 Task: Find a flat in Hannibal, United States, for one guest from June 1 to June 4, with a price range of ₹6000 to ₹16000, 1 bedroom, 1 bed, with Wifi and a washing machine, and where the host speaks English.
Action: Mouse moved to (518, 112)
Screenshot: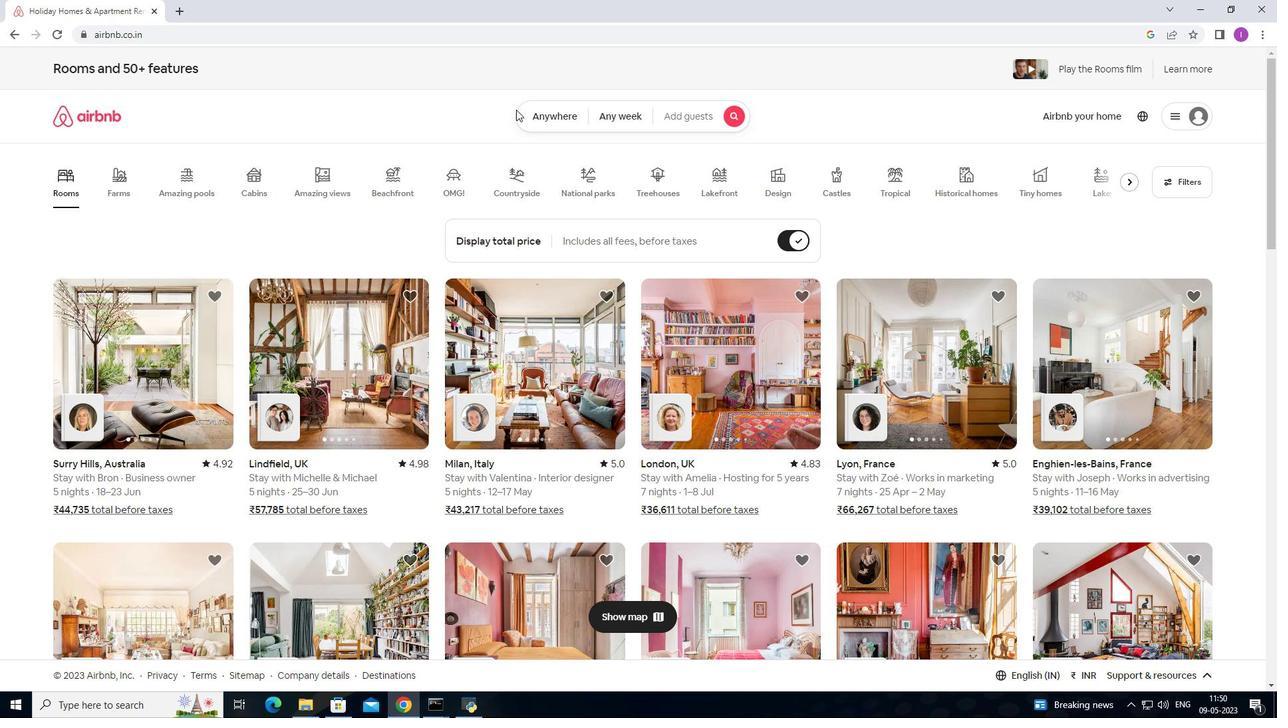 
Action: Mouse pressed left at (518, 112)
Screenshot: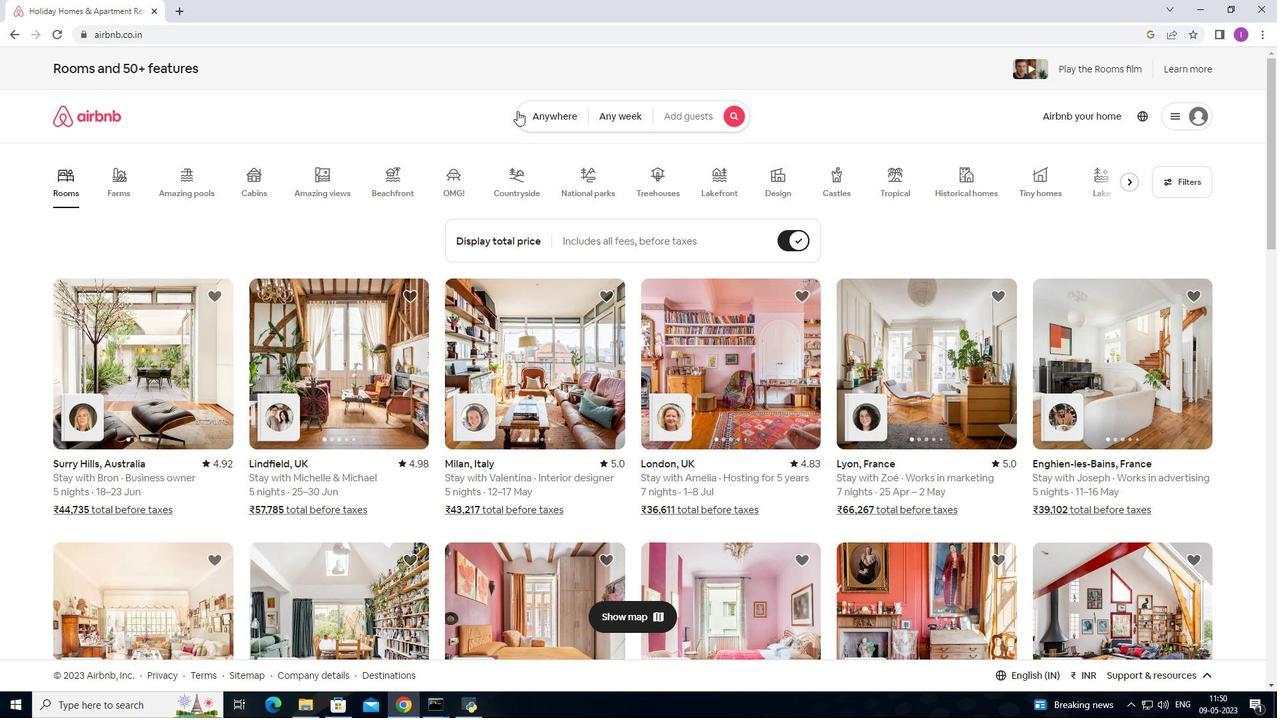 
Action: Mouse moved to (444, 162)
Screenshot: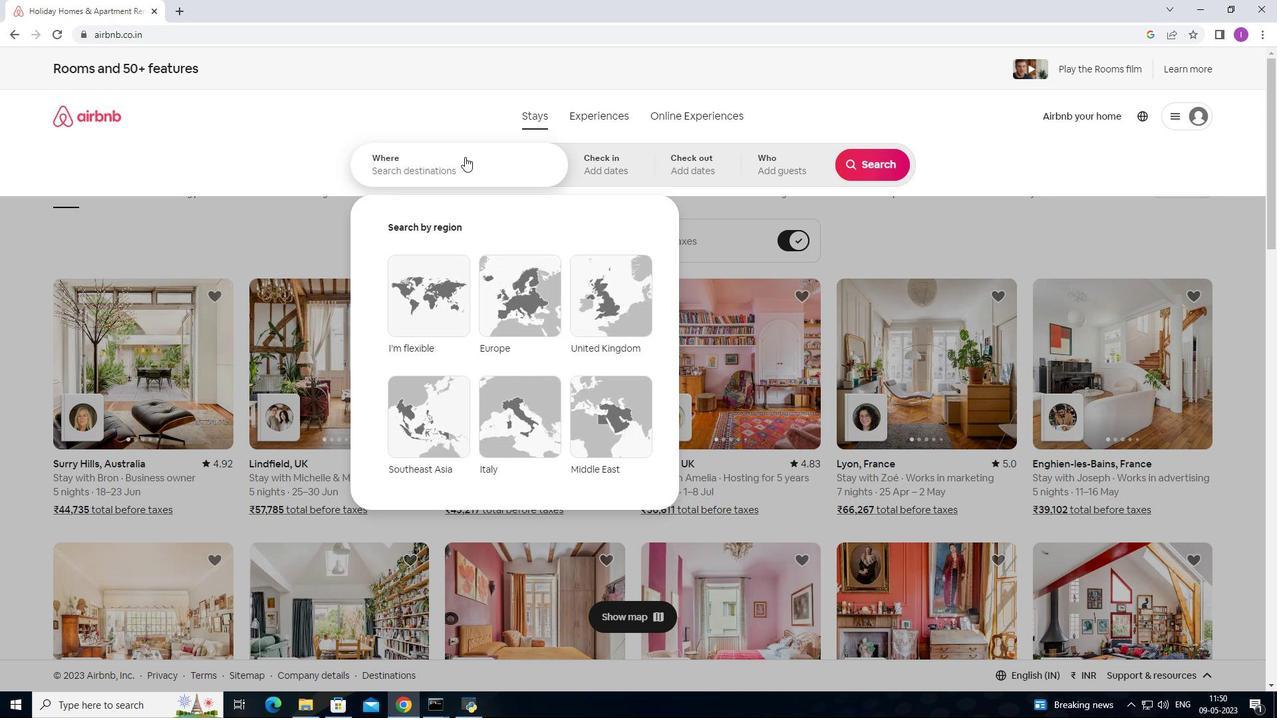 
Action: Mouse pressed left at (444, 162)
Screenshot: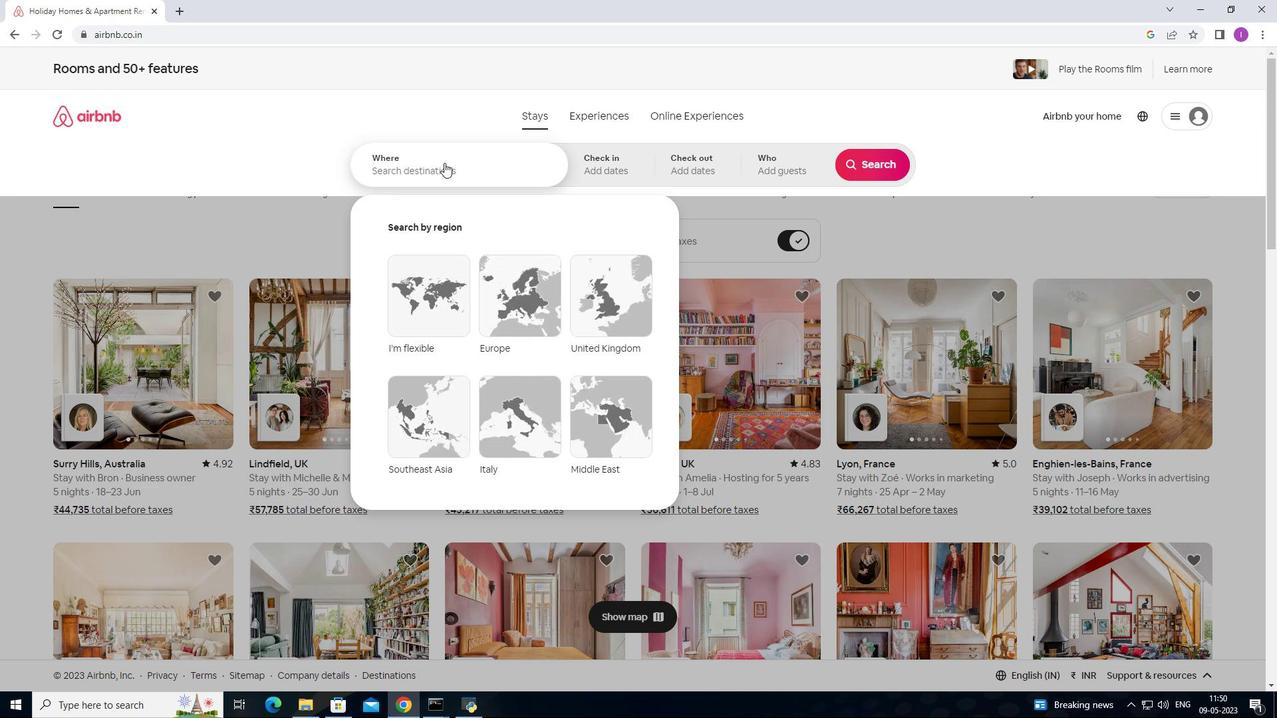 
Action: Mouse moved to (541, 131)
Screenshot: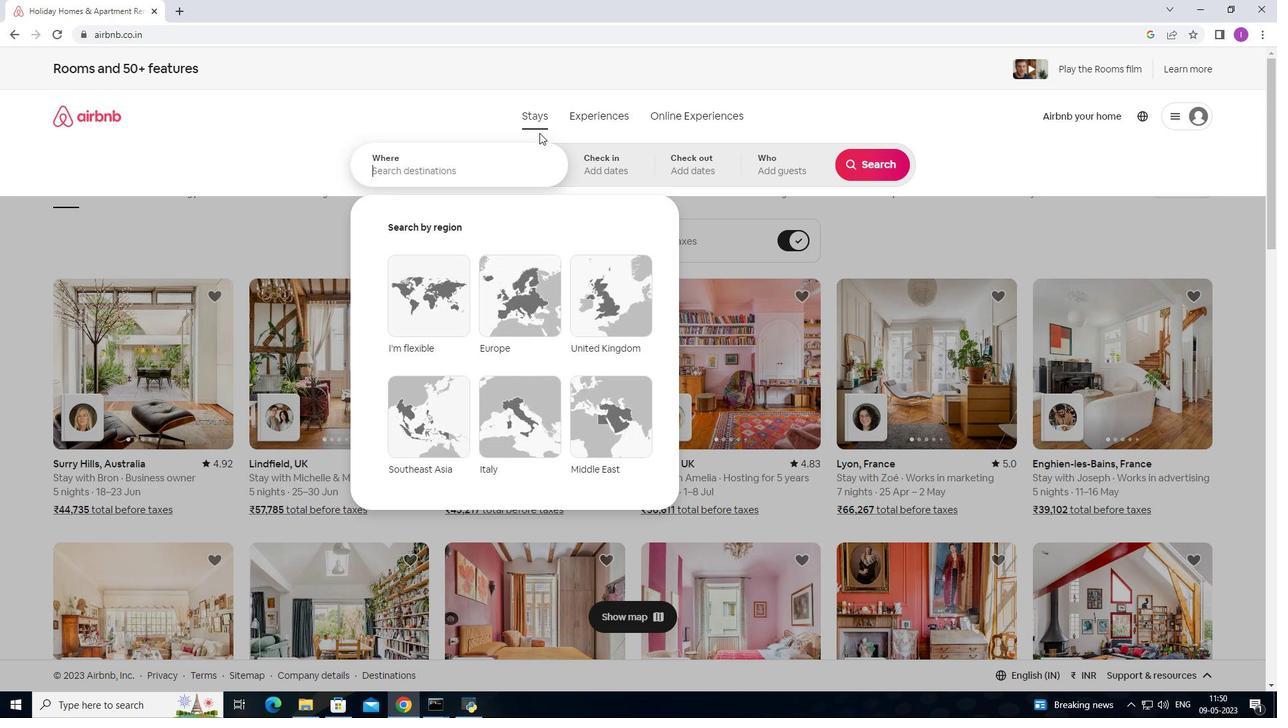 
Action: Key pressed <Key.shift>Hannibal,<Key.shift><Key.shift><Key.shift><Key.shift>Russ<Key.backspace><Key.backspace><Key.backspace><Key.backspace><Key.shift>United<Key.space>states
Screenshot: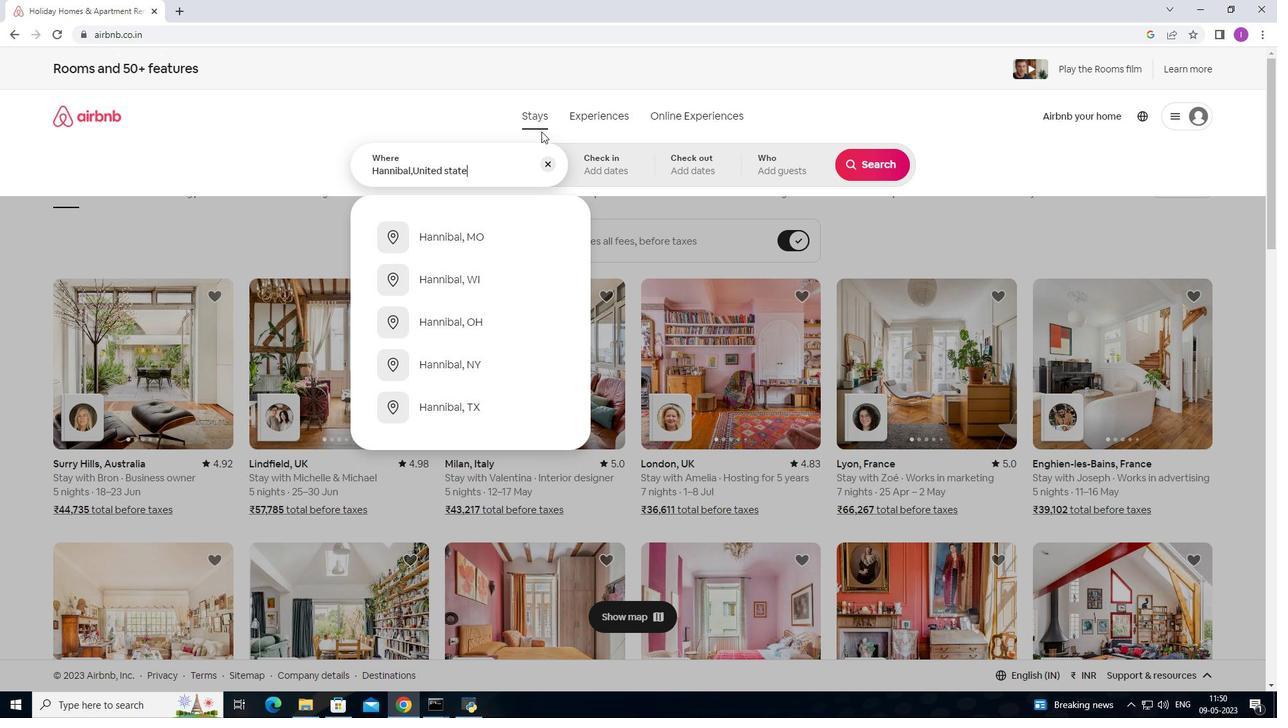 
Action: Mouse moved to (620, 173)
Screenshot: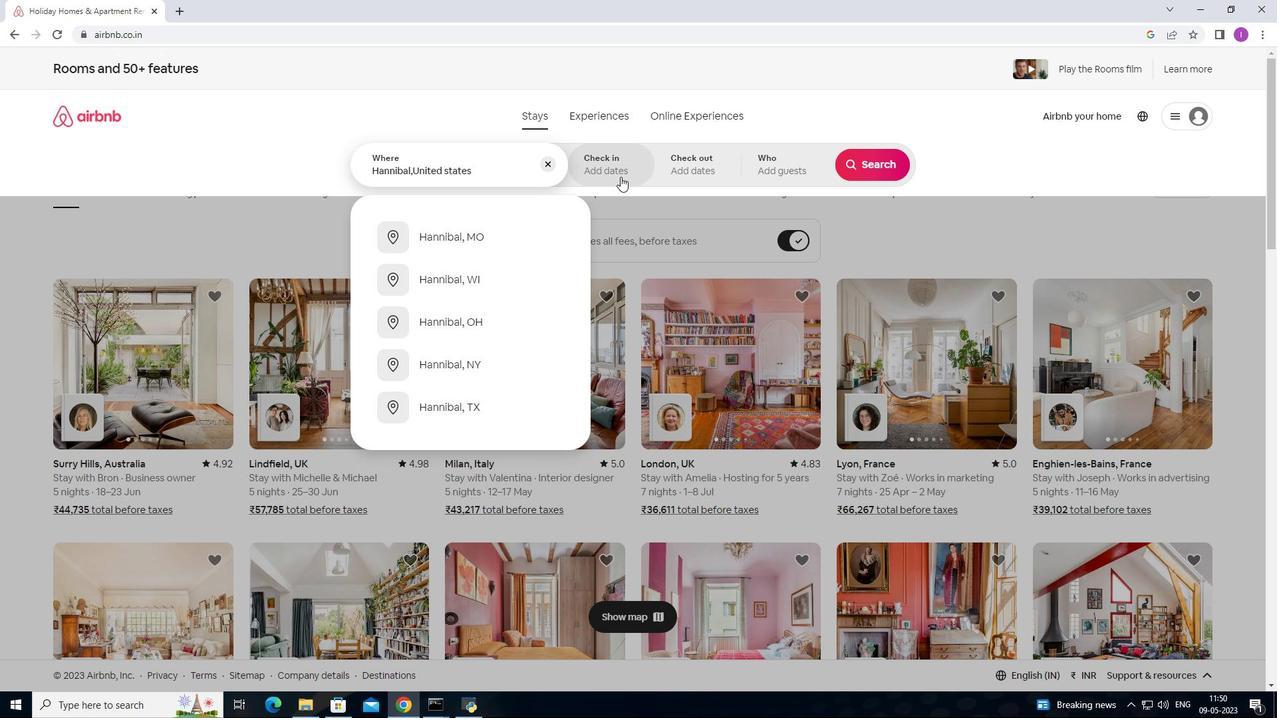 
Action: Mouse pressed left at (620, 173)
Screenshot: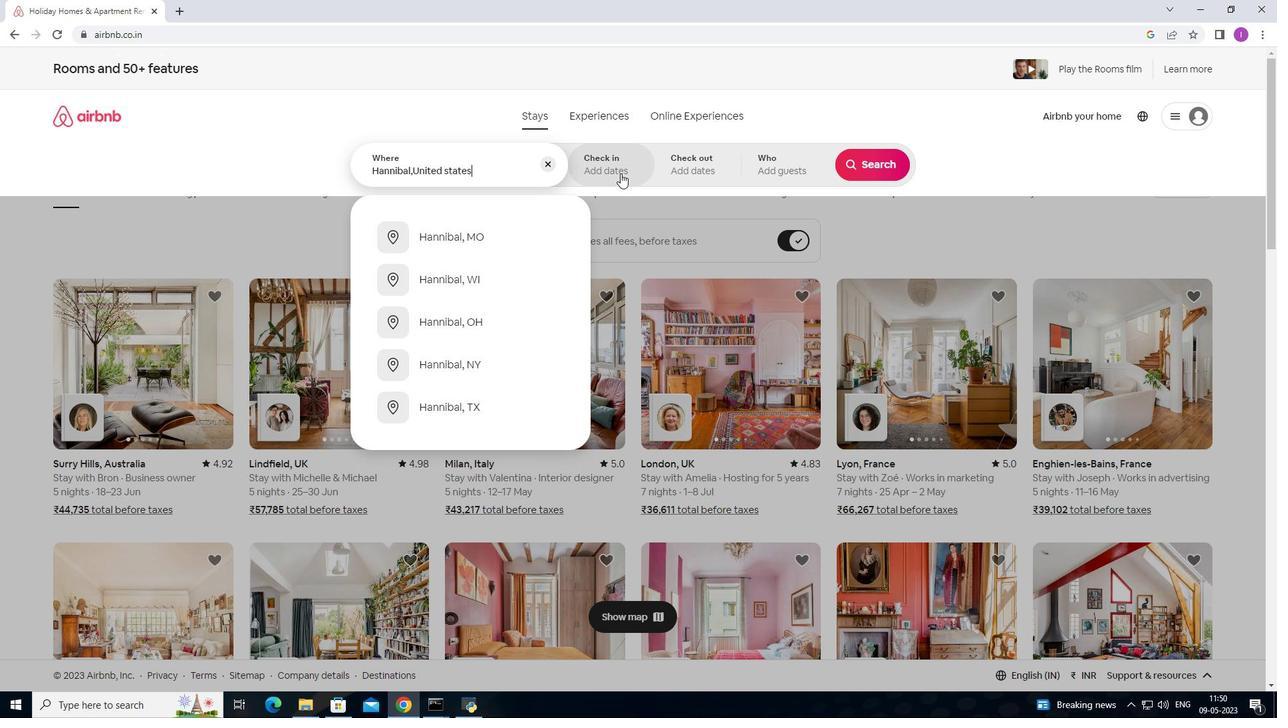 
Action: Mouse moved to (796, 327)
Screenshot: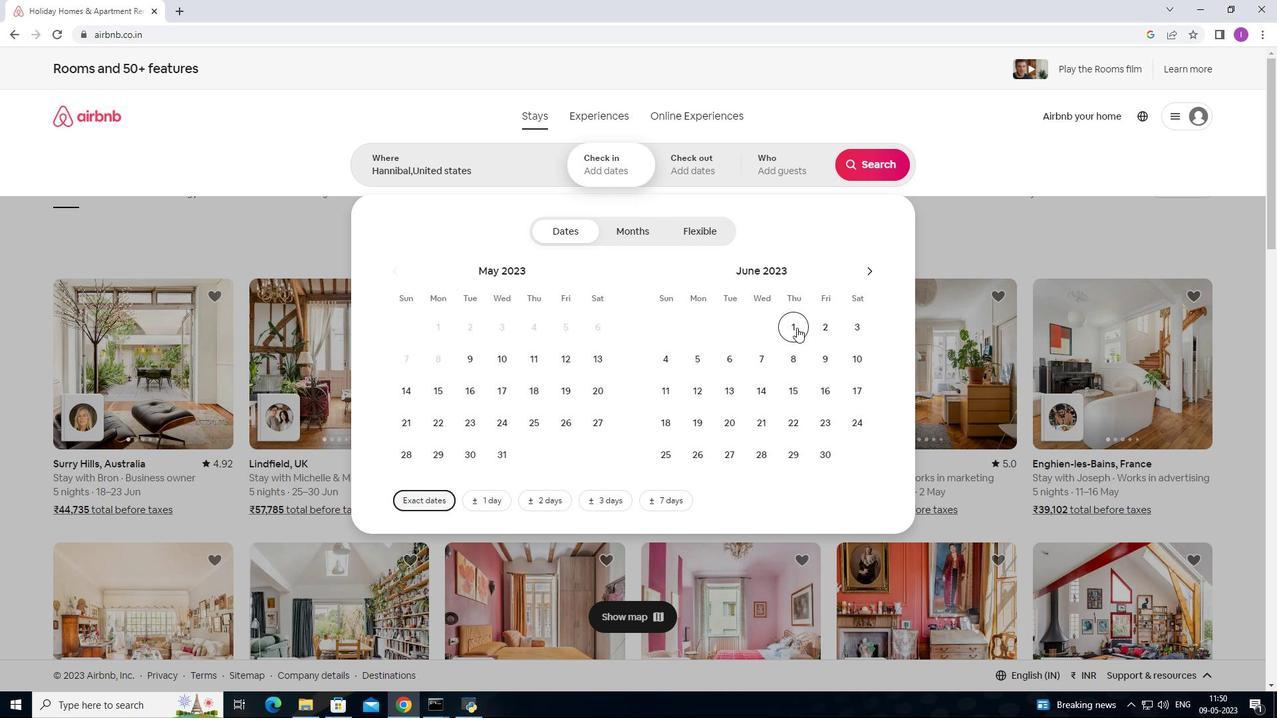 
Action: Mouse pressed left at (796, 327)
Screenshot: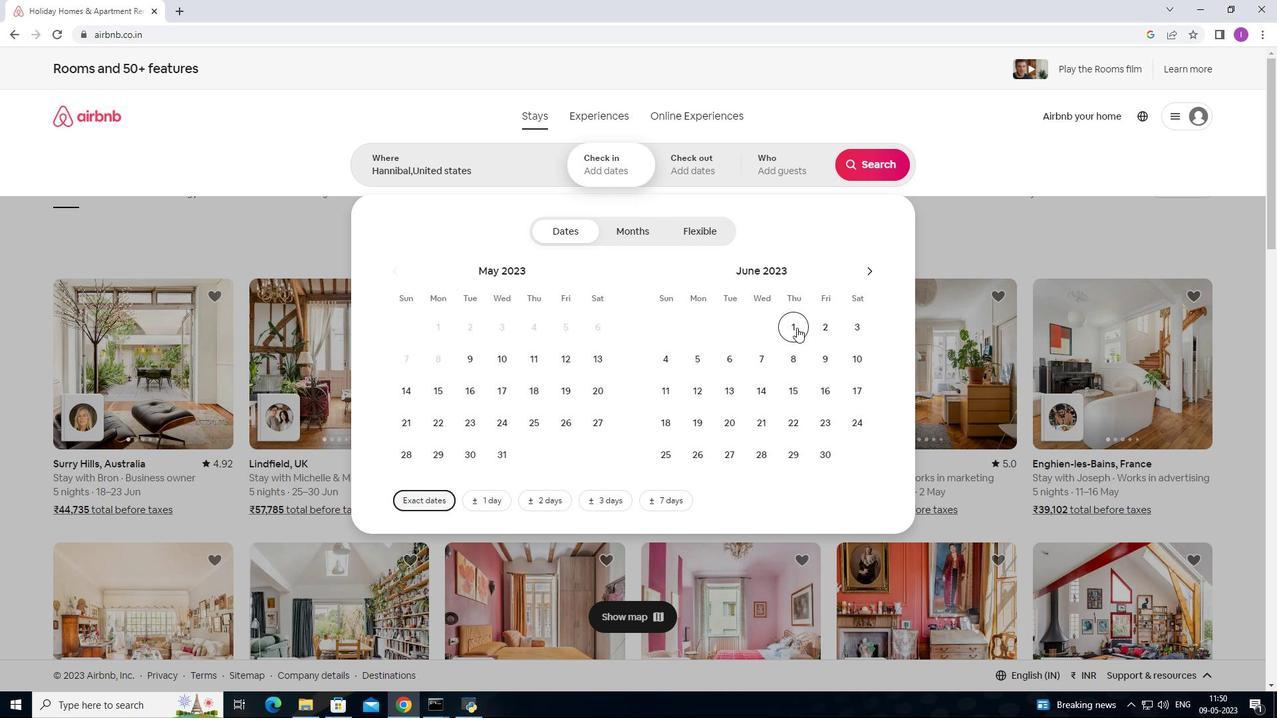 
Action: Mouse moved to (669, 366)
Screenshot: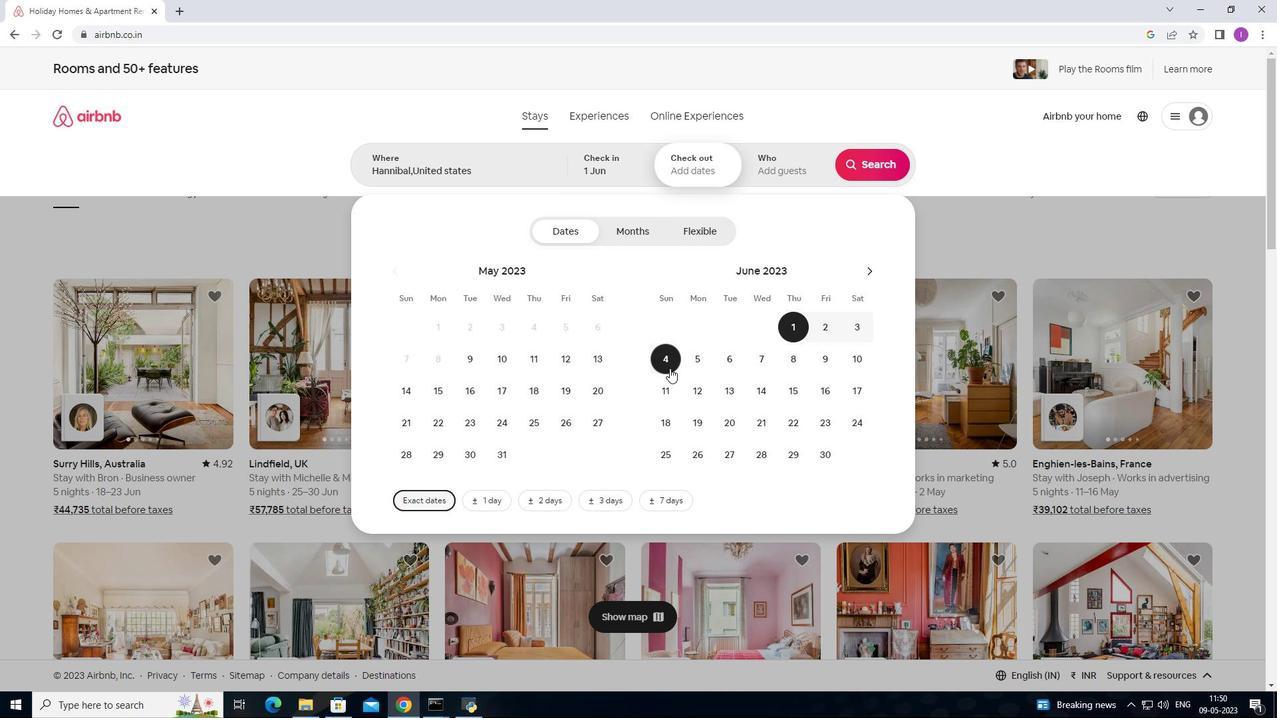 
Action: Mouse pressed left at (669, 366)
Screenshot: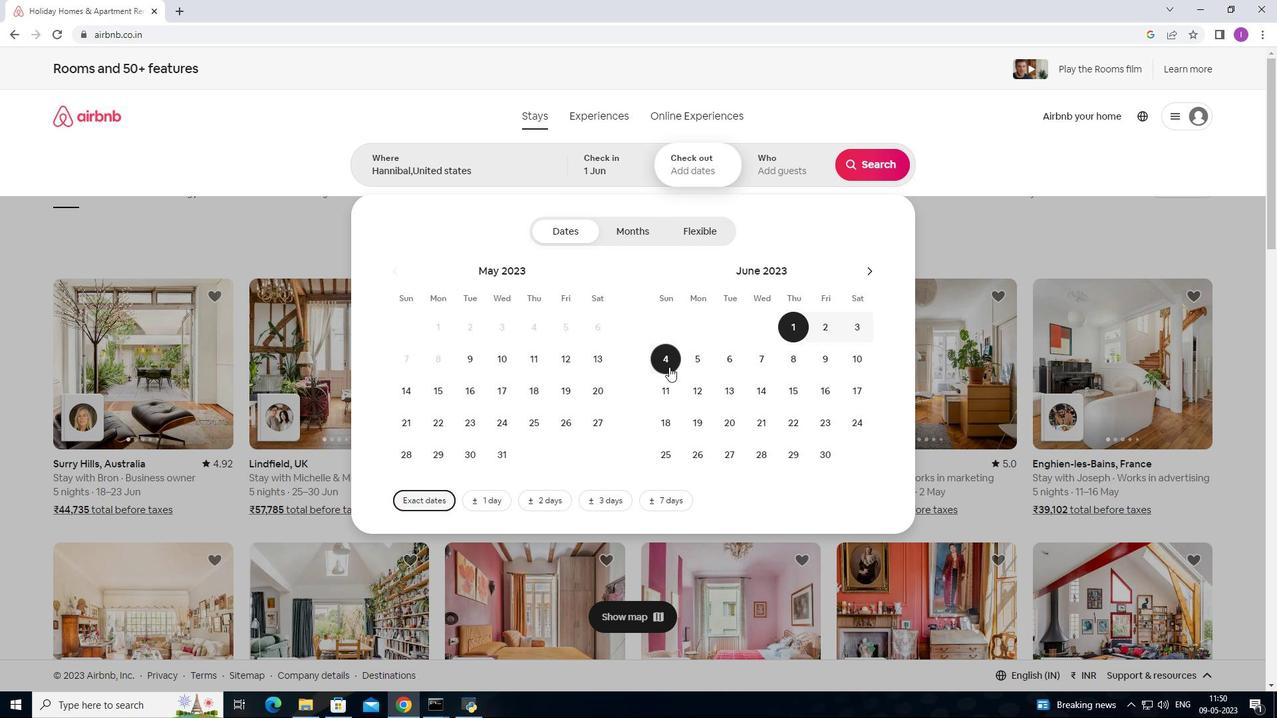 
Action: Mouse moved to (790, 164)
Screenshot: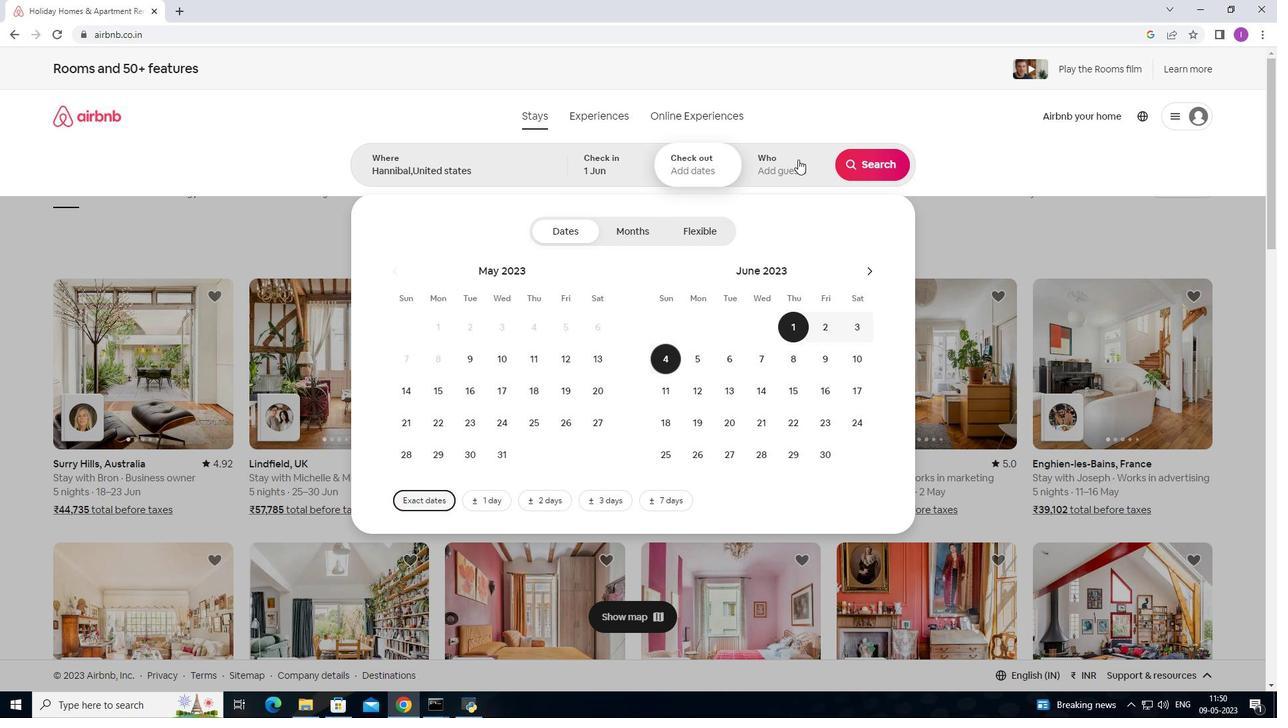 
Action: Mouse pressed left at (790, 164)
Screenshot: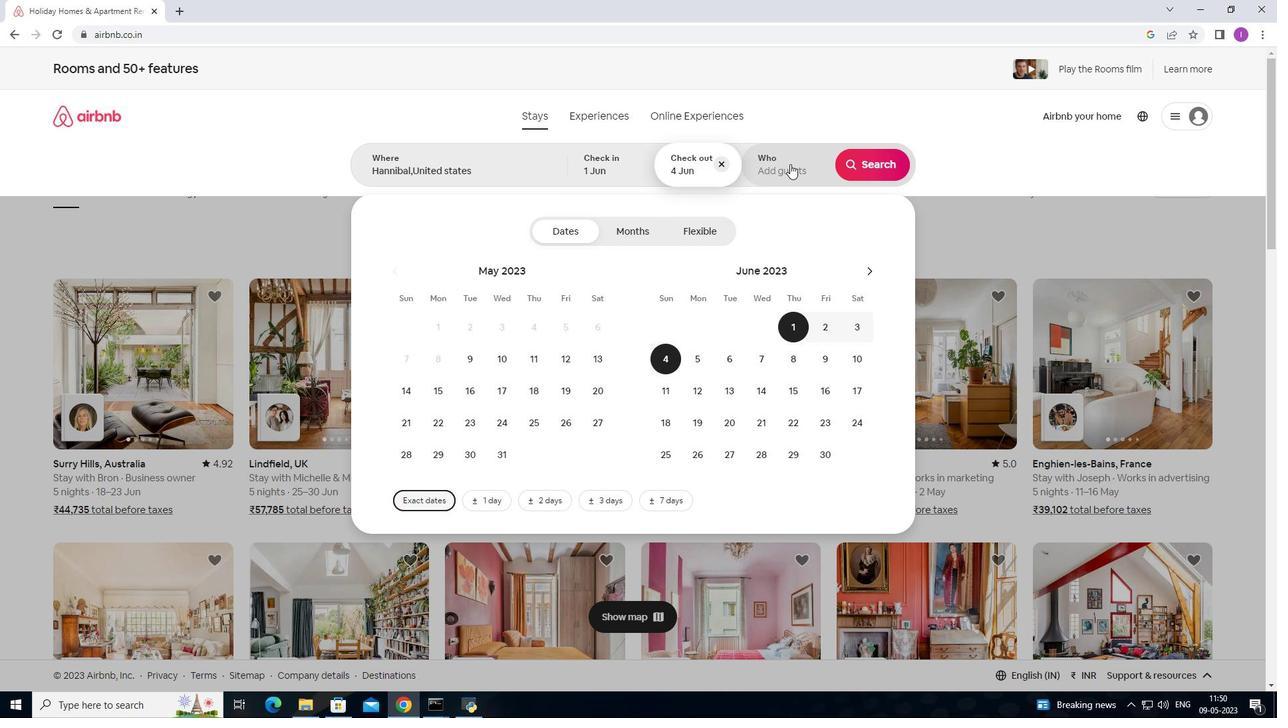 
Action: Mouse moved to (874, 236)
Screenshot: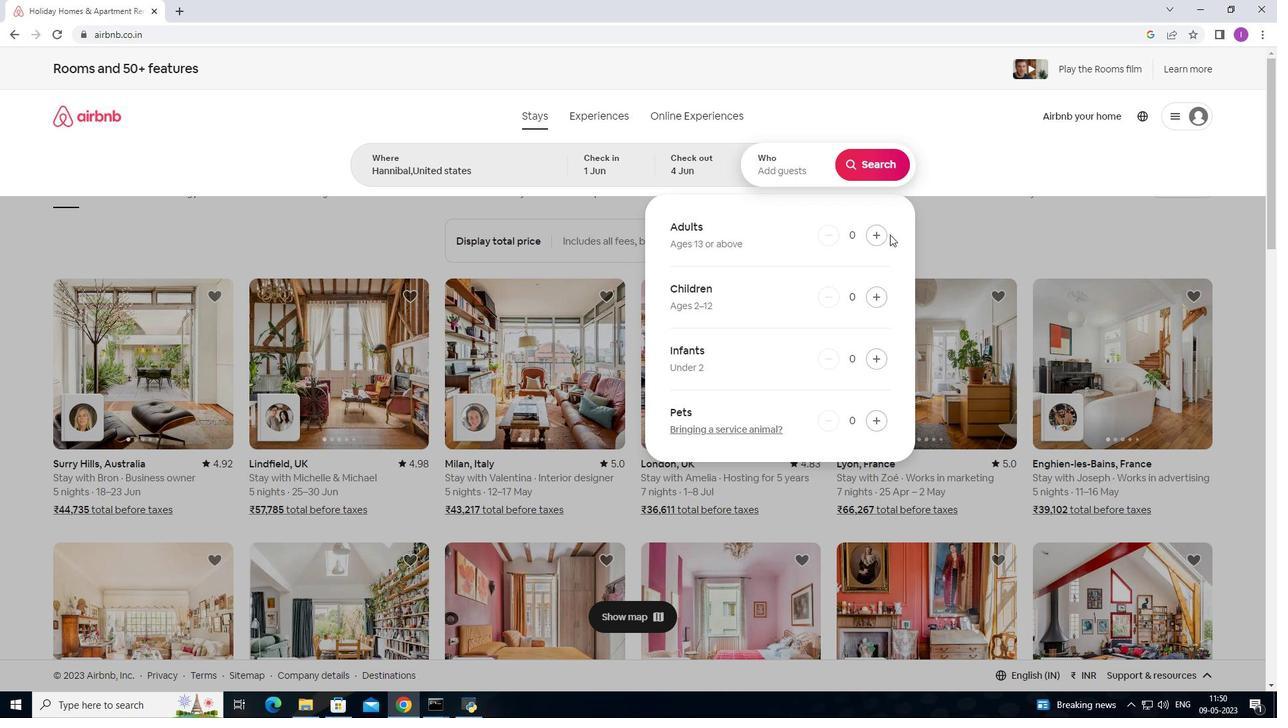 
Action: Mouse pressed left at (874, 236)
Screenshot: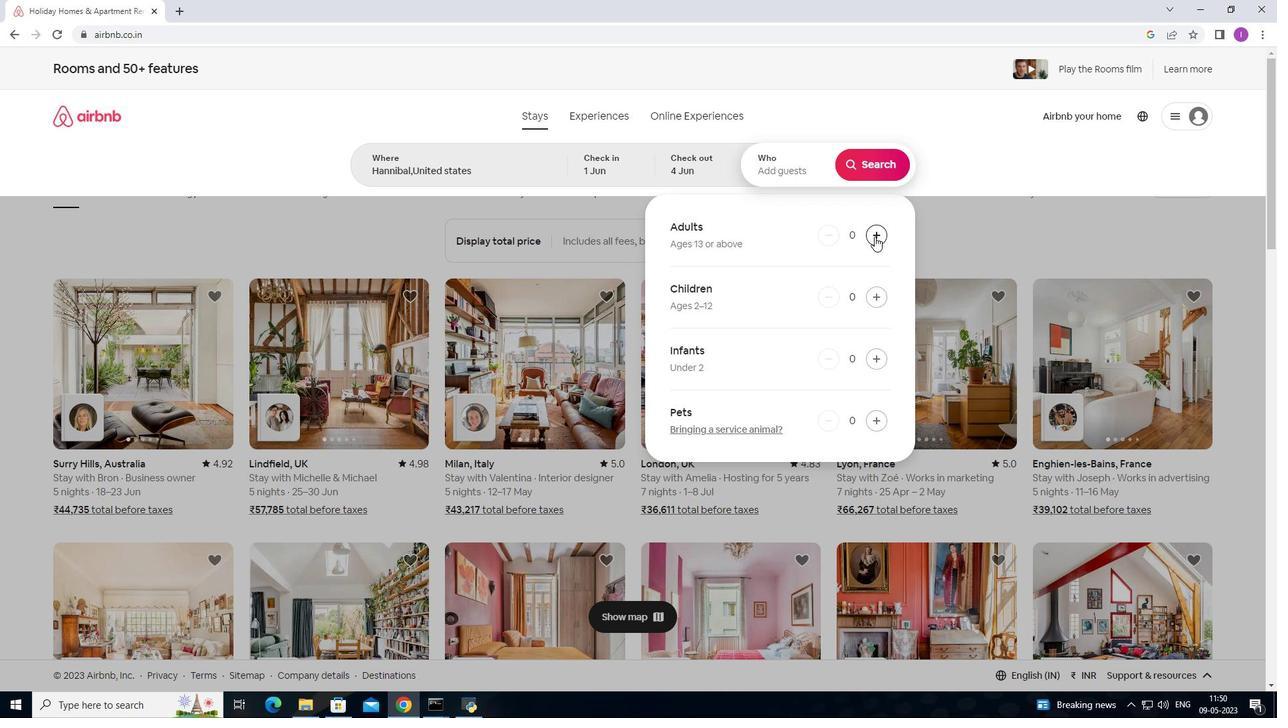 
Action: Mouse moved to (870, 152)
Screenshot: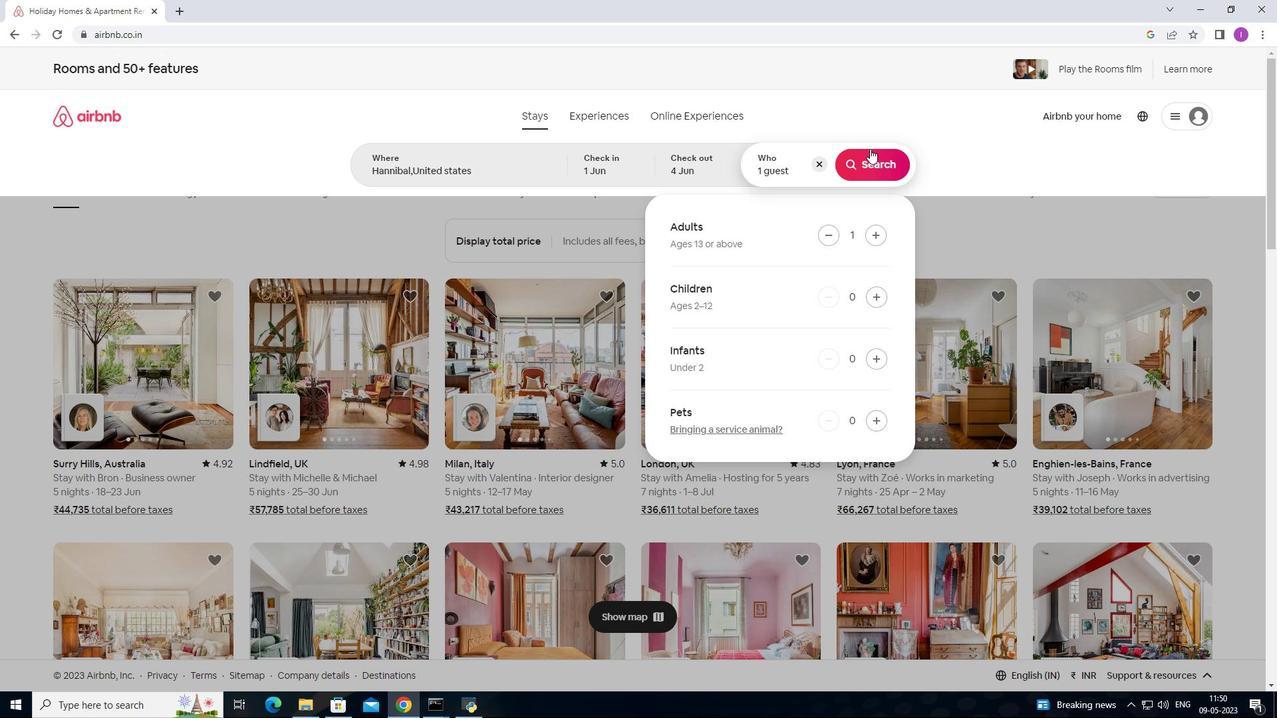 
Action: Mouse pressed left at (870, 152)
Screenshot: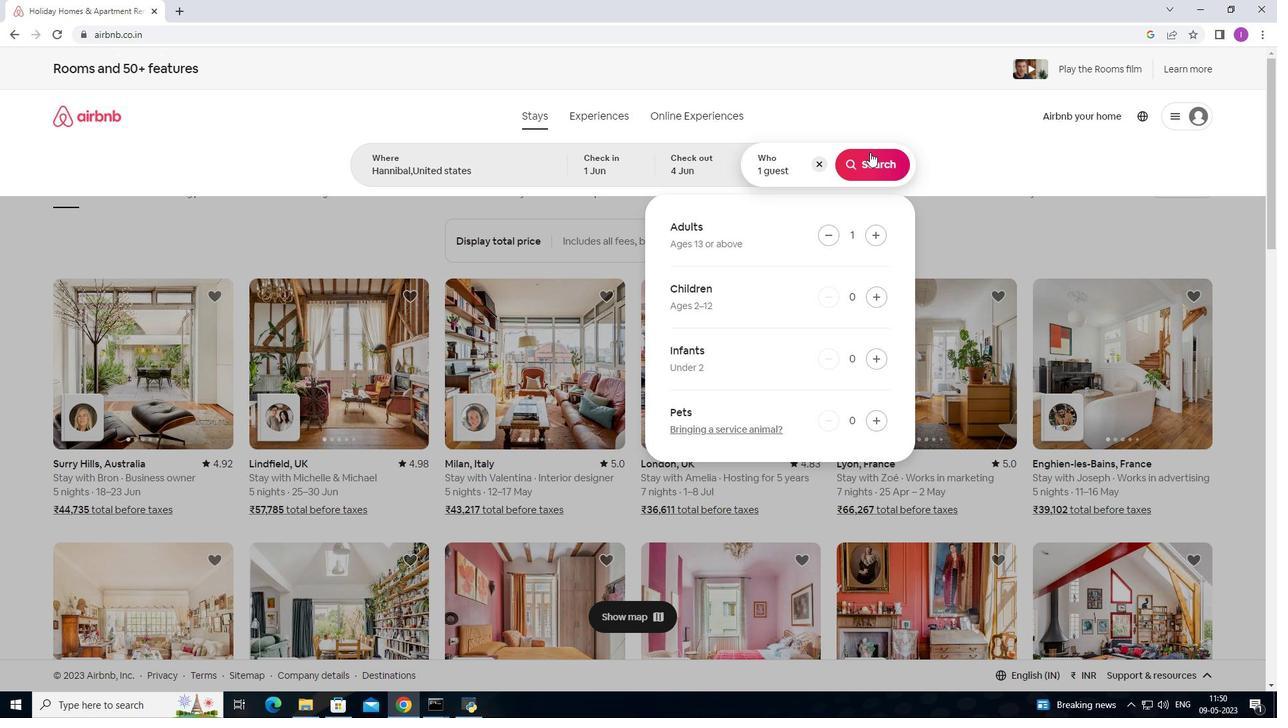 
Action: Mouse moved to (1196, 120)
Screenshot: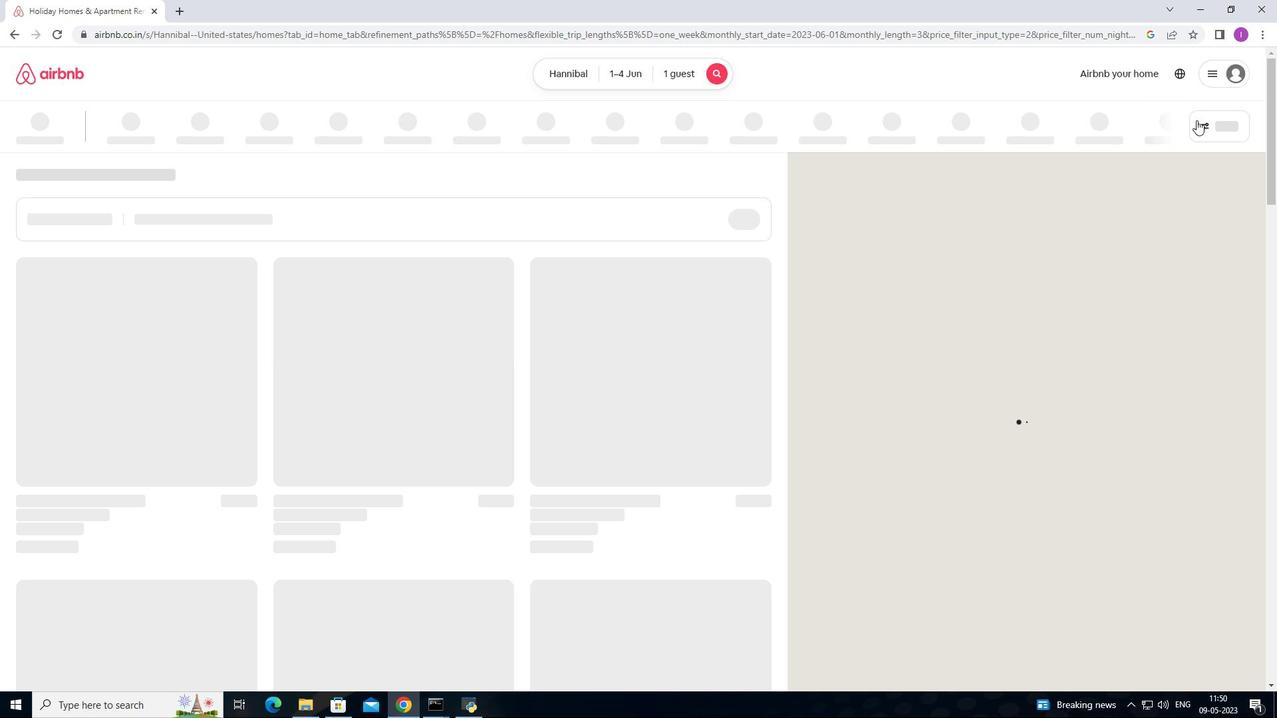 
Action: Mouse pressed left at (1196, 120)
Screenshot: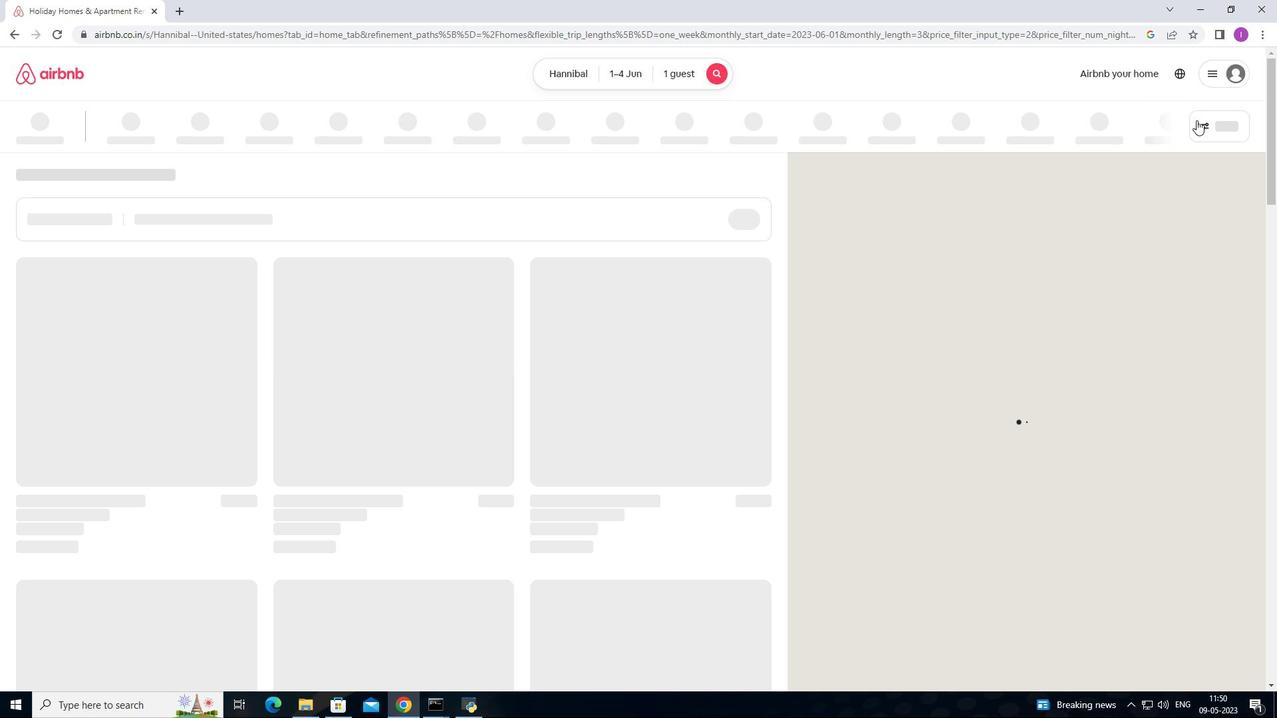 
Action: Mouse moved to (498, 457)
Screenshot: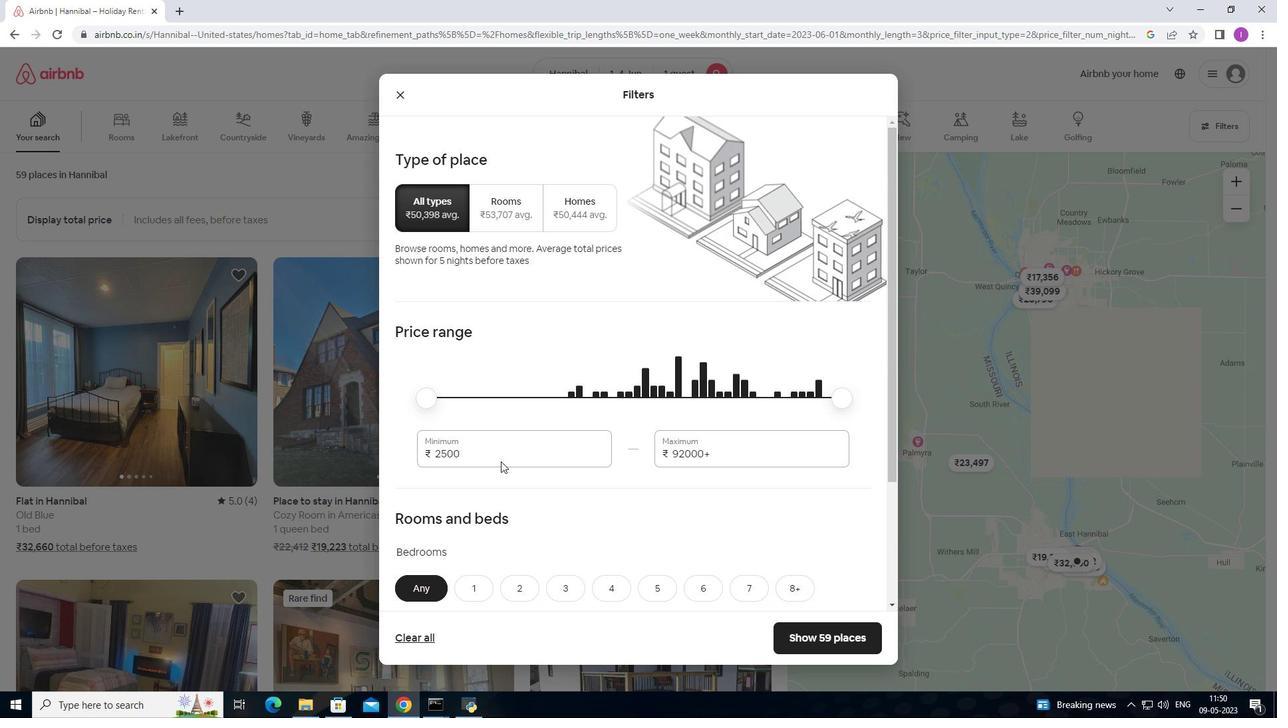 
Action: Mouse pressed left at (498, 457)
Screenshot: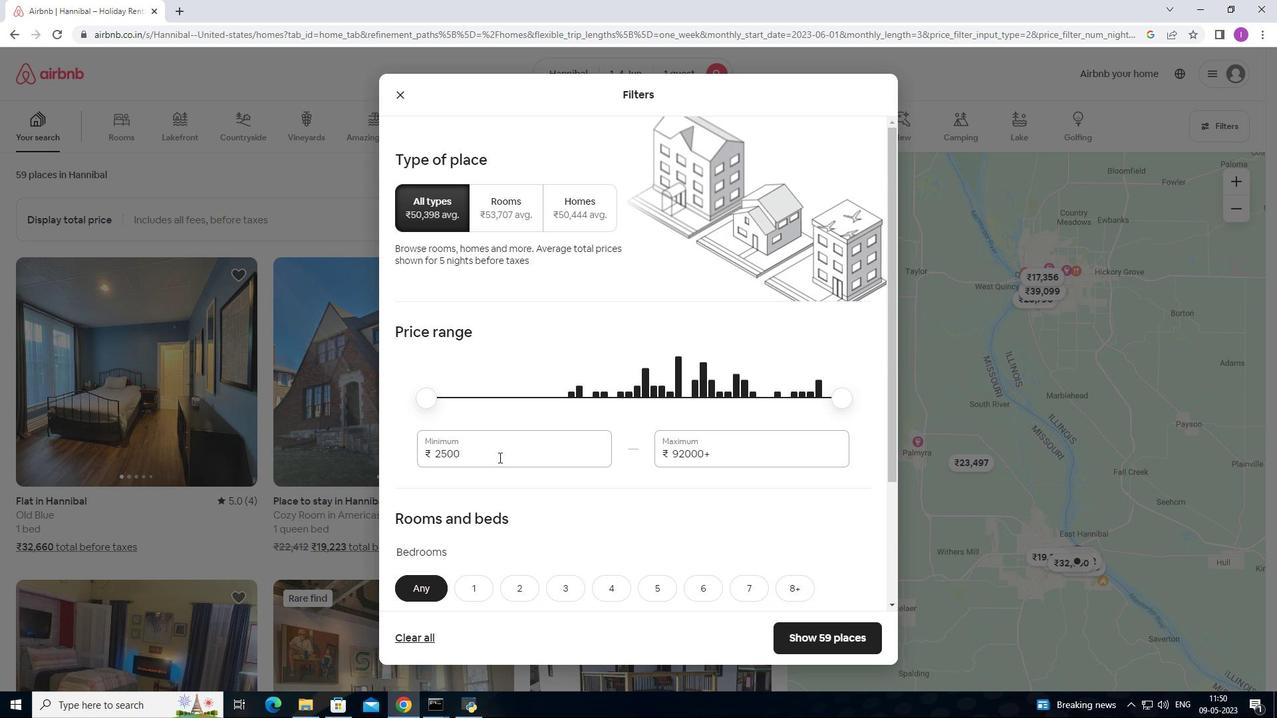 
Action: Mouse moved to (422, 446)
Screenshot: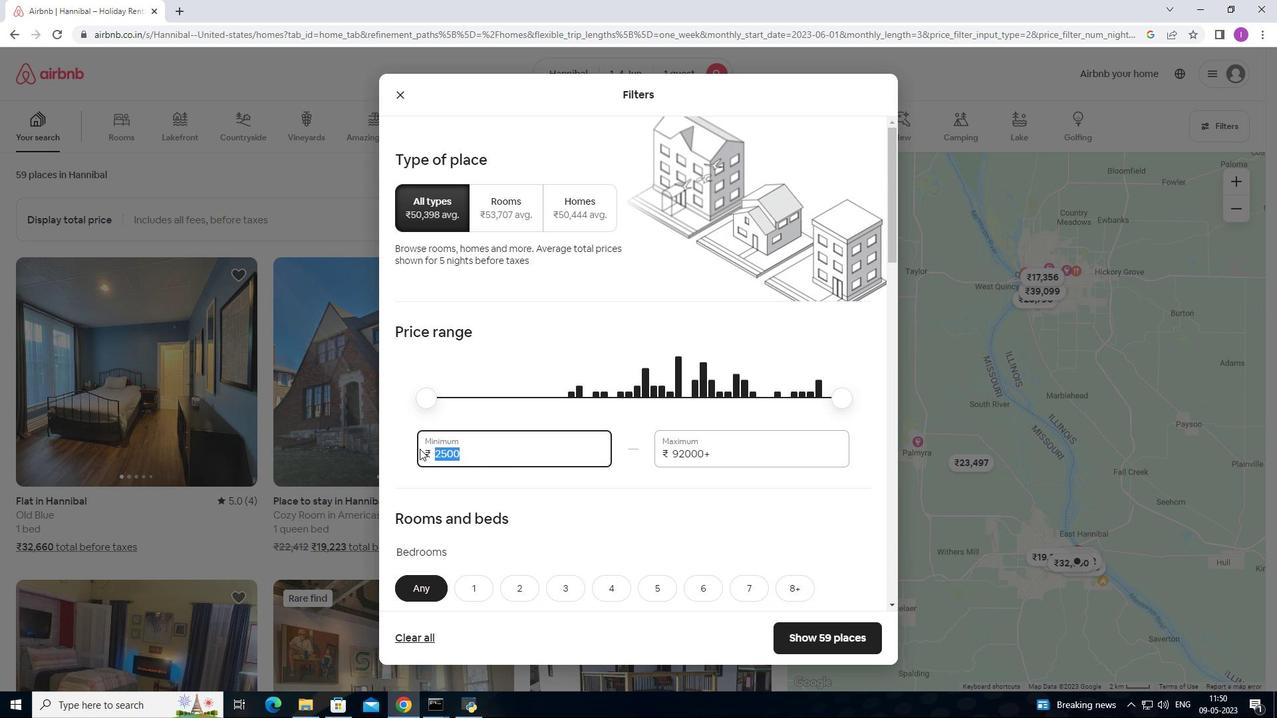 
Action: Key pressed 6
Screenshot: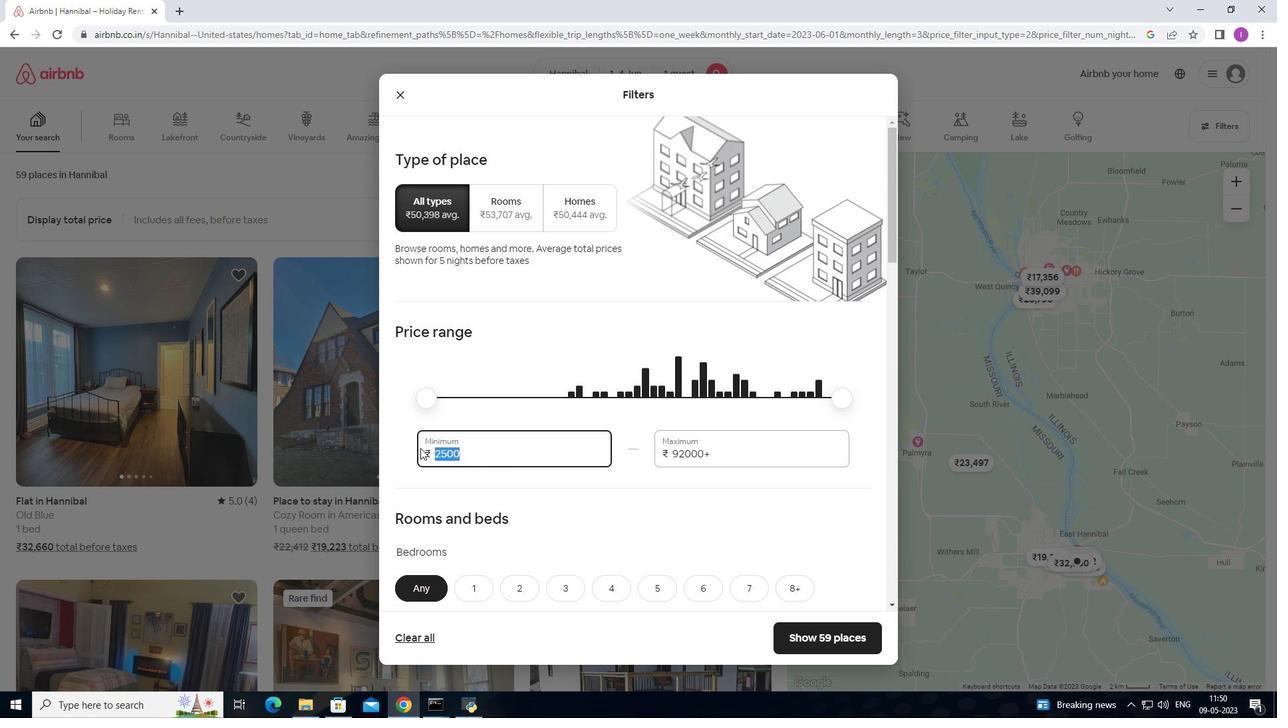 
Action: Mouse moved to (423, 446)
Screenshot: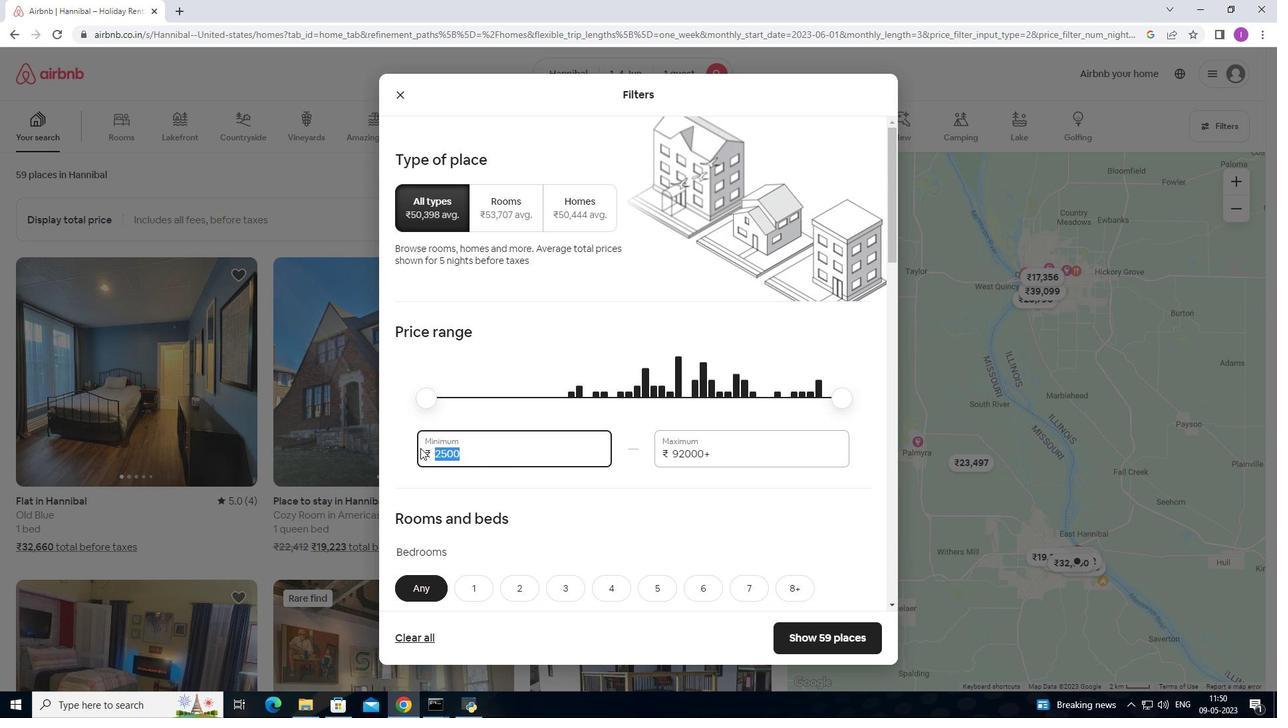 
Action: Key pressed 0
Screenshot: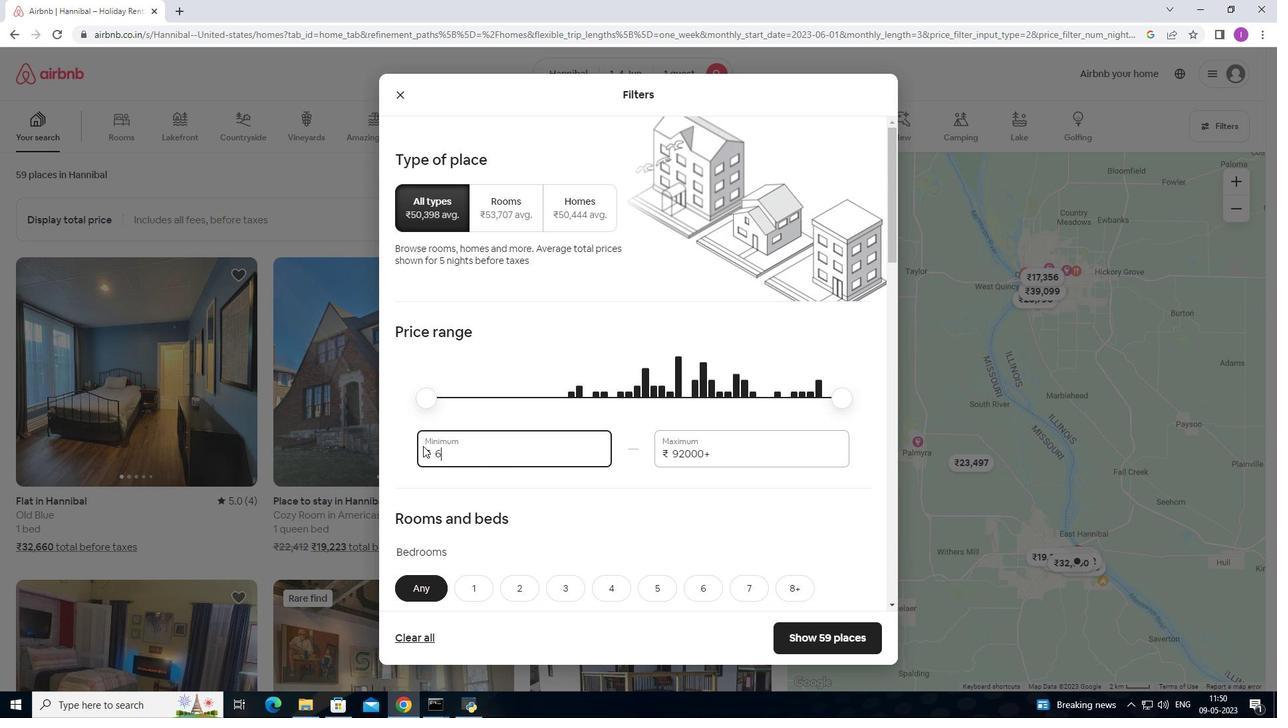 
Action: Mouse moved to (423, 445)
Screenshot: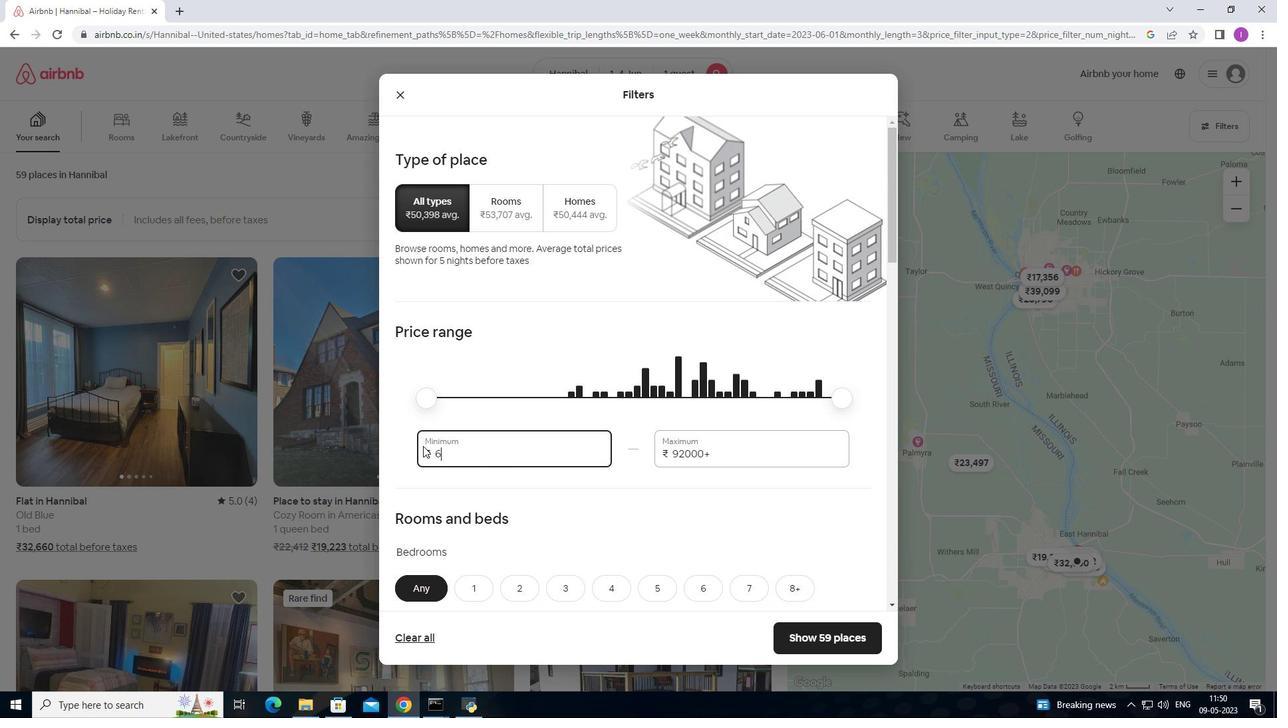 
Action: Key pressed 0
Screenshot: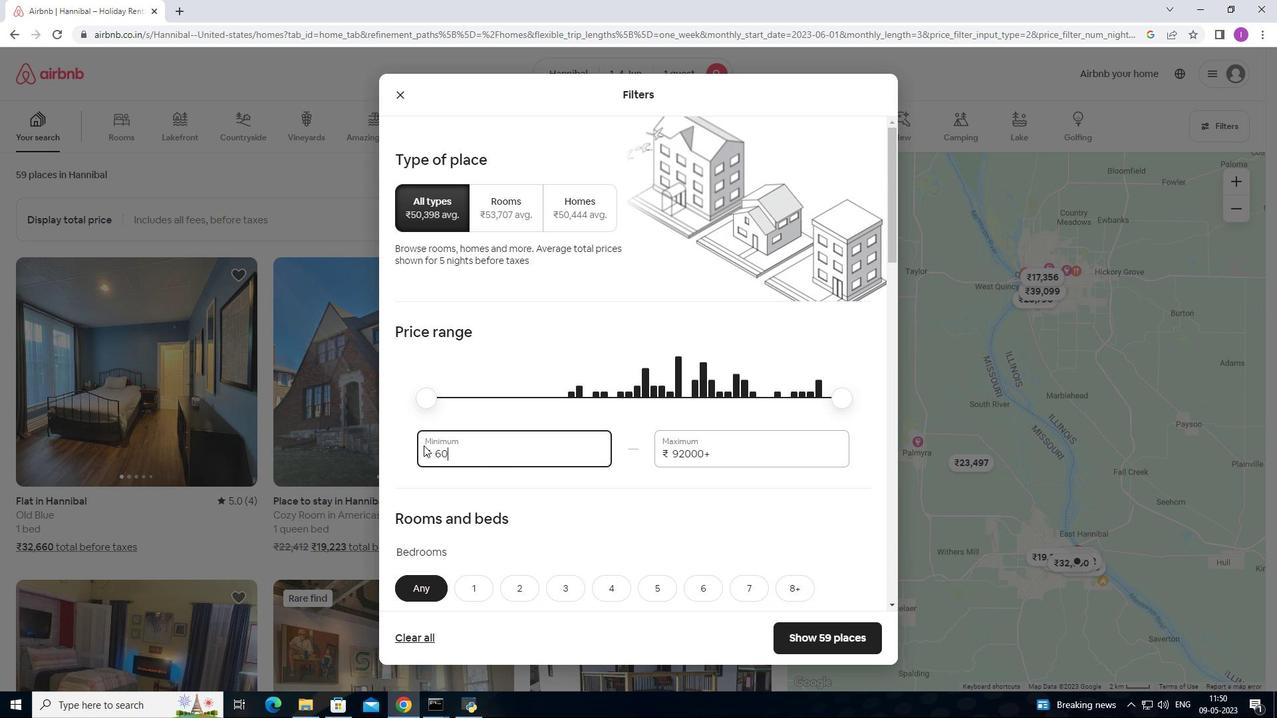 
Action: Mouse moved to (425, 444)
Screenshot: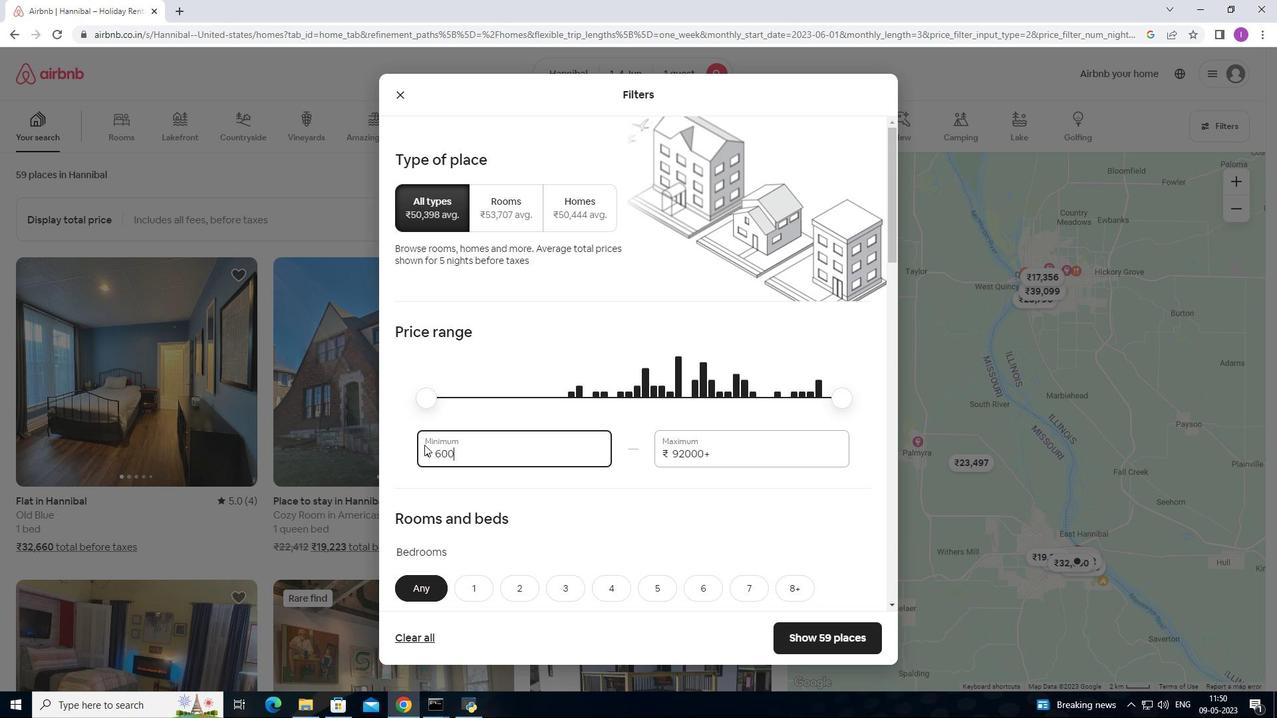 
Action: Key pressed 0
Screenshot: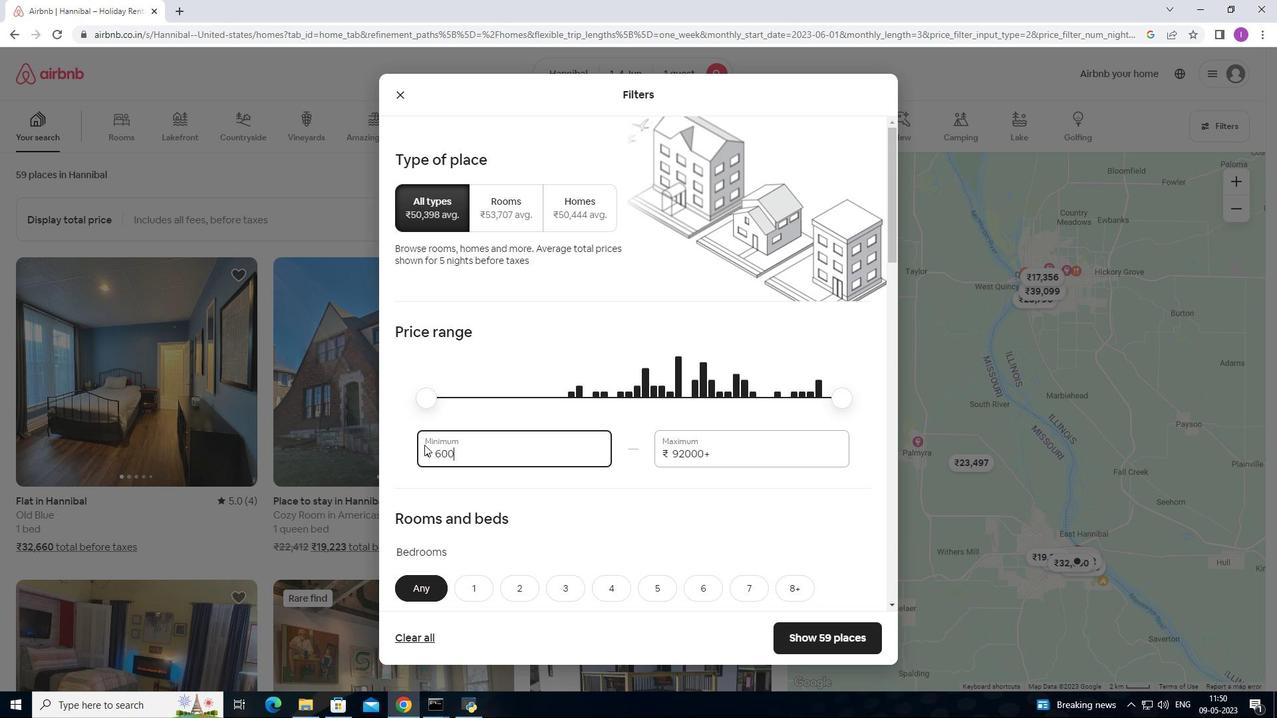 
Action: Mouse moved to (729, 456)
Screenshot: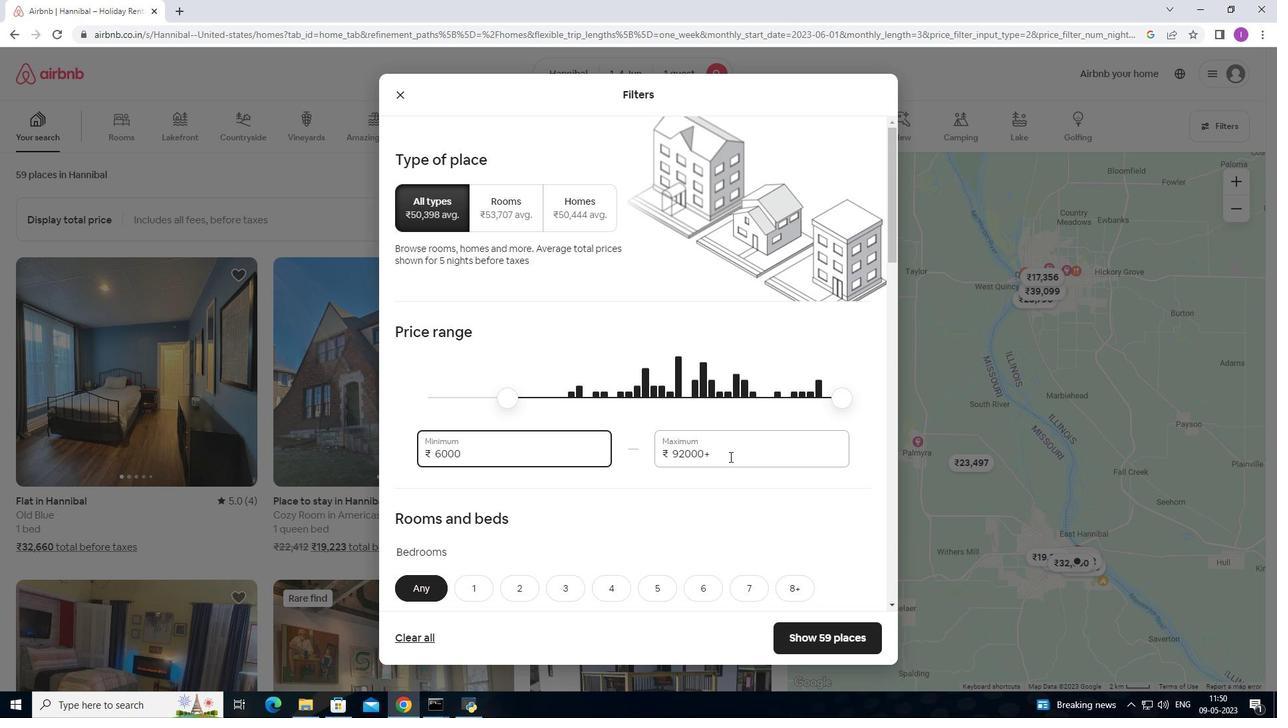 
Action: Mouse pressed left at (729, 456)
Screenshot: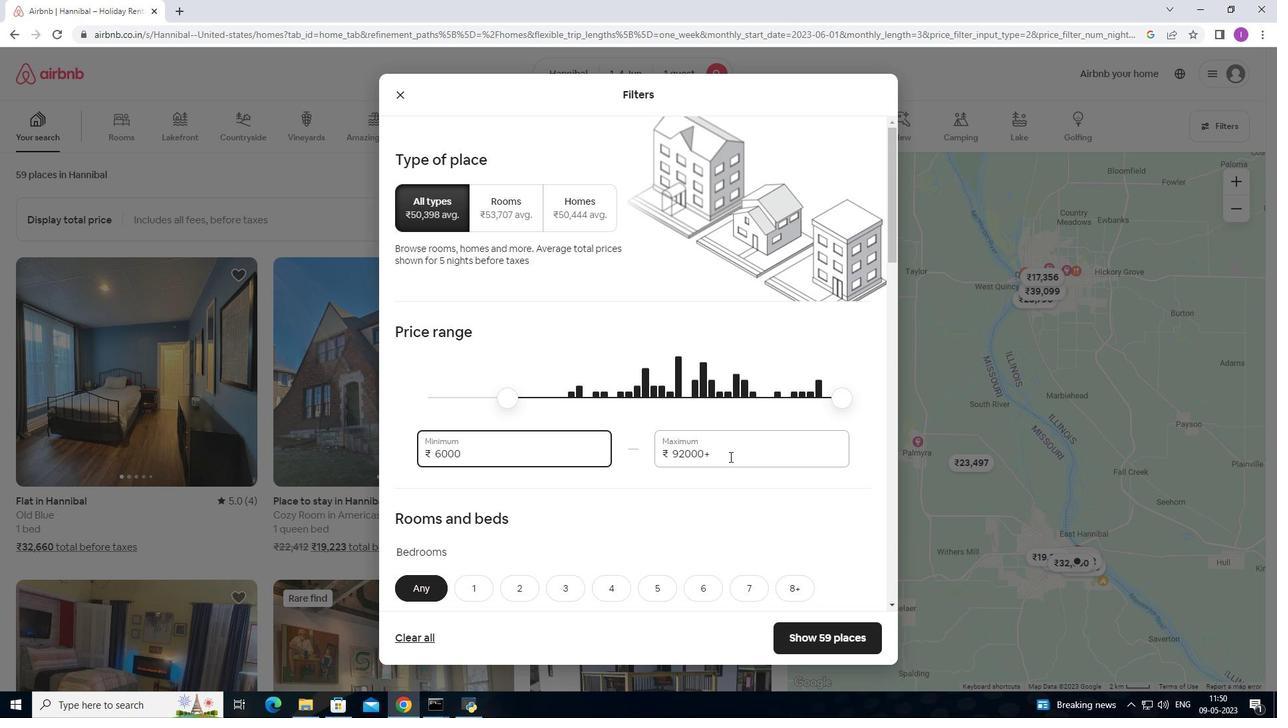 
Action: Mouse moved to (657, 455)
Screenshot: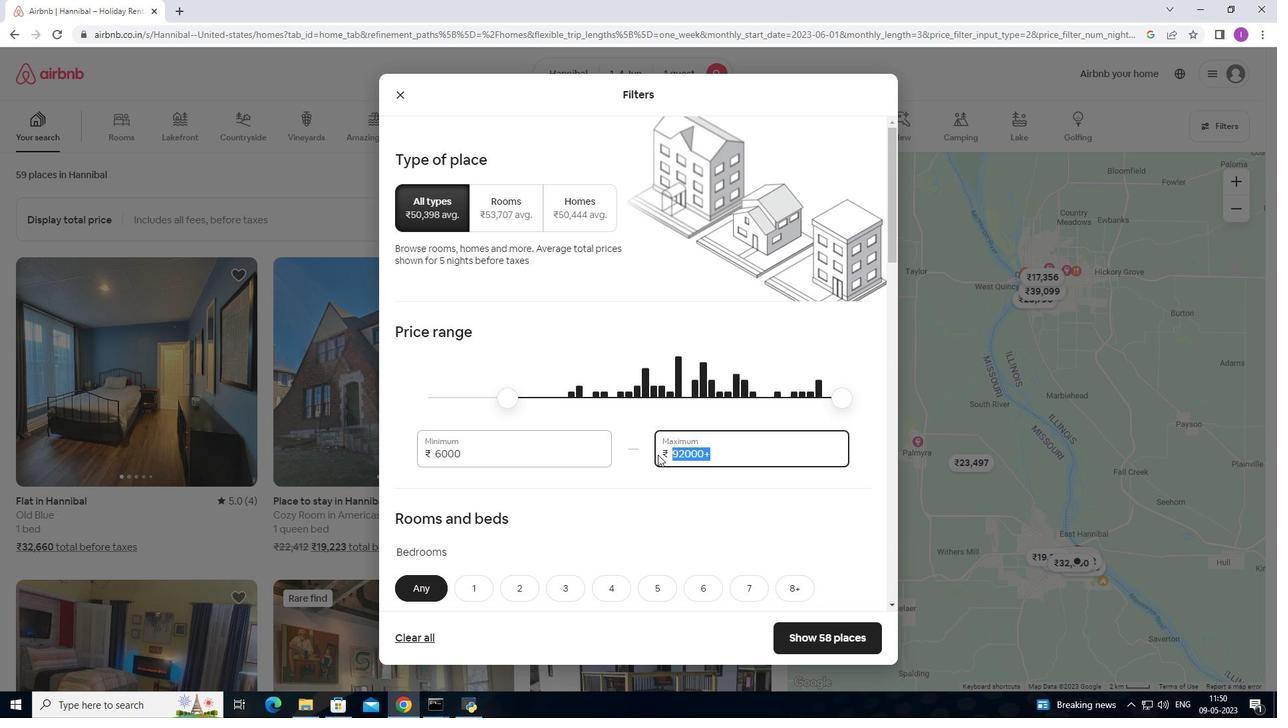 
Action: Key pressed 6000
Screenshot: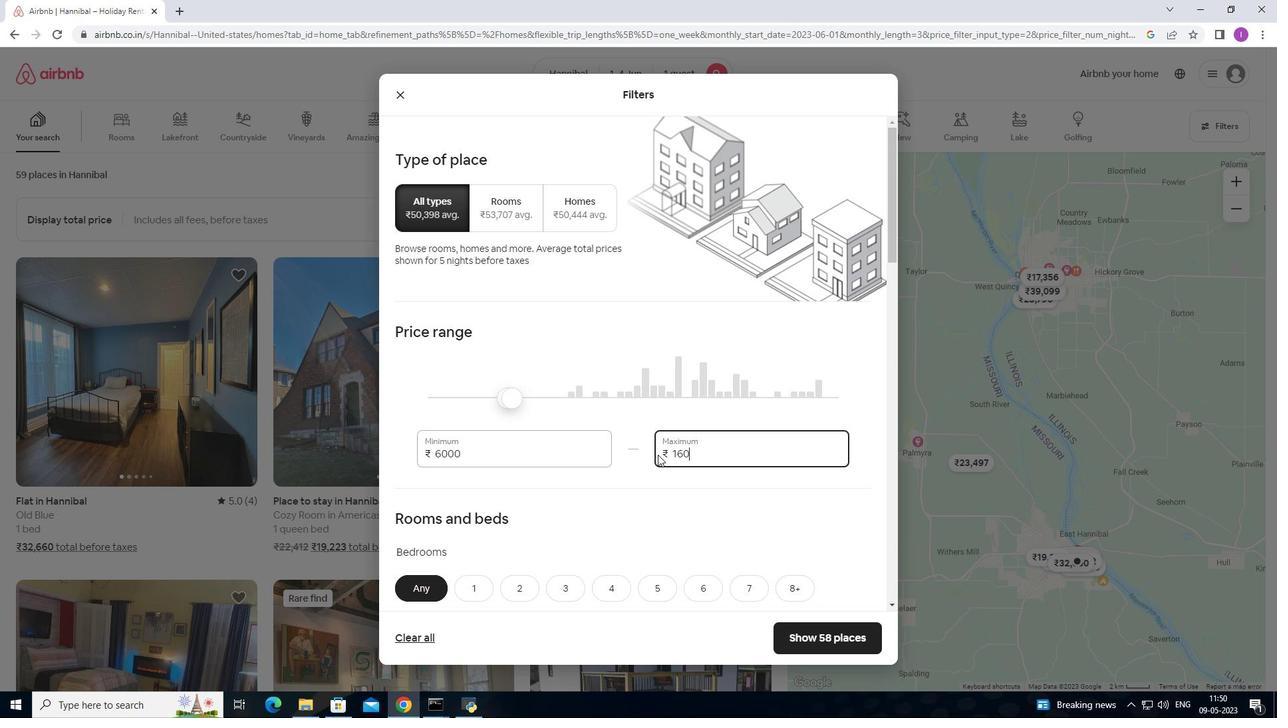 
Action: Mouse moved to (689, 436)
Screenshot: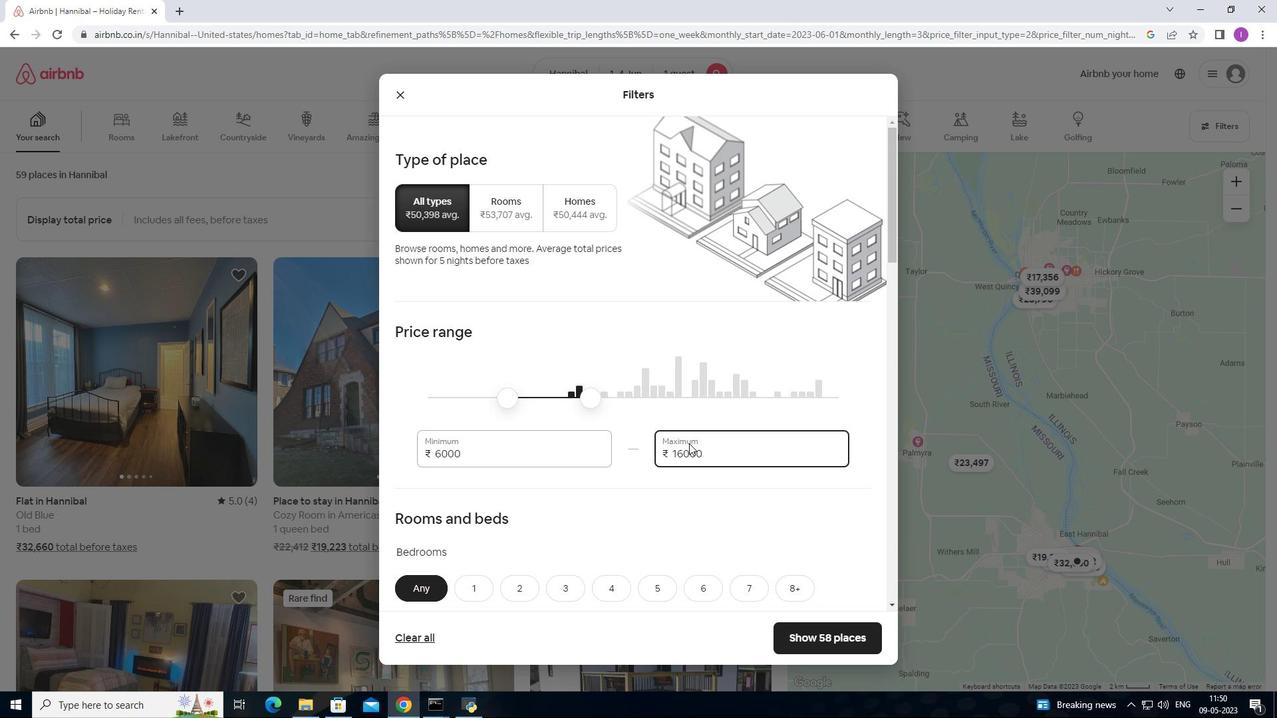 
Action: Mouse scrolled (689, 435) with delta (0, 0)
Screenshot: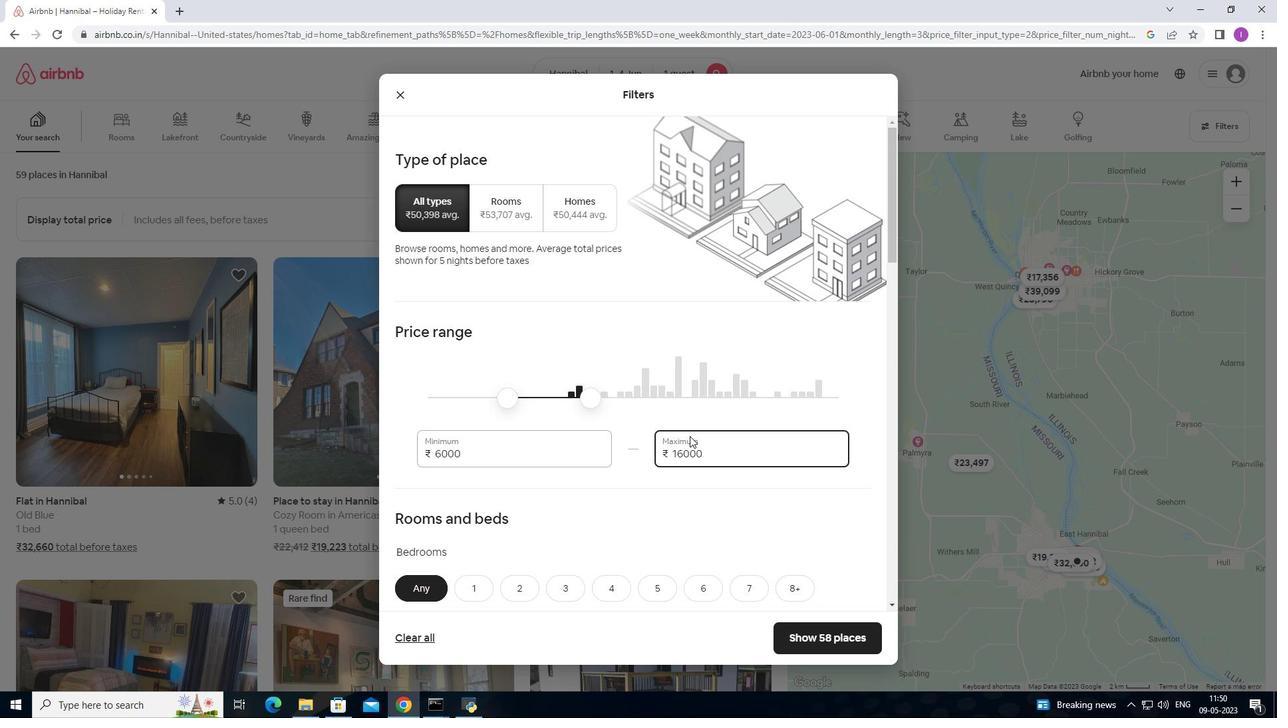 
Action: Mouse moved to (686, 437)
Screenshot: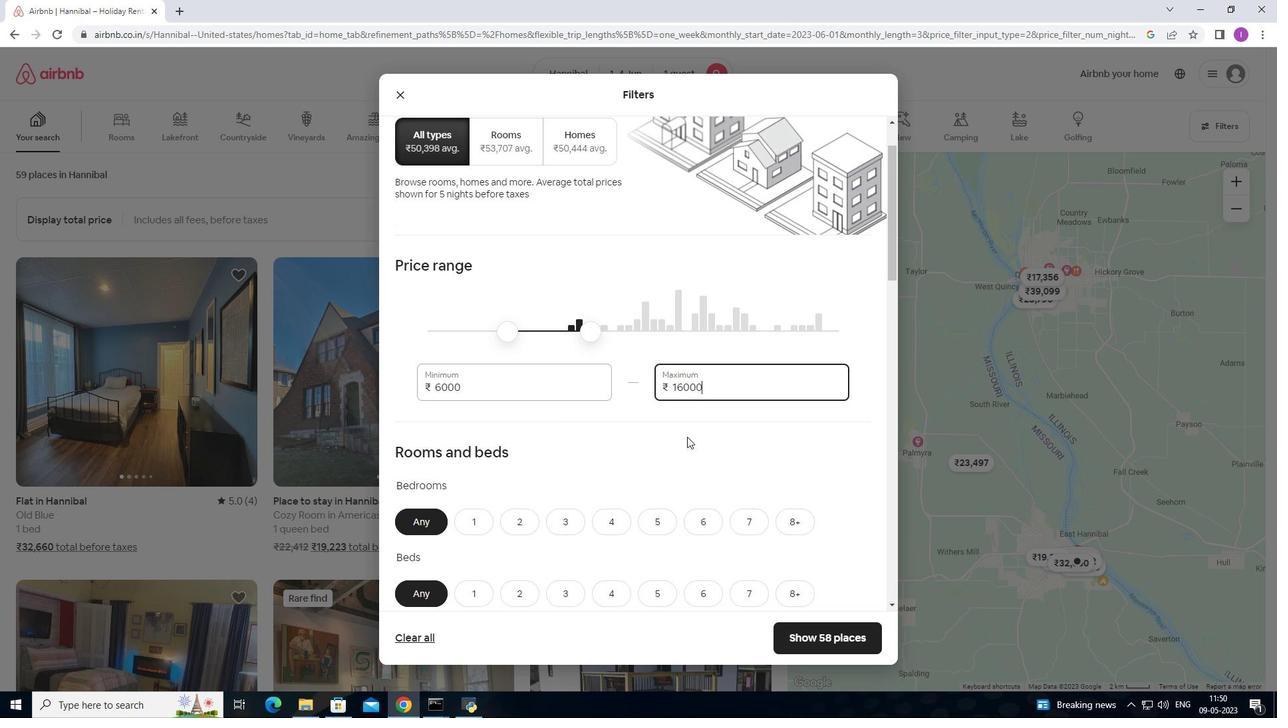 
Action: Mouse scrolled (686, 437) with delta (0, 0)
Screenshot: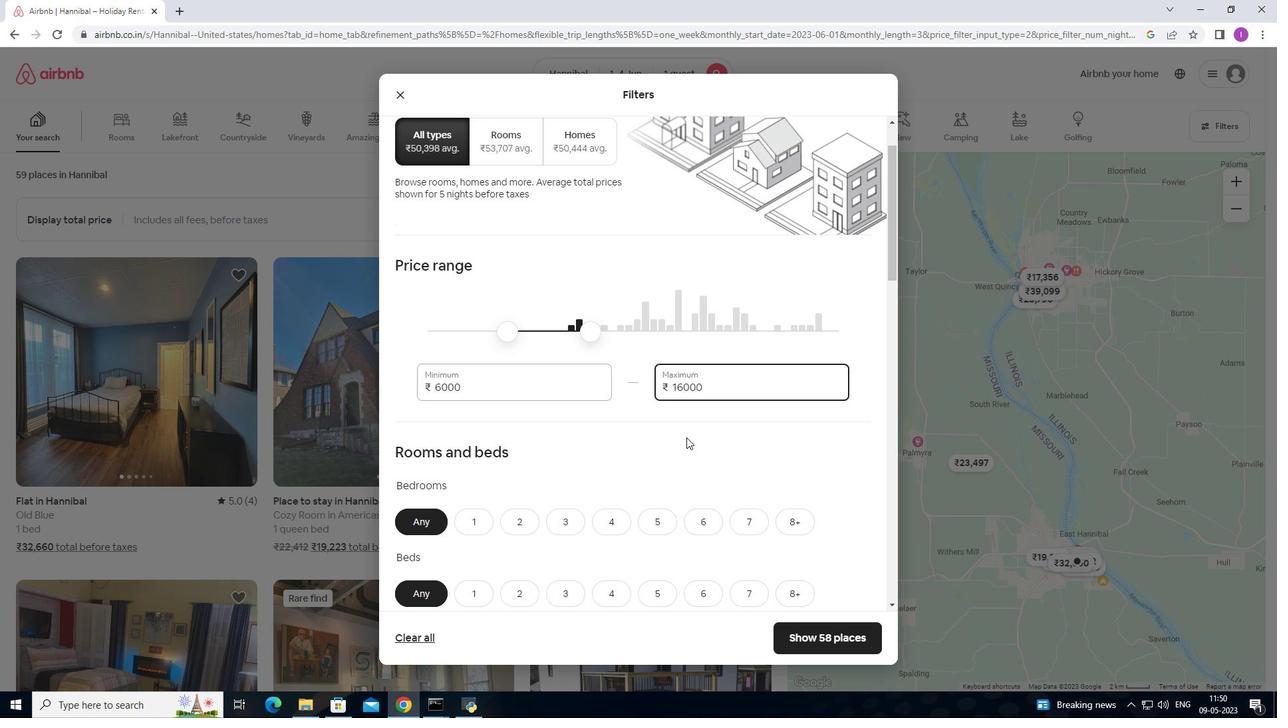 
Action: Mouse scrolled (686, 437) with delta (0, 0)
Screenshot: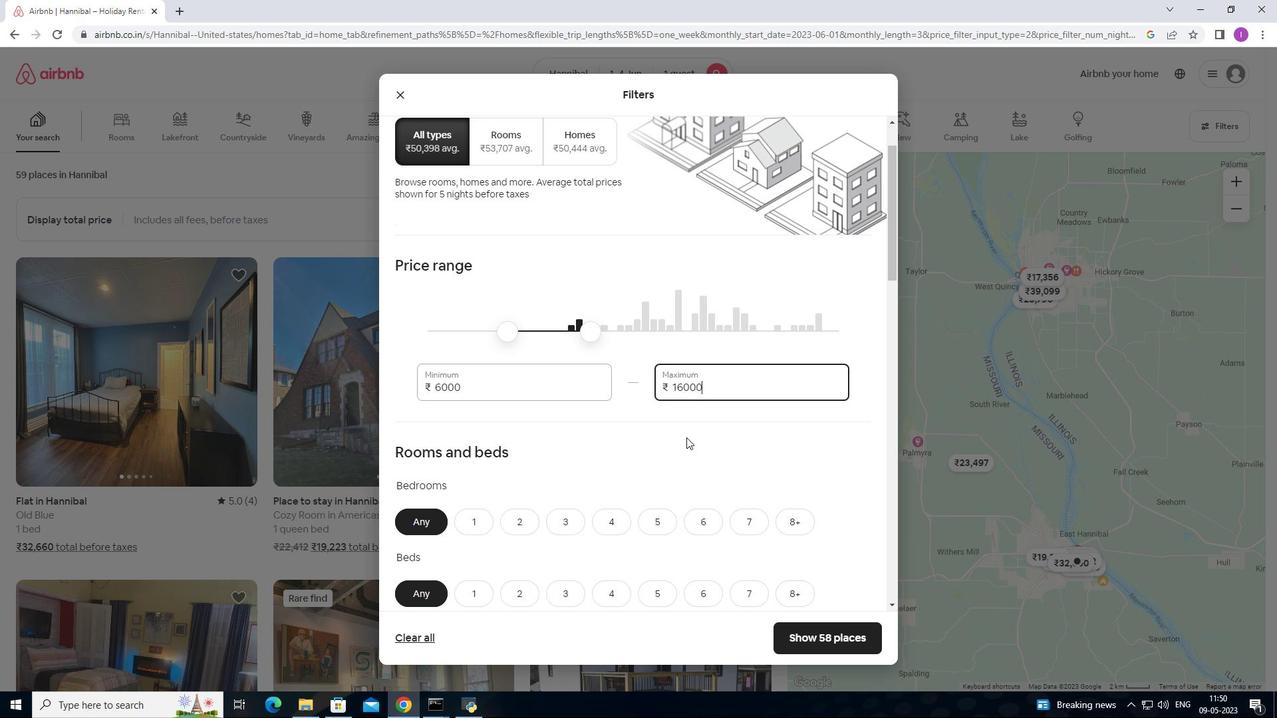 
Action: Mouse moved to (475, 392)
Screenshot: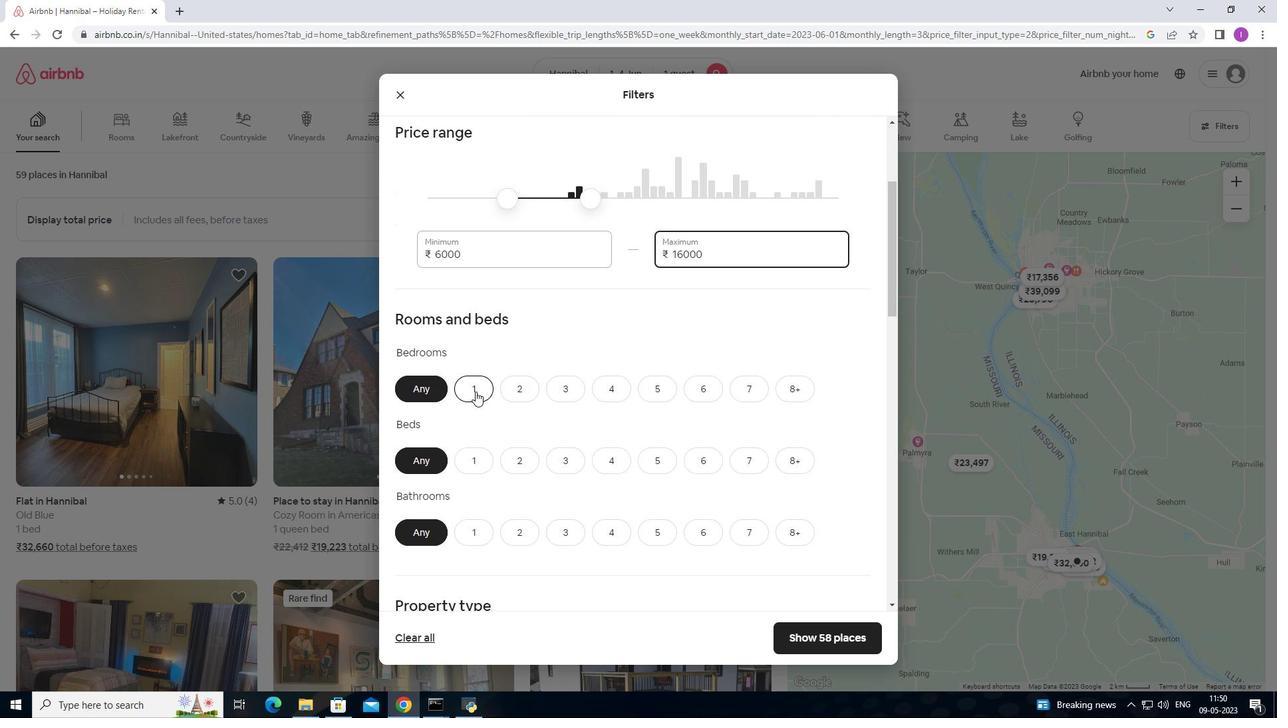 
Action: Mouse pressed left at (475, 392)
Screenshot: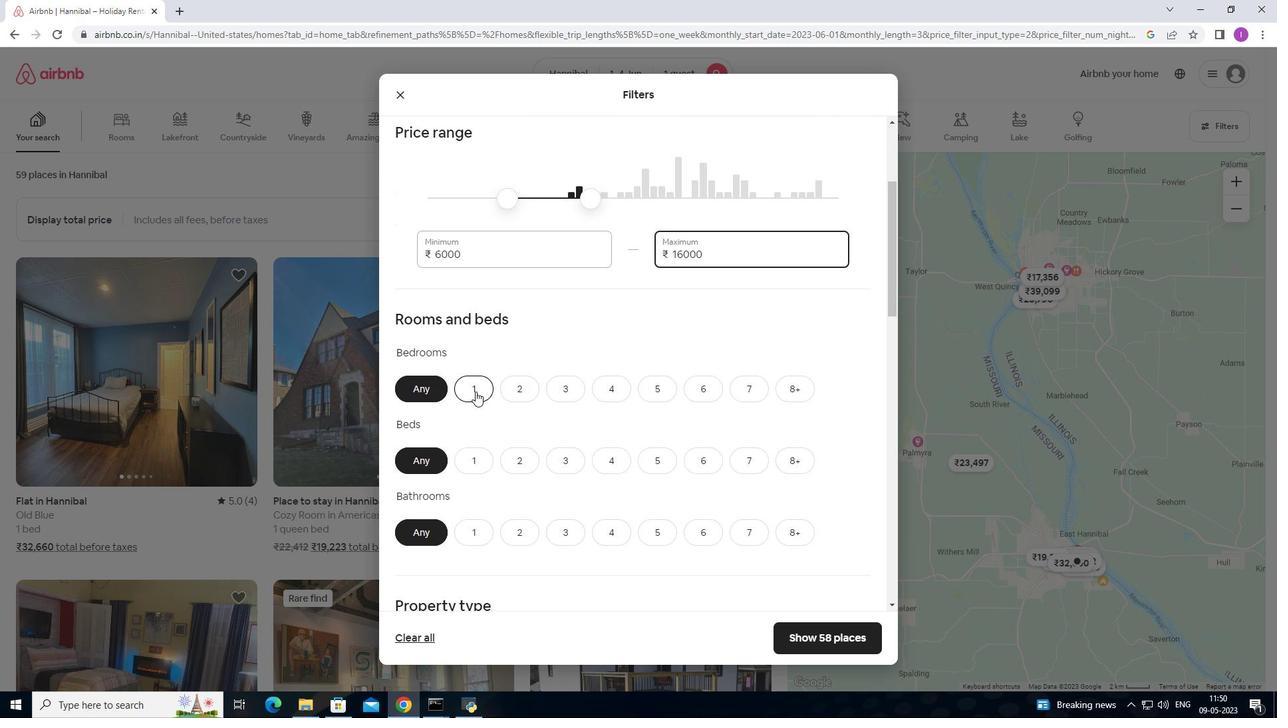 
Action: Mouse moved to (480, 464)
Screenshot: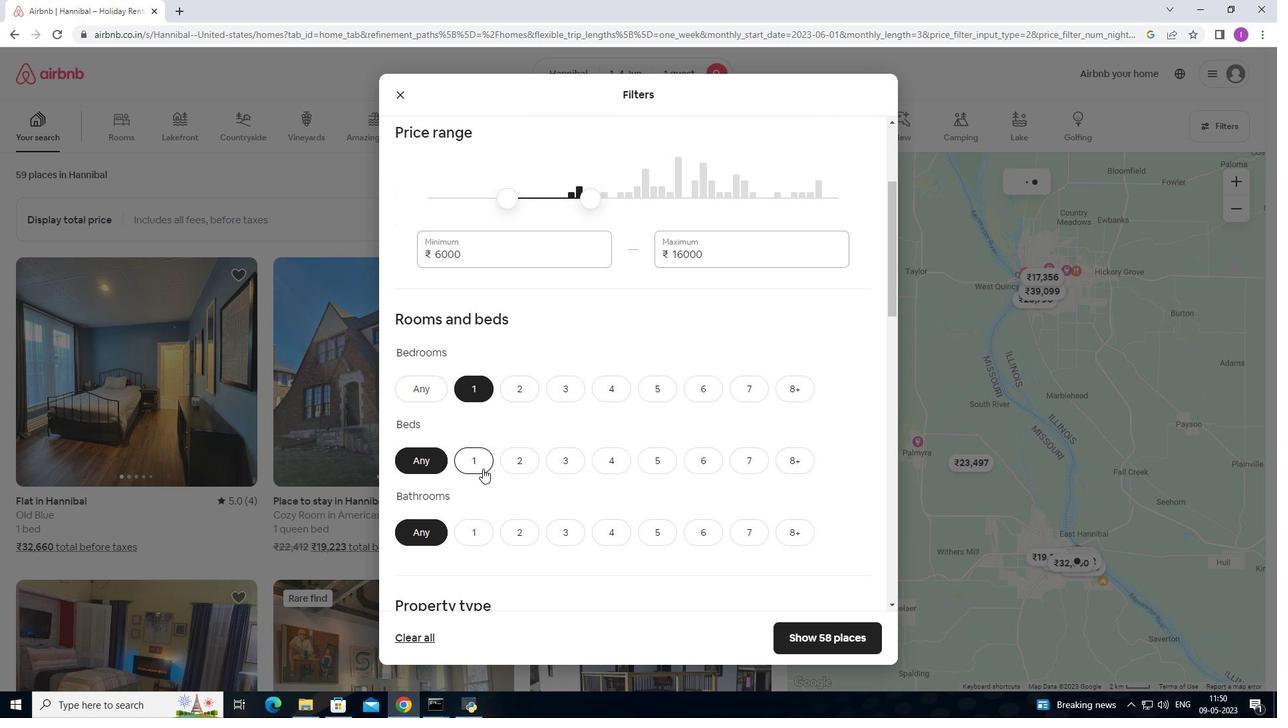 
Action: Mouse pressed left at (480, 464)
Screenshot: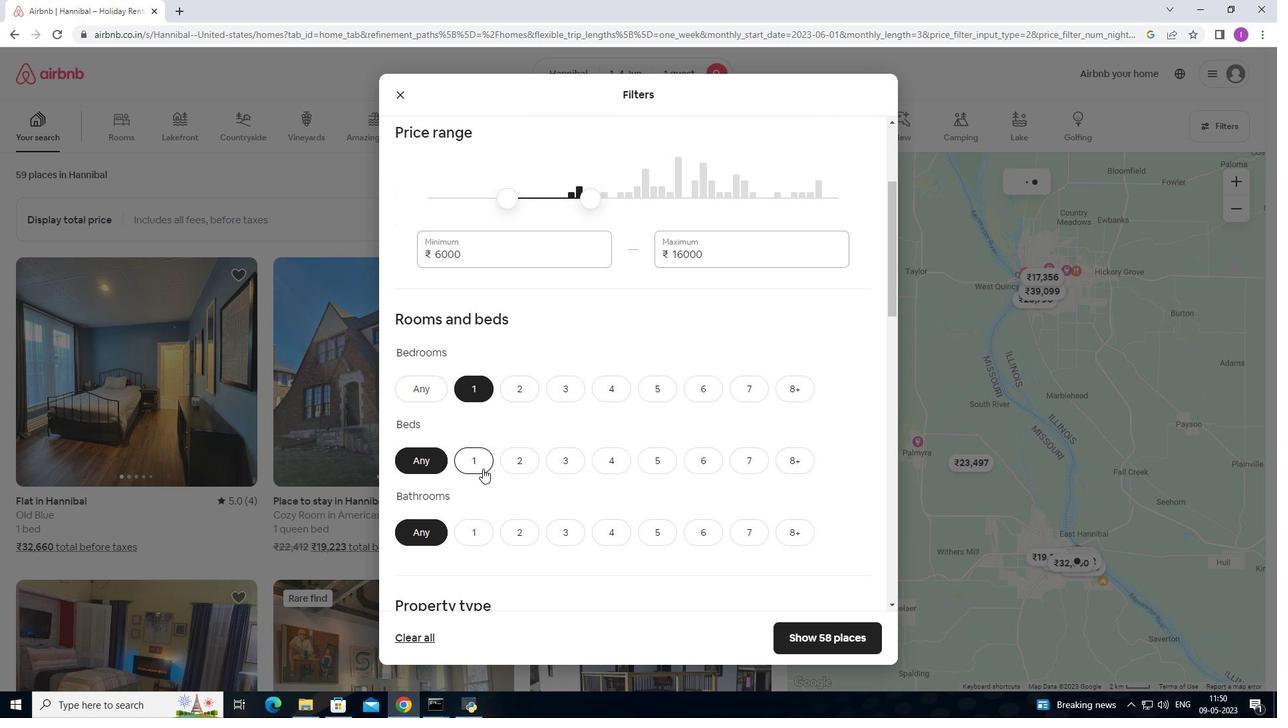 
Action: Mouse moved to (488, 535)
Screenshot: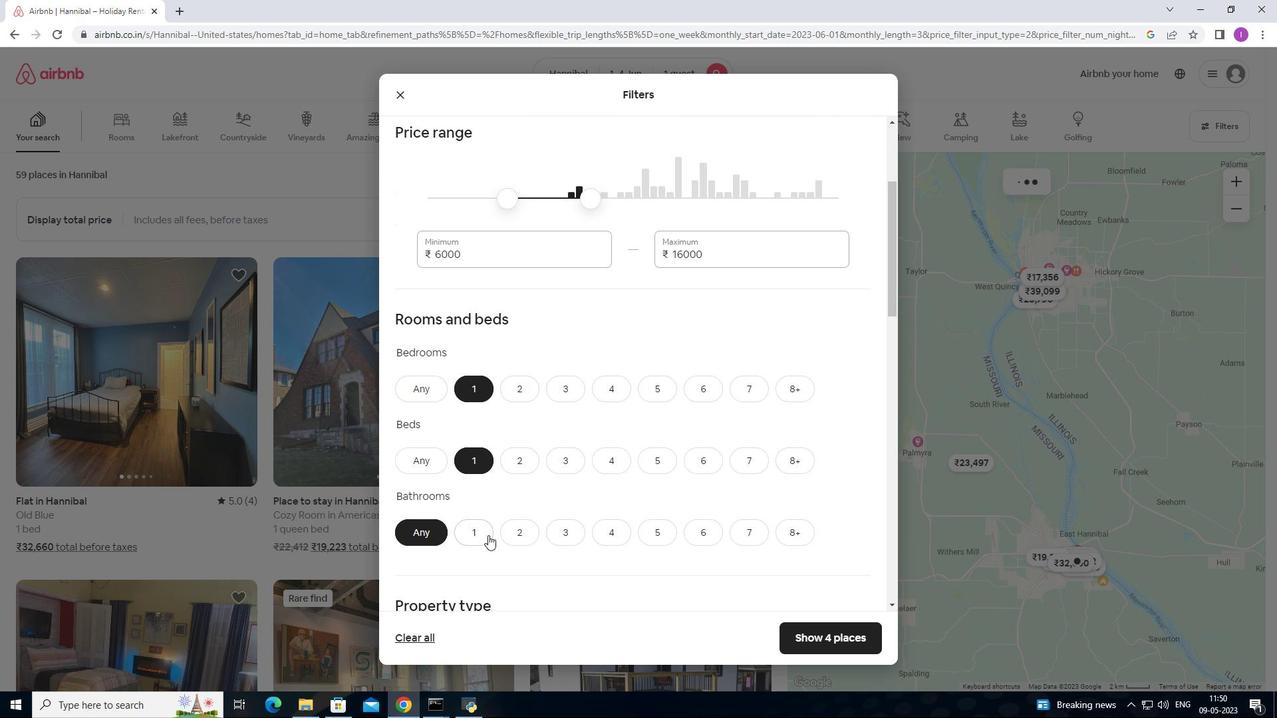 
Action: Mouse pressed left at (488, 535)
Screenshot: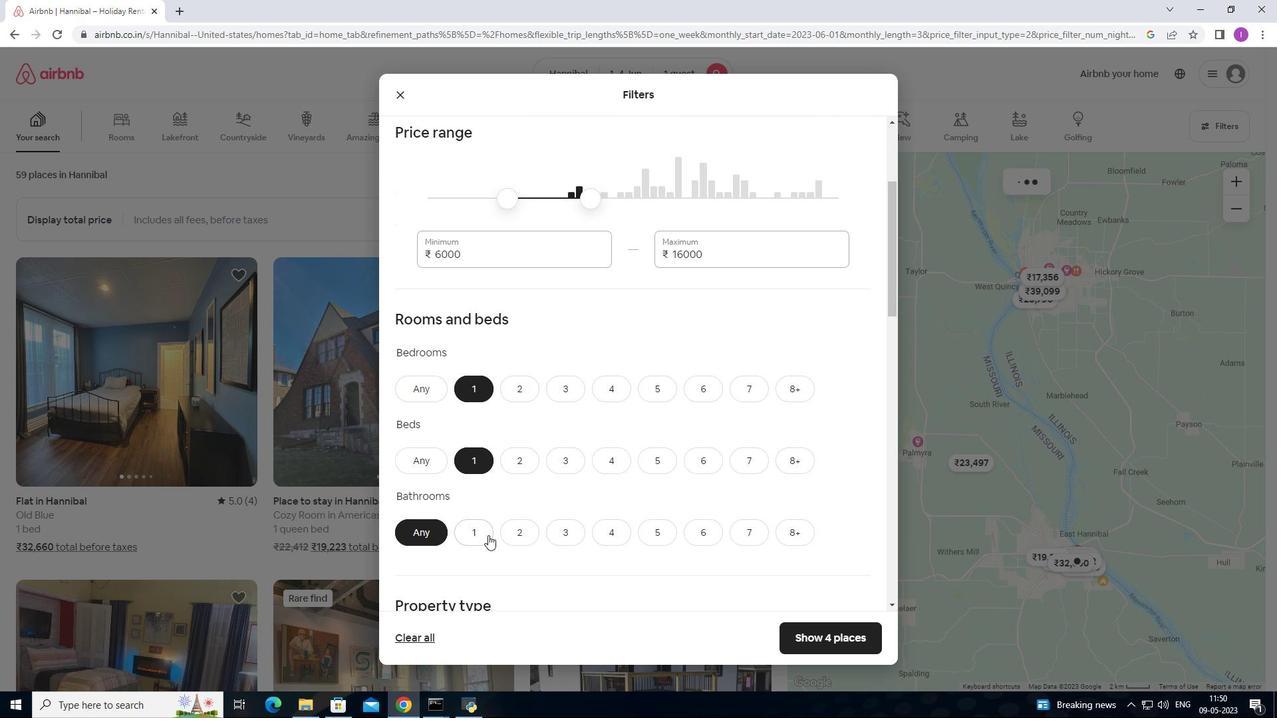 
Action: Mouse moved to (522, 482)
Screenshot: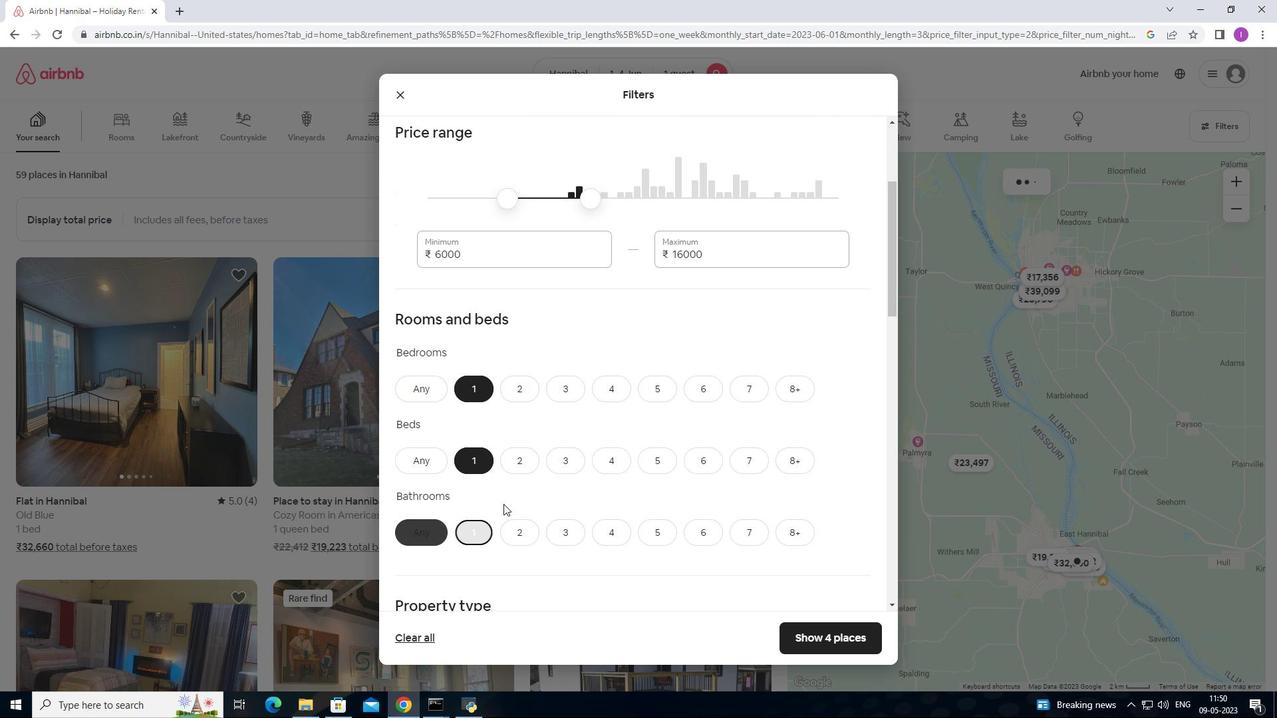 
Action: Mouse scrolled (522, 482) with delta (0, 0)
Screenshot: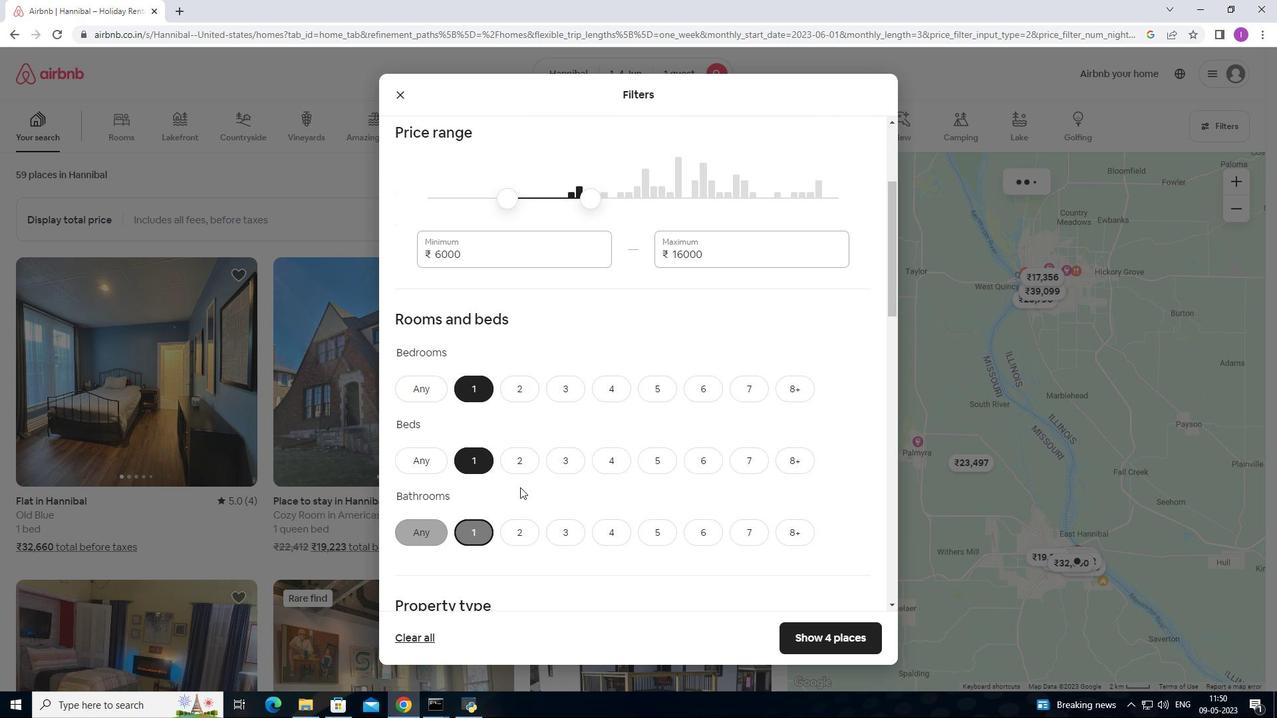 
Action: Mouse scrolled (522, 482) with delta (0, 0)
Screenshot: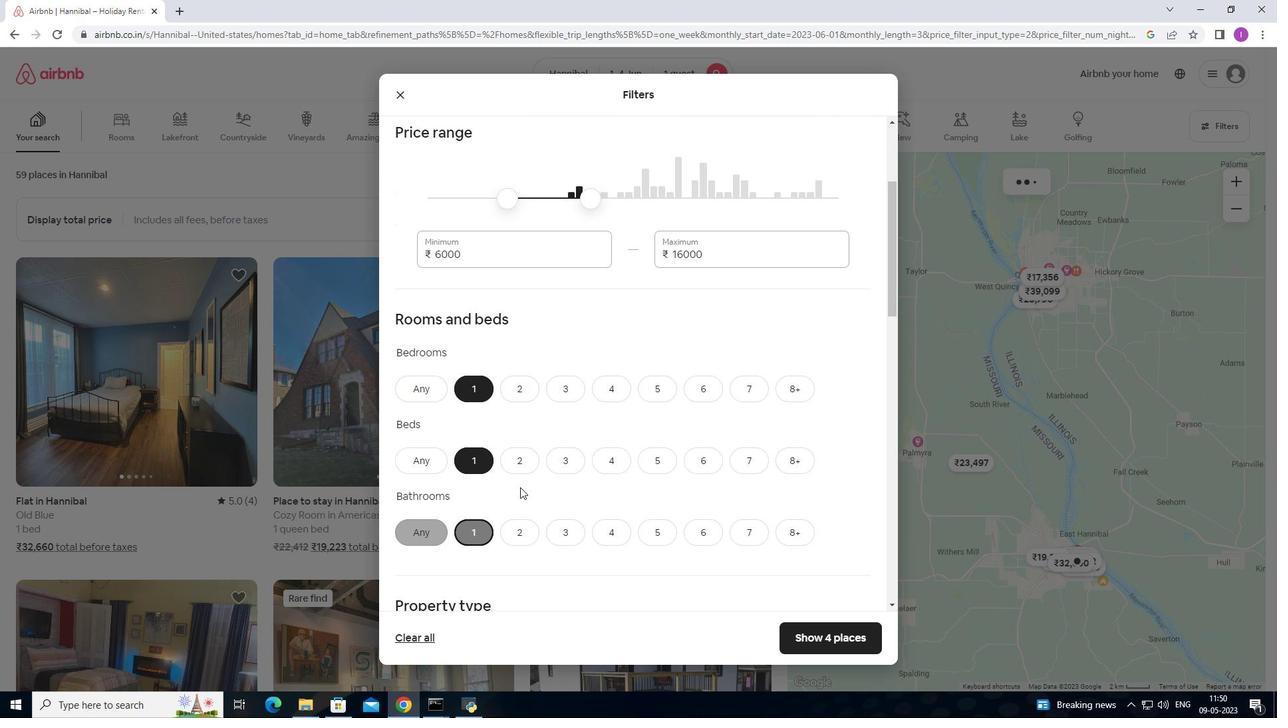 
Action: Mouse moved to (522, 482)
Screenshot: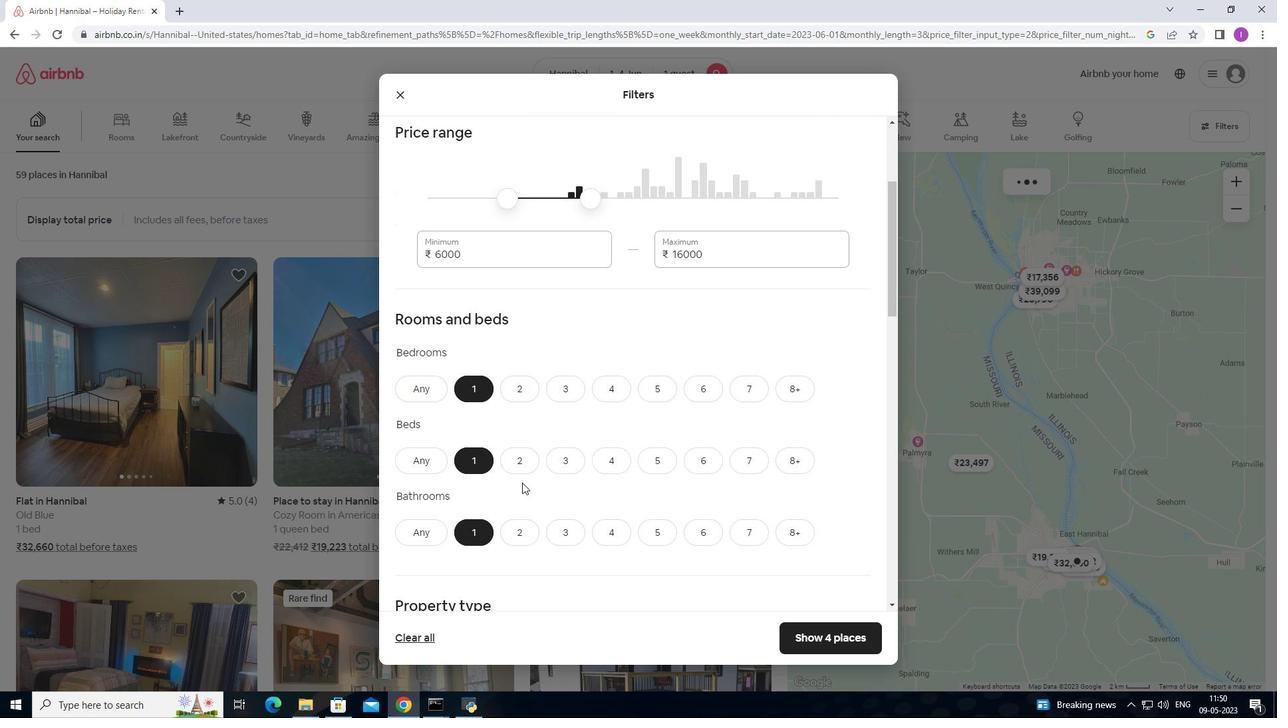 
Action: Mouse scrolled (522, 481) with delta (0, 0)
Screenshot: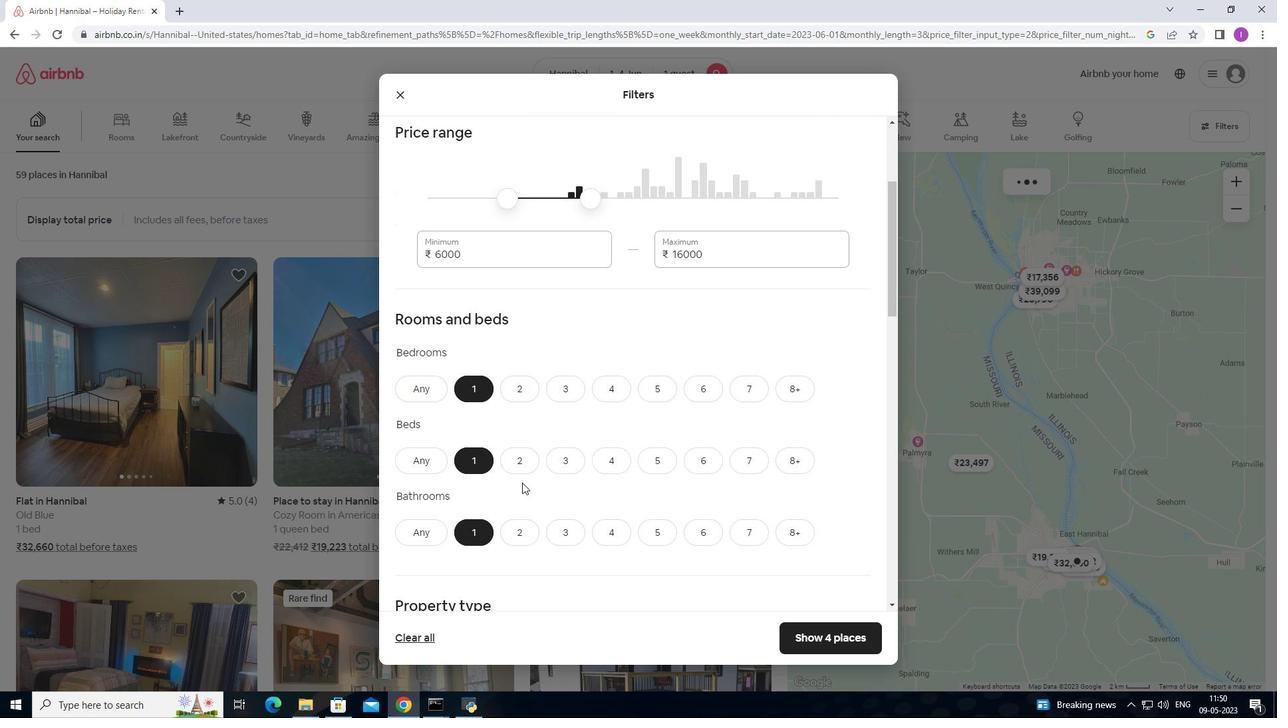 
Action: Mouse moved to (542, 468)
Screenshot: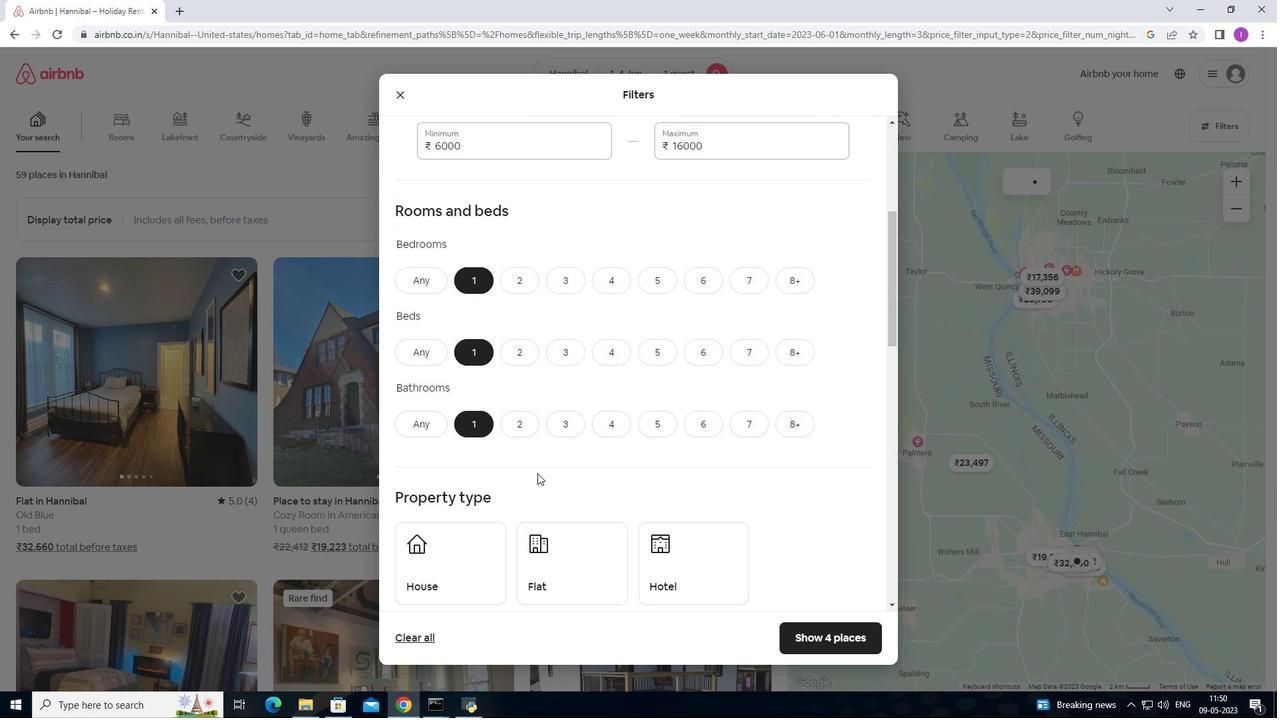 
Action: Mouse scrolled (542, 468) with delta (0, 0)
Screenshot: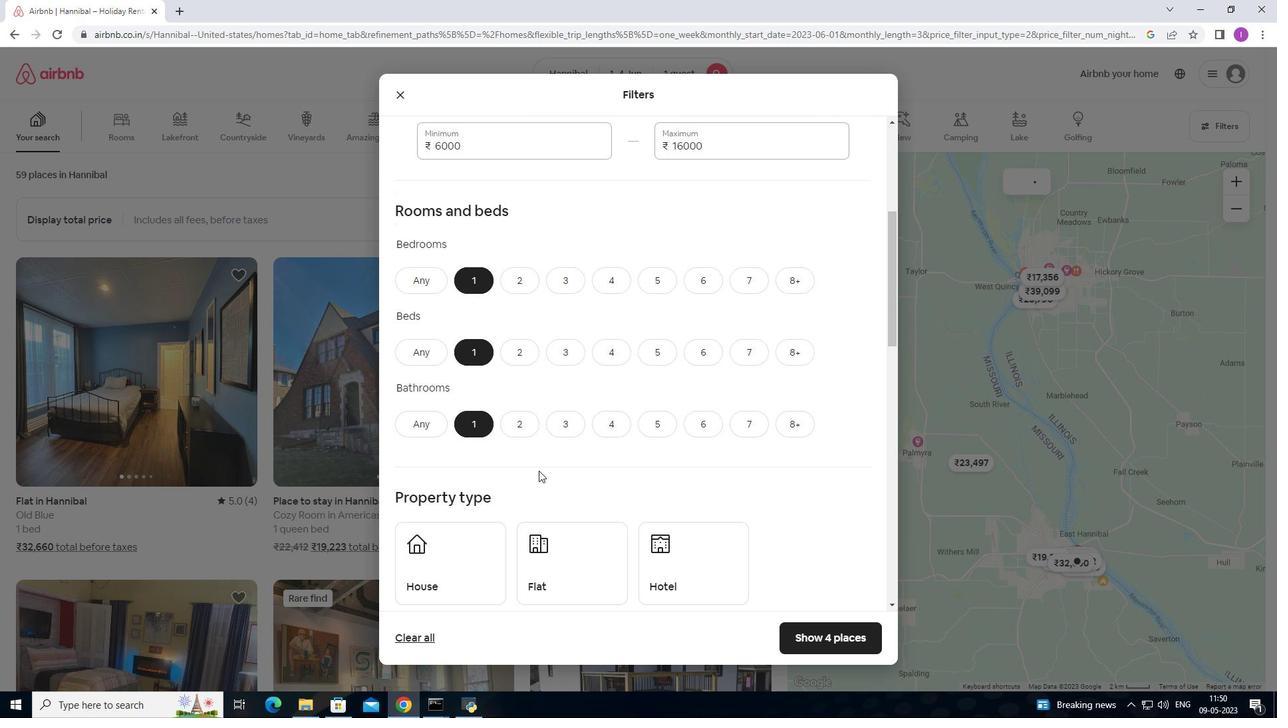 
Action: Mouse scrolled (542, 468) with delta (0, 0)
Screenshot: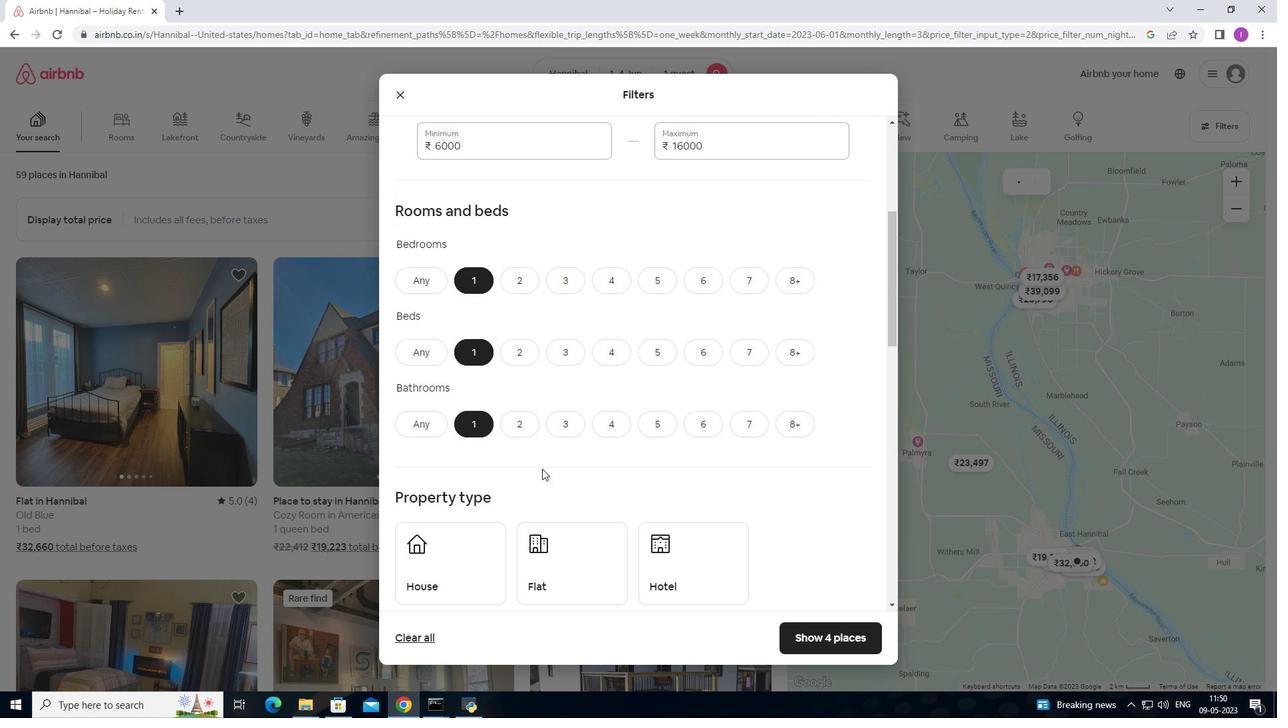
Action: Mouse moved to (455, 375)
Screenshot: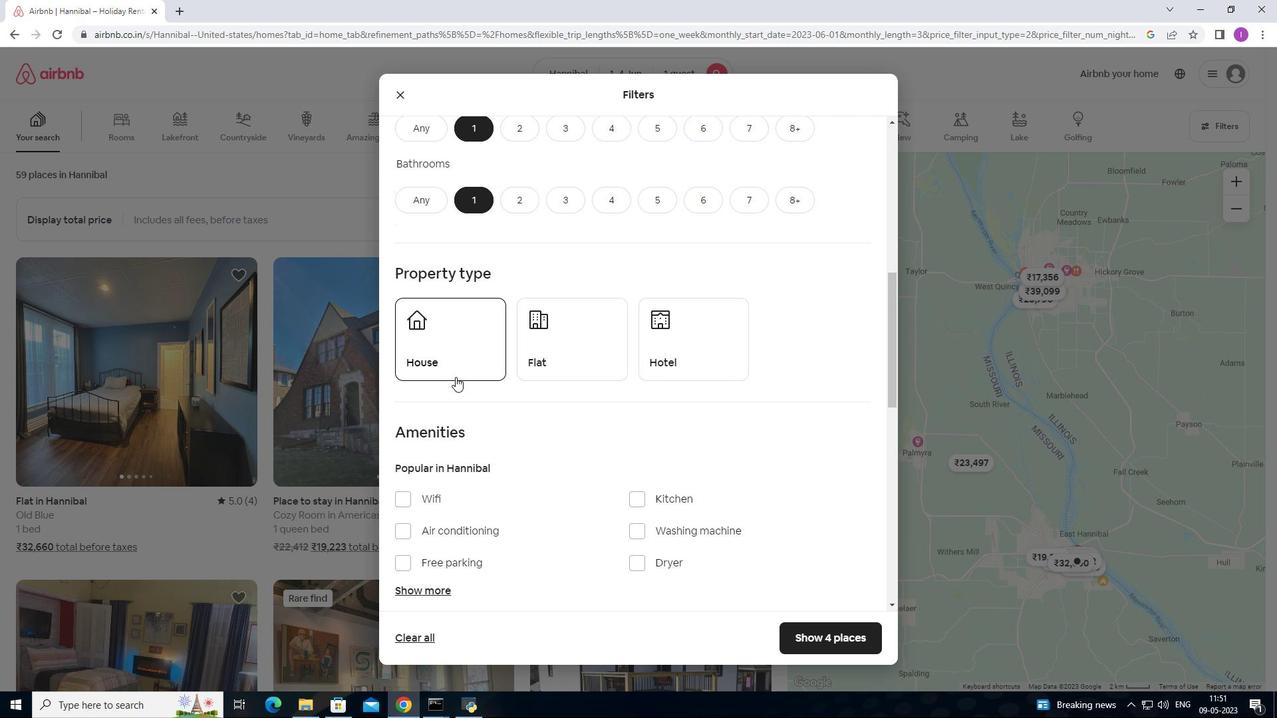 
Action: Mouse pressed left at (455, 375)
Screenshot: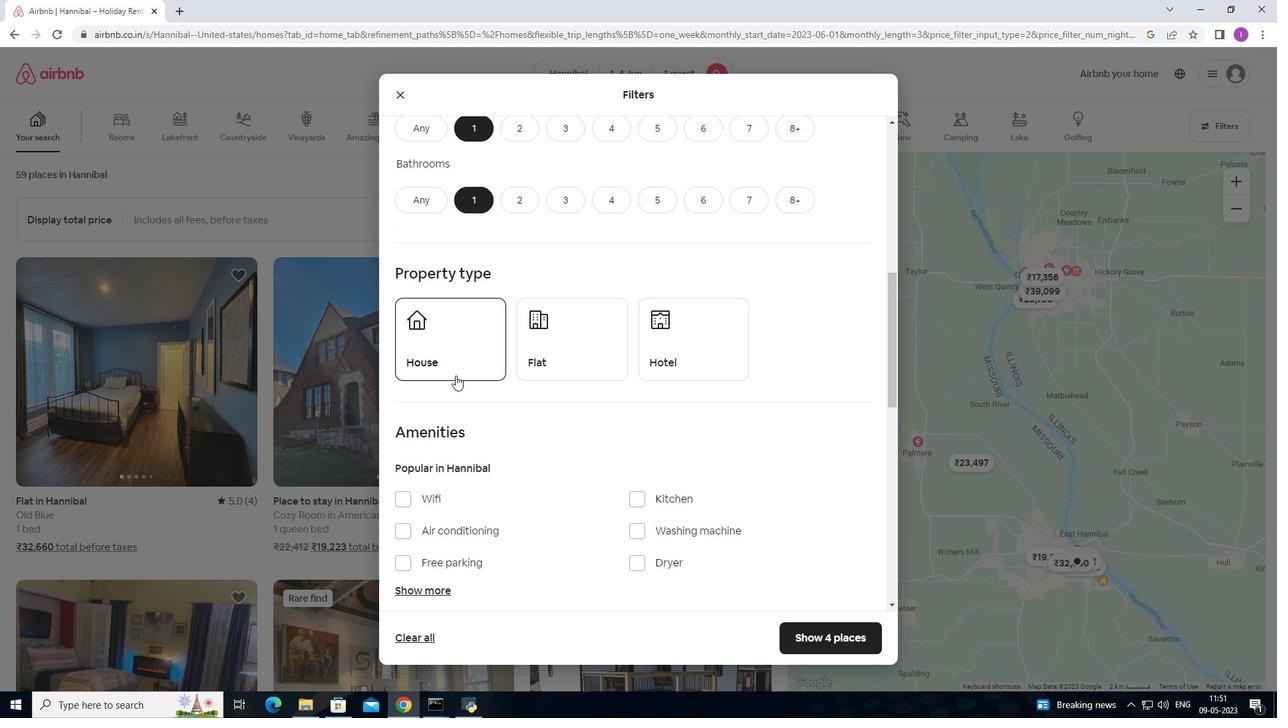 
Action: Mouse moved to (561, 369)
Screenshot: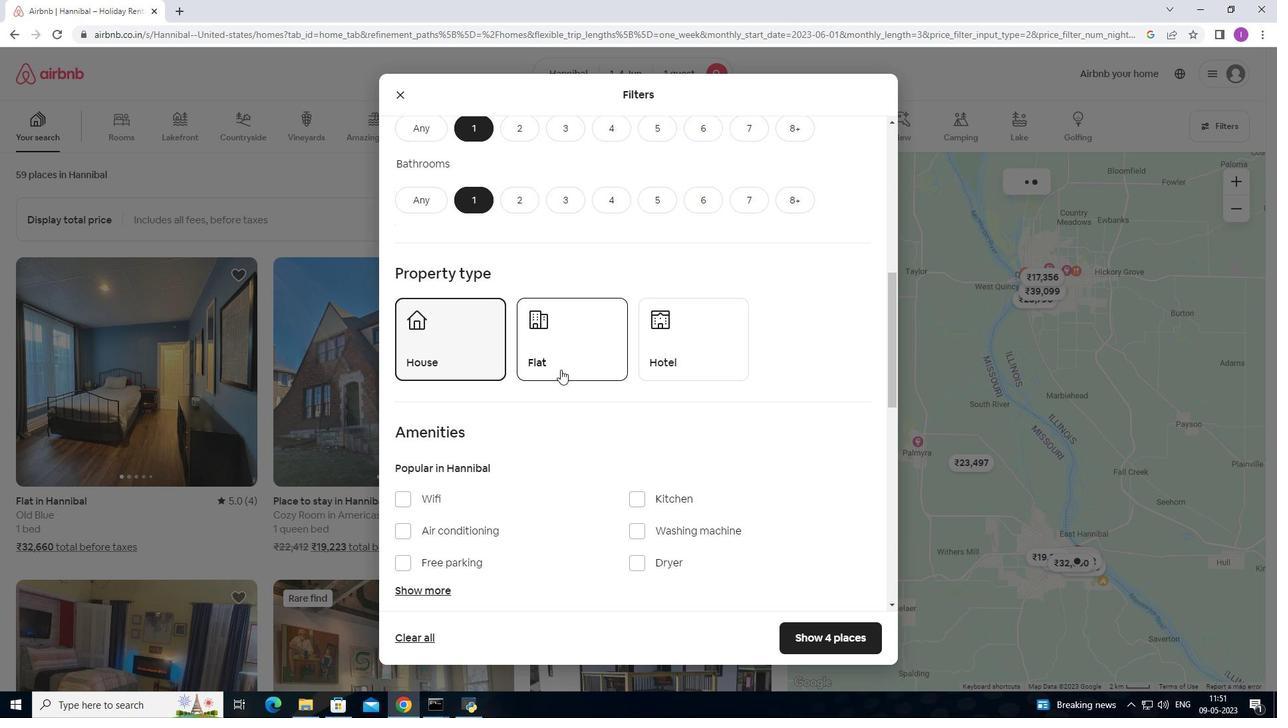 
Action: Mouse pressed left at (561, 369)
Screenshot: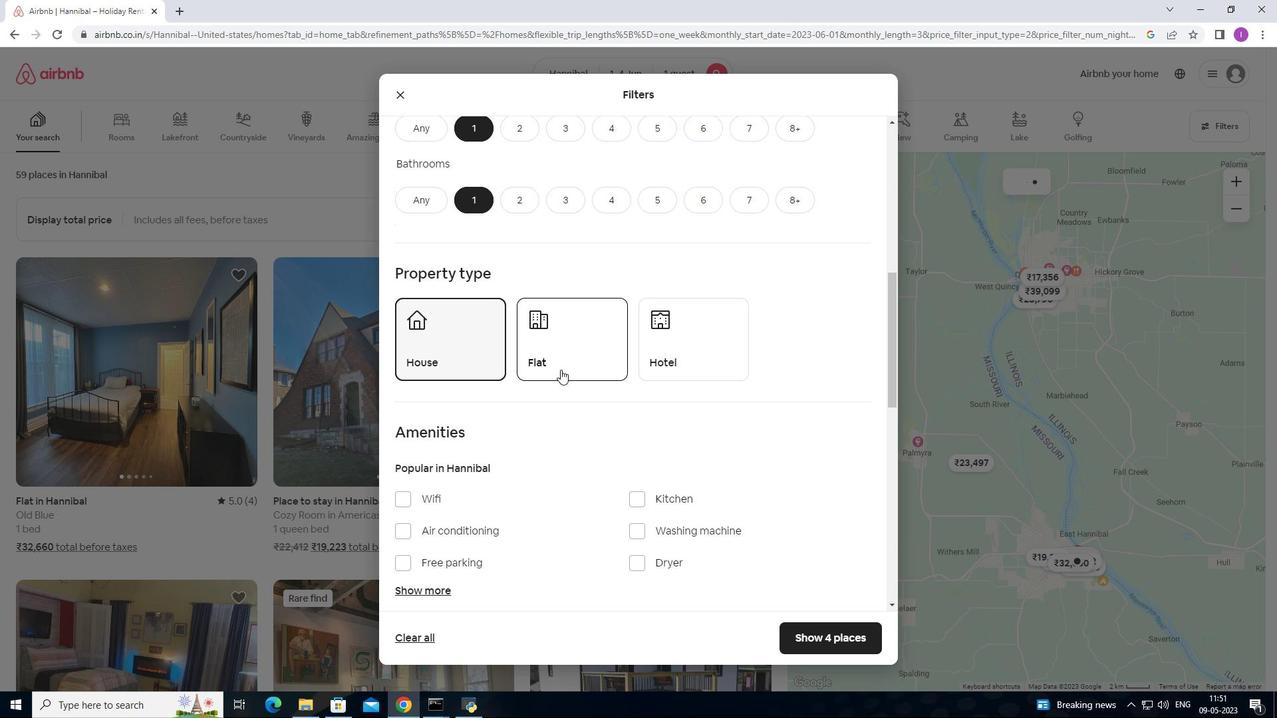 
Action: Mouse moved to (581, 362)
Screenshot: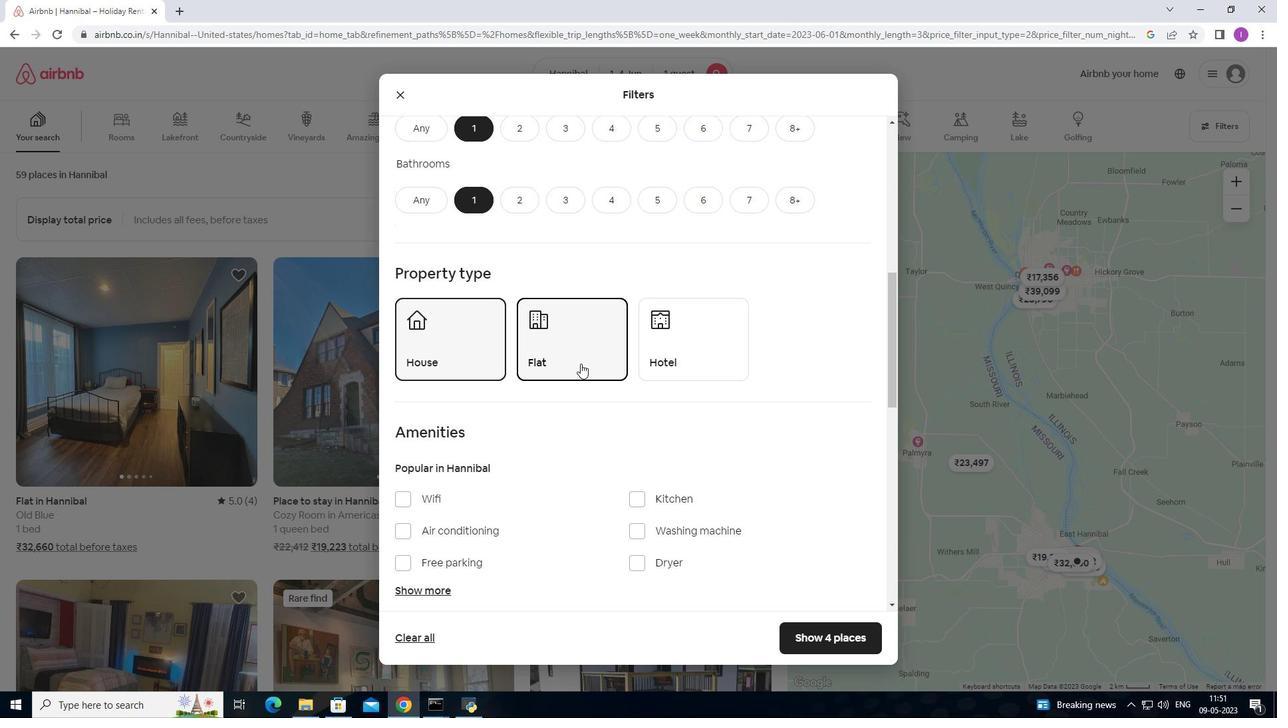 
Action: Mouse scrolled (581, 361) with delta (0, 0)
Screenshot: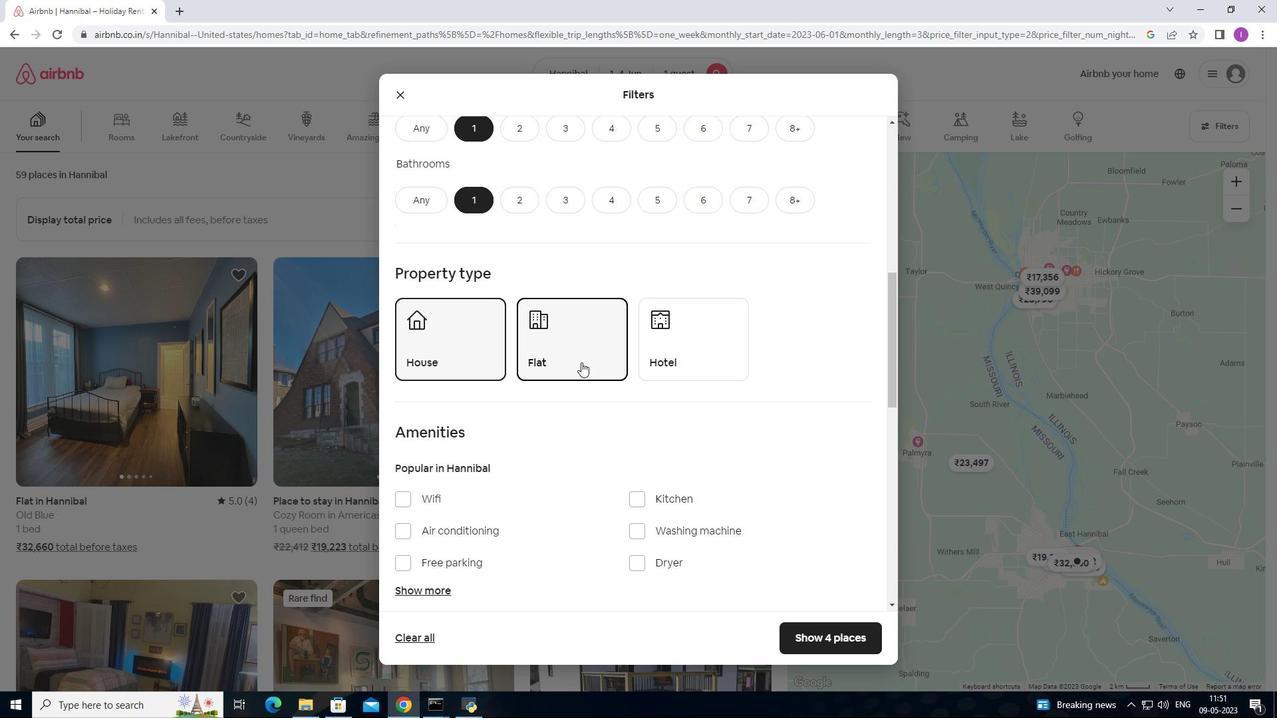 
Action: Mouse scrolled (581, 361) with delta (0, 0)
Screenshot: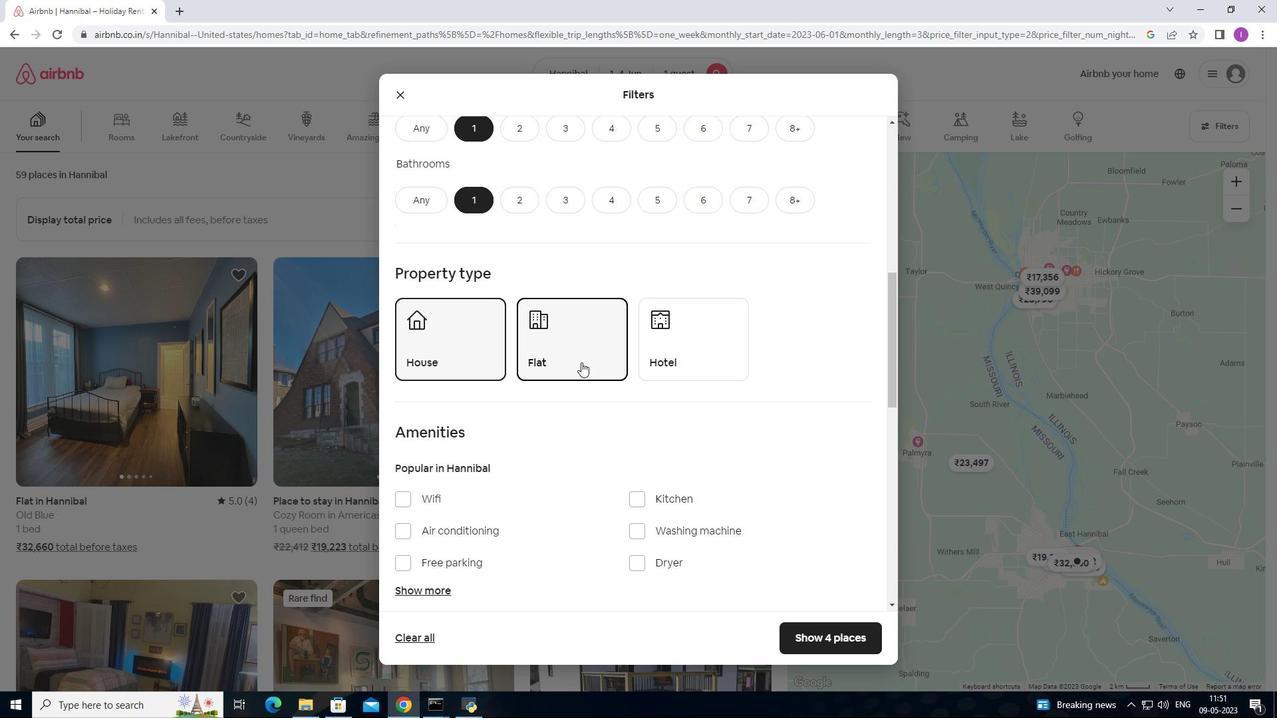
Action: Mouse scrolled (581, 361) with delta (0, 0)
Screenshot: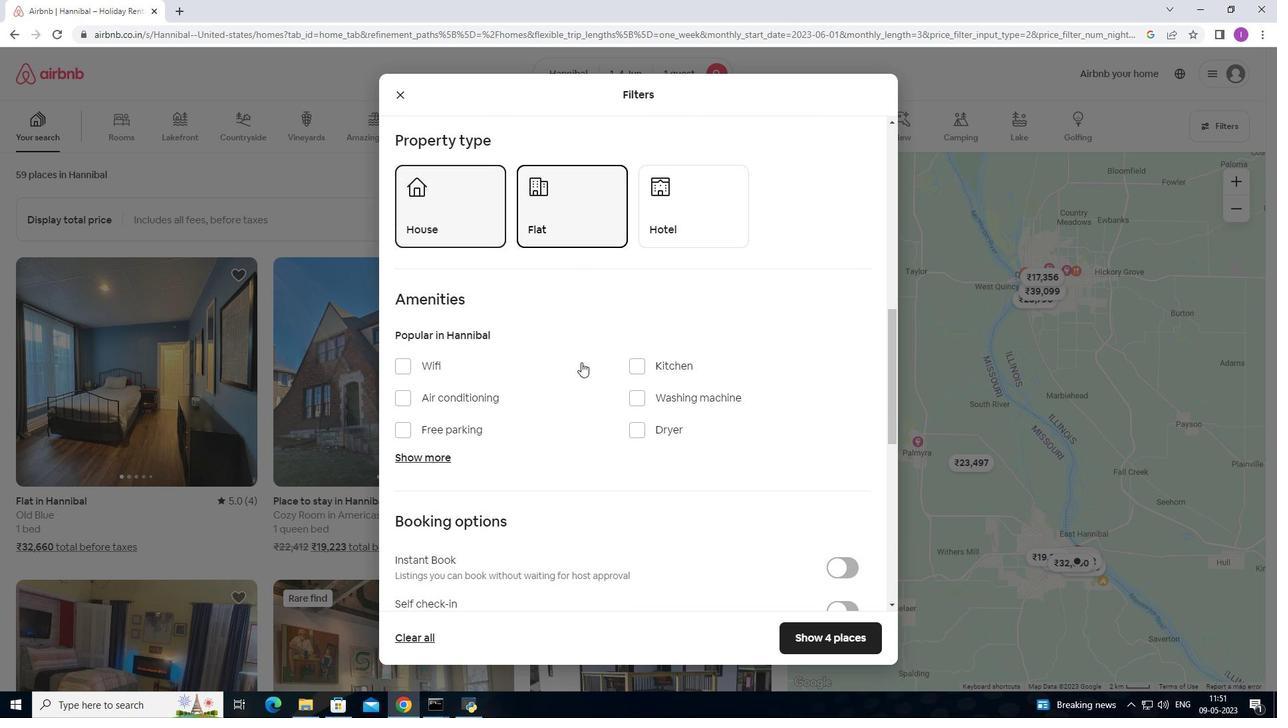 
Action: Mouse scrolled (581, 361) with delta (0, 0)
Screenshot: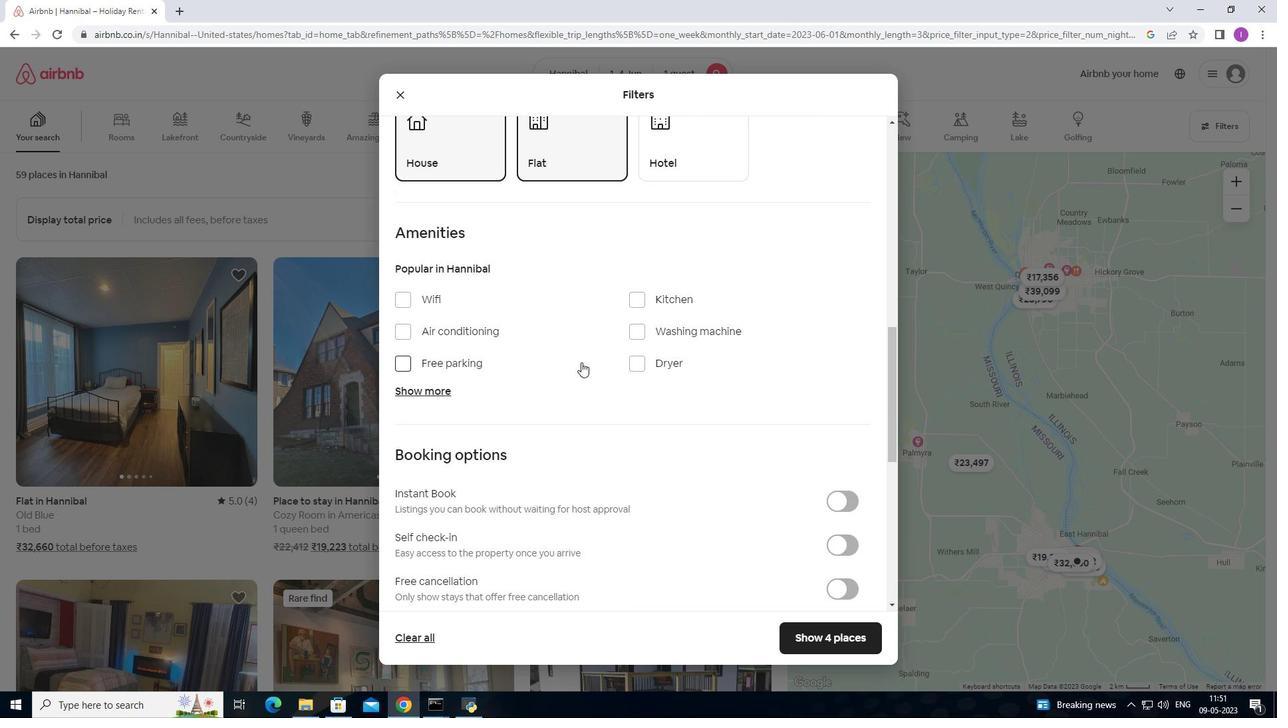 
Action: Mouse moved to (401, 236)
Screenshot: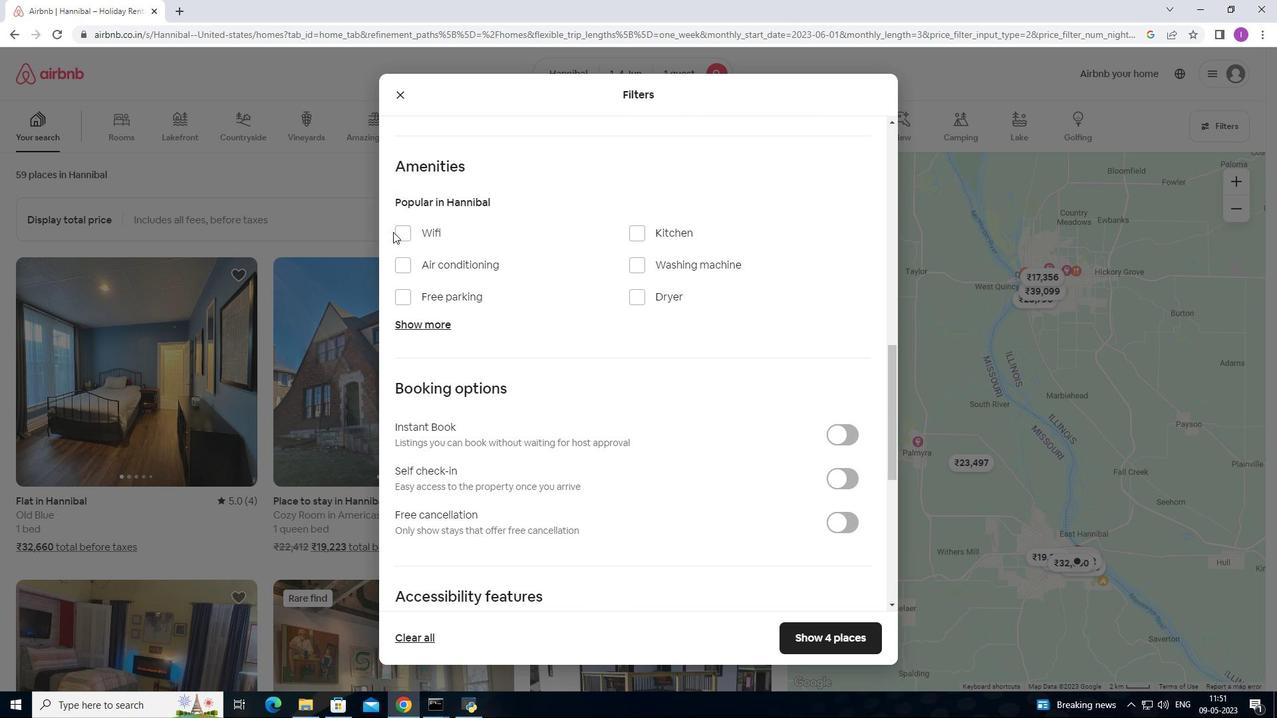 
Action: Mouse pressed left at (401, 236)
Screenshot: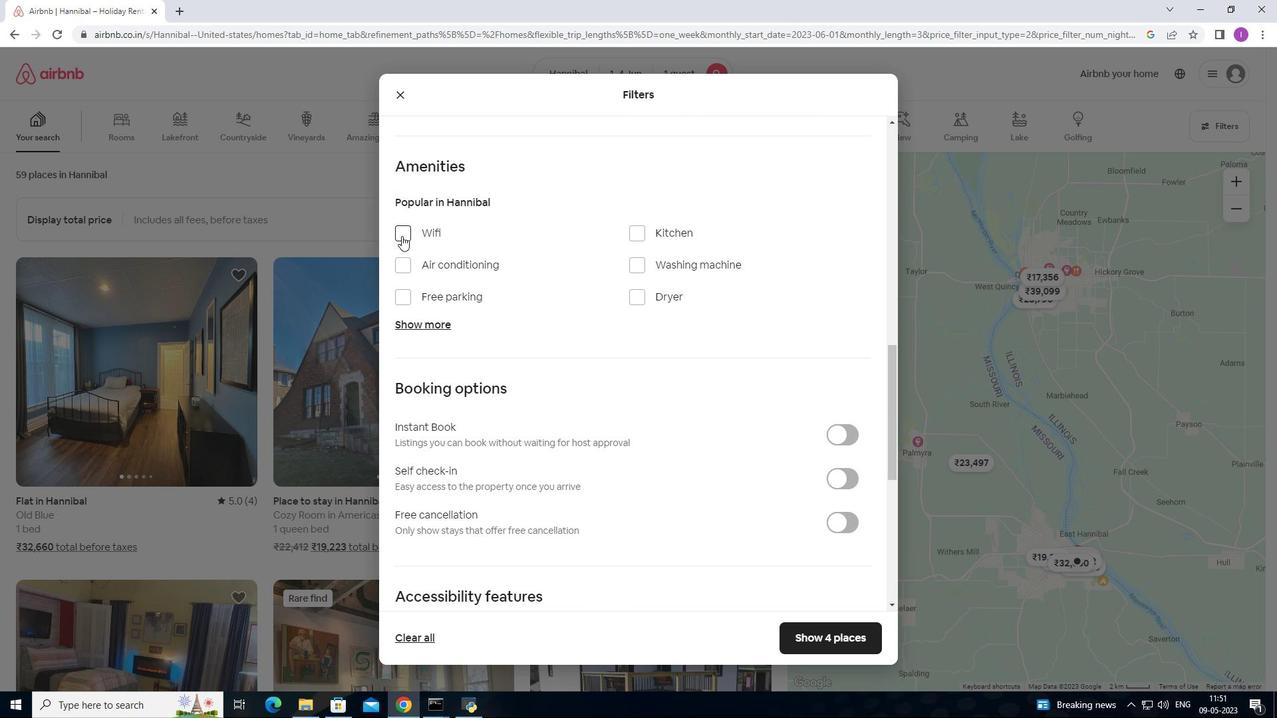 
Action: Mouse moved to (636, 272)
Screenshot: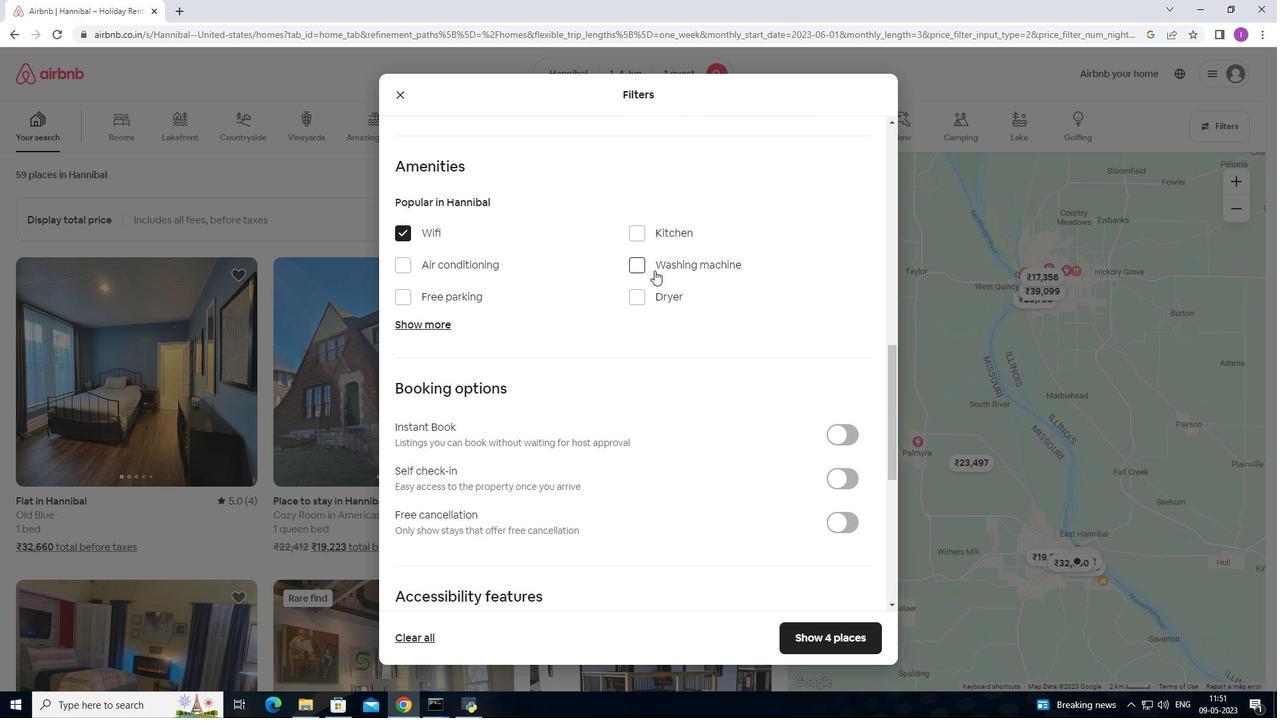 
Action: Mouse pressed left at (636, 272)
Screenshot: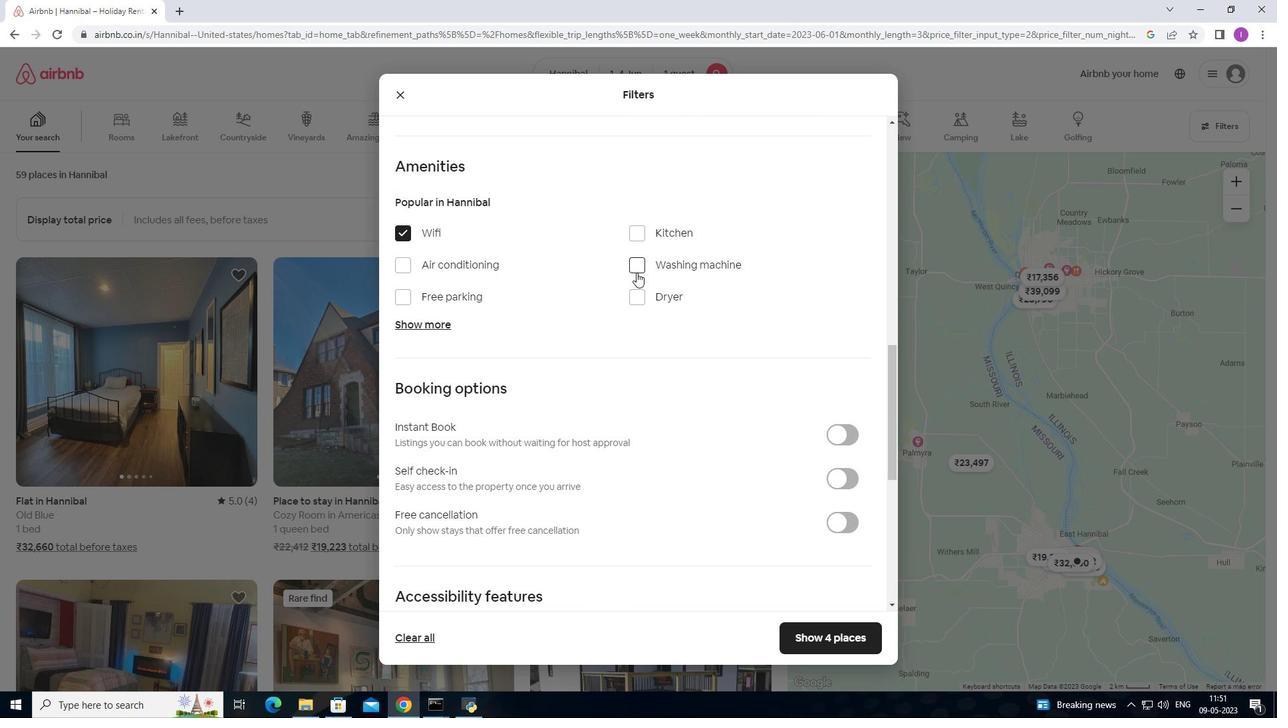 
Action: Mouse moved to (736, 331)
Screenshot: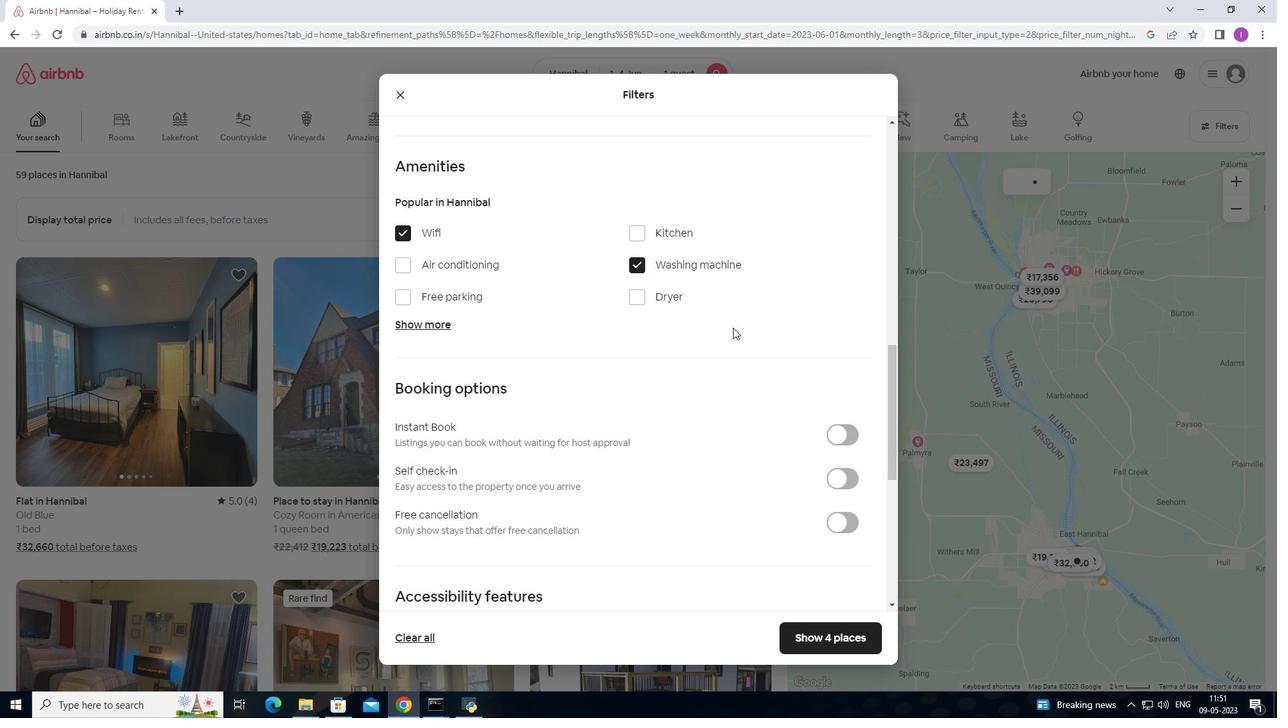 
Action: Mouse scrolled (736, 331) with delta (0, 0)
Screenshot: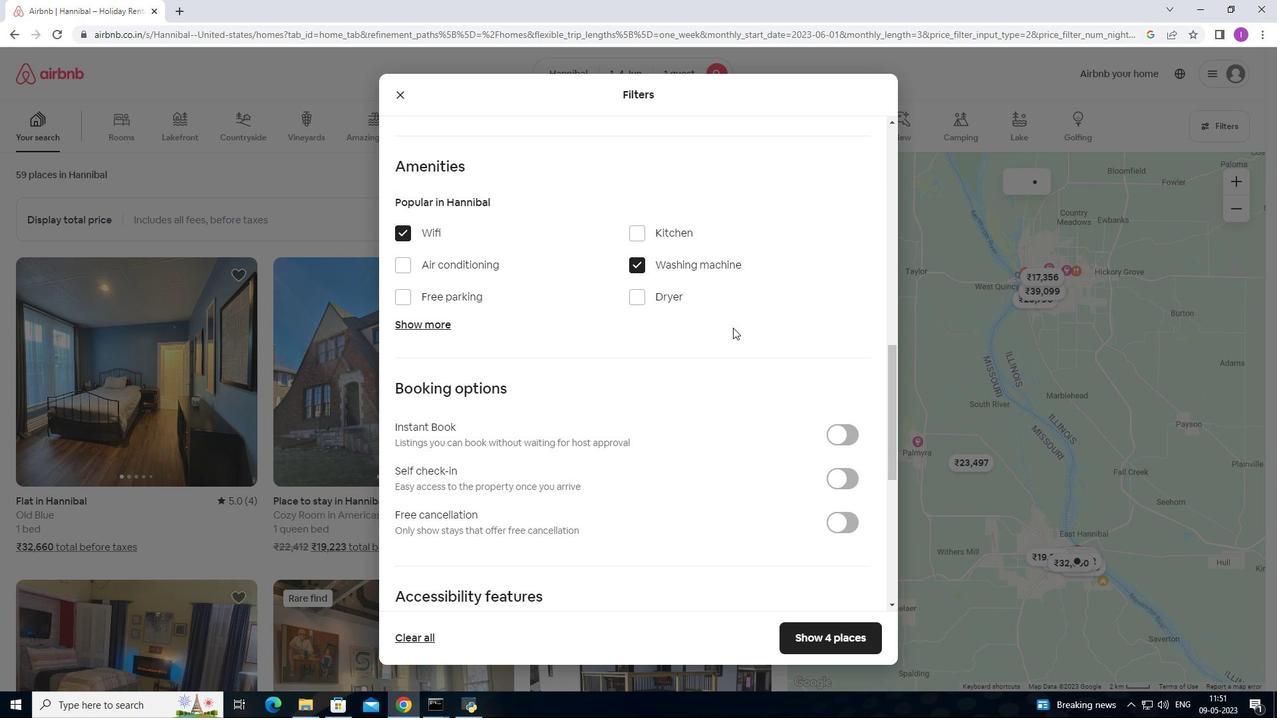
Action: Mouse moved to (737, 333)
Screenshot: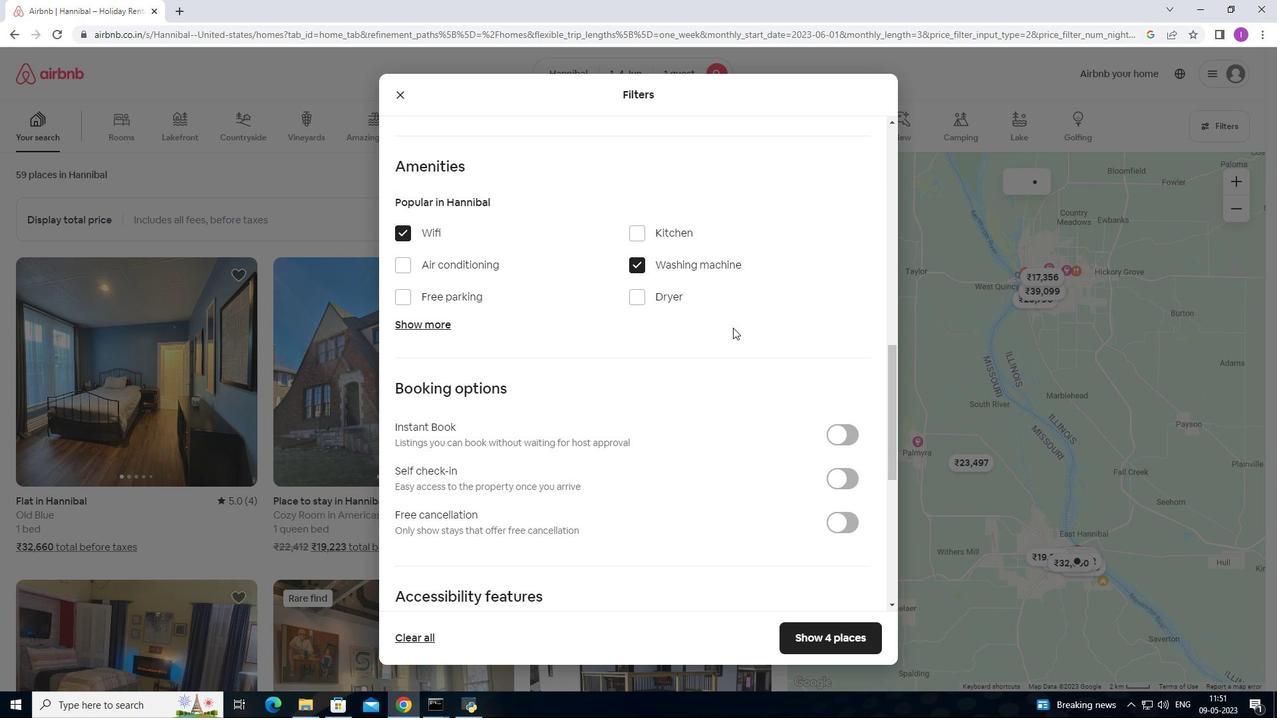 
Action: Mouse scrolled (737, 332) with delta (0, 0)
Screenshot: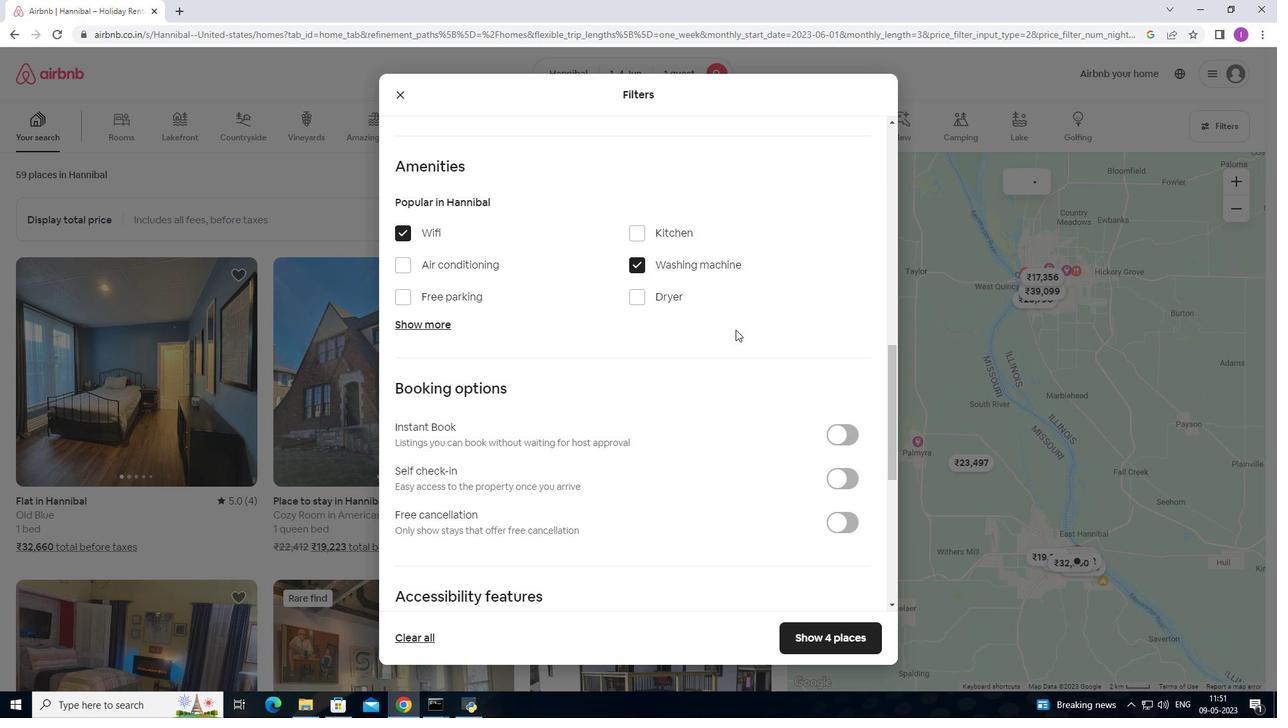 
Action: Mouse moved to (844, 348)
Screenshot: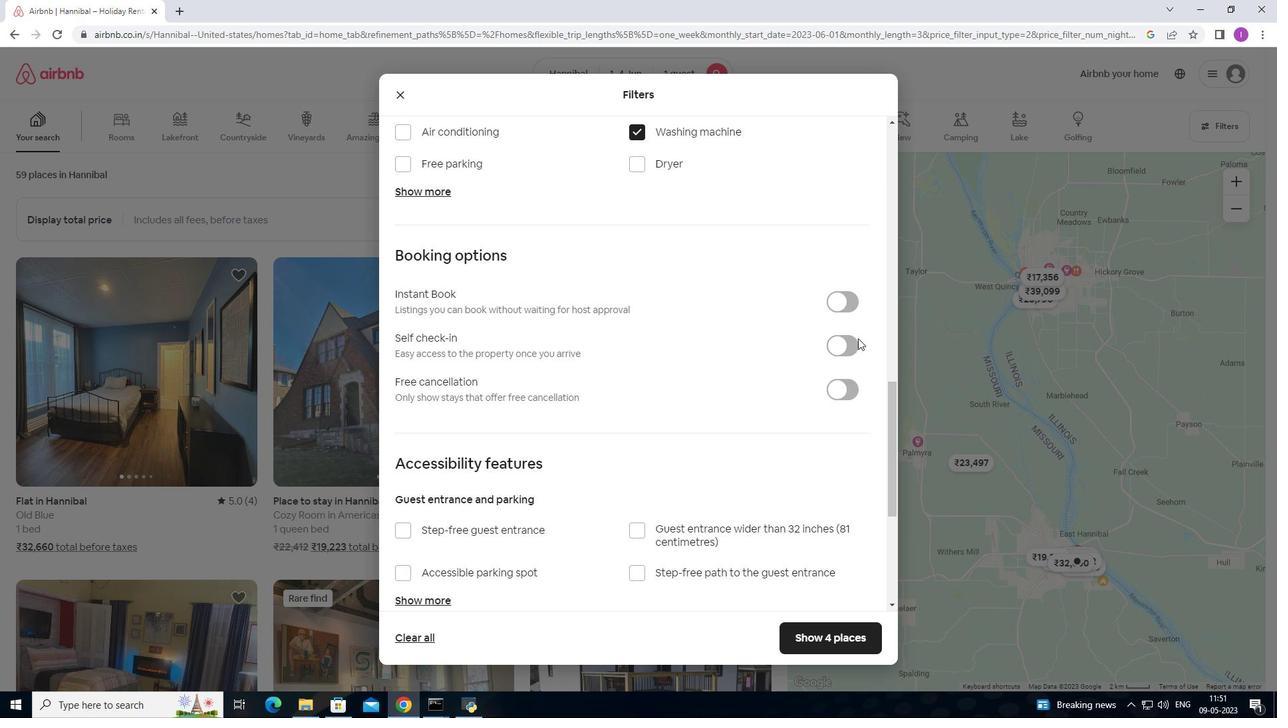 
Action: Mouse pressed left at (844, 348)
Screenshot: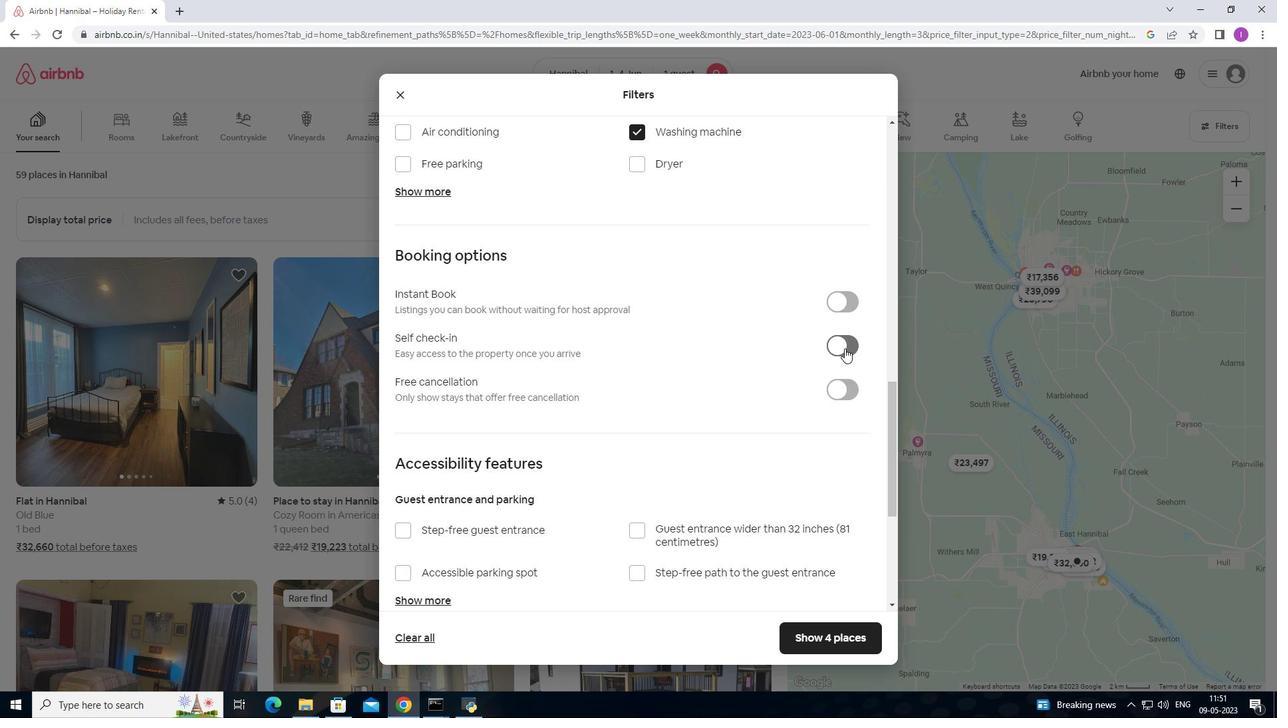 
Action: Mouse moved to (747, 393)
Screenshot: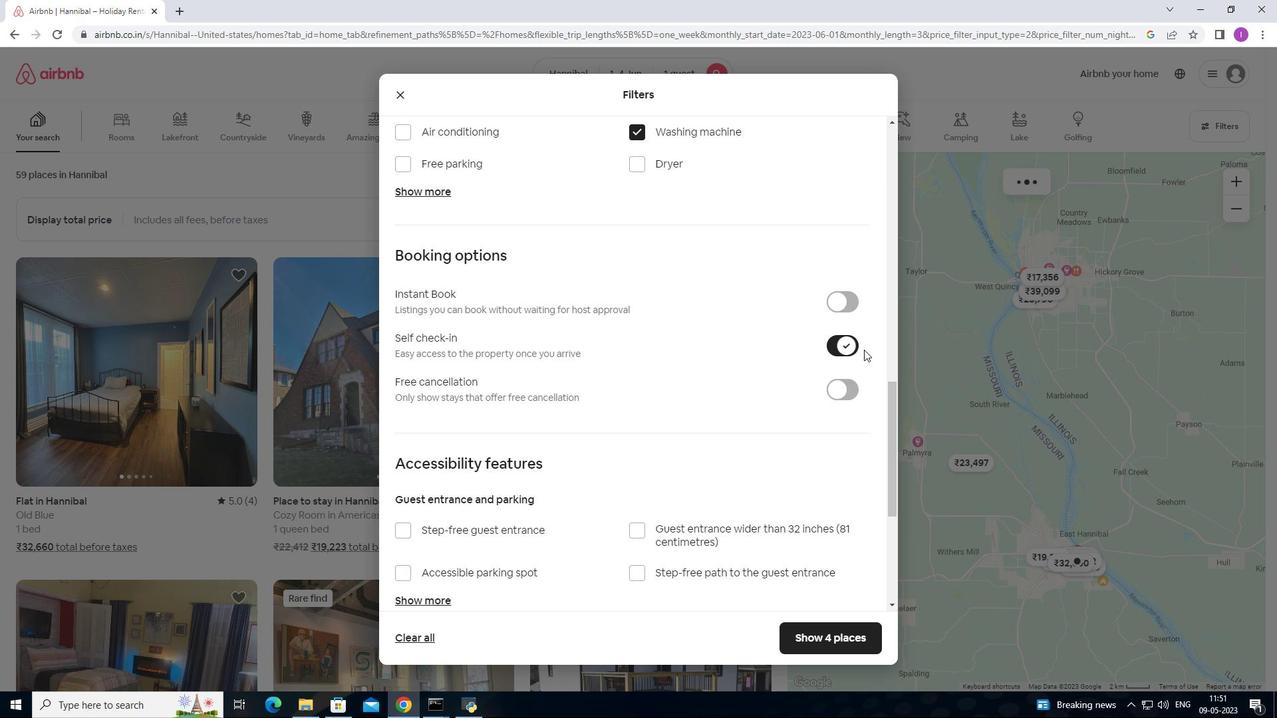 
Action: Mouse scrolled (751, 389) with delta (0, 0)
Screenshot: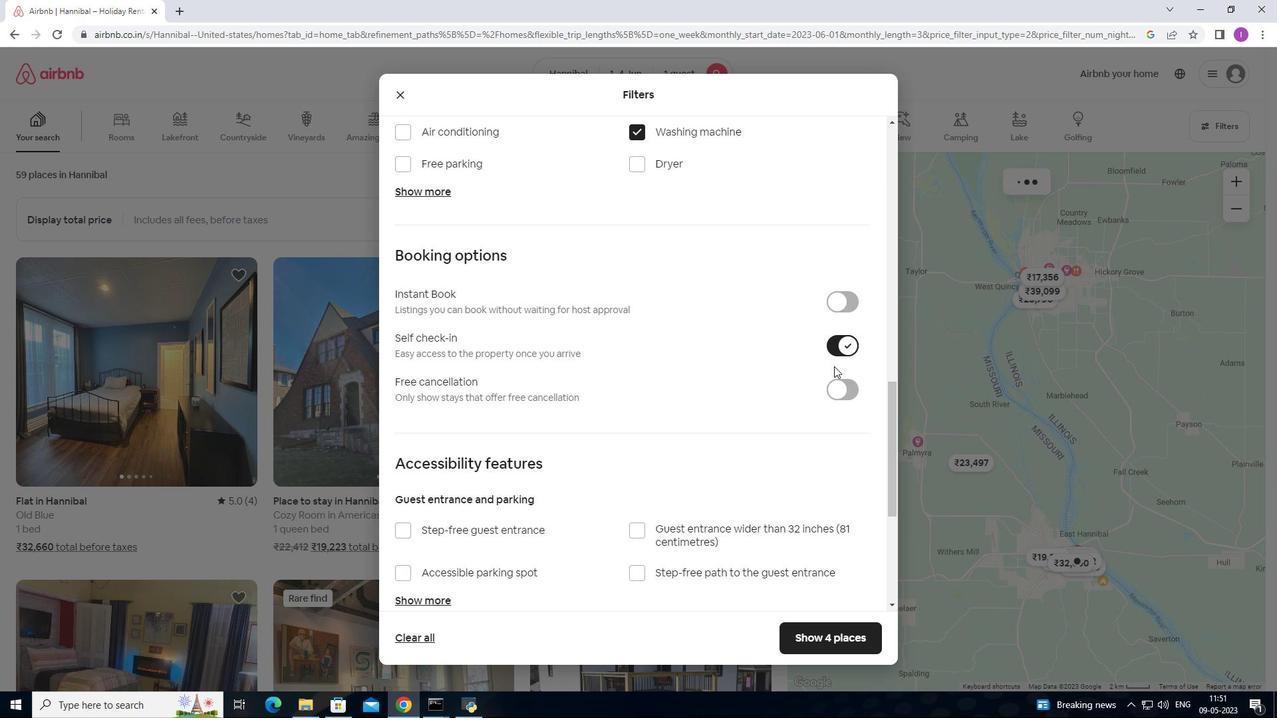 
Action: Mouse moved to (708, 415)
Screenshot: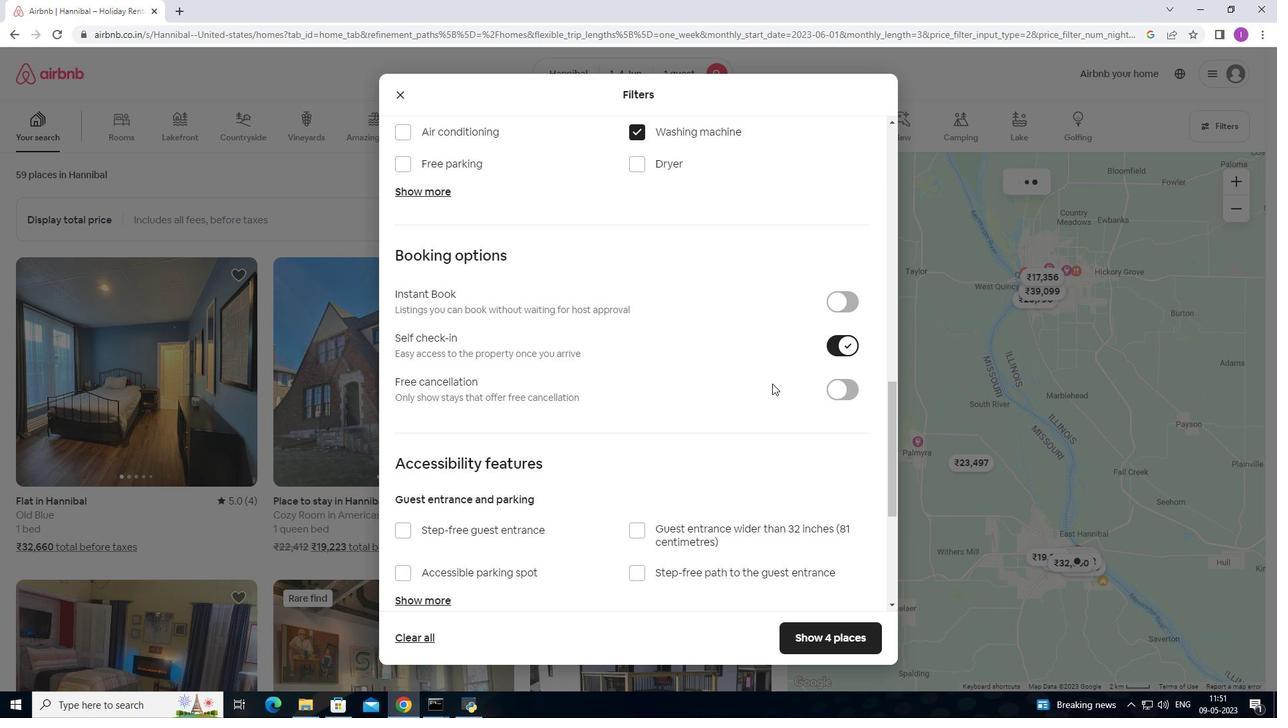 
Action: Mouse scrolled (714, 412) with delta (0, 0)
Screenshot: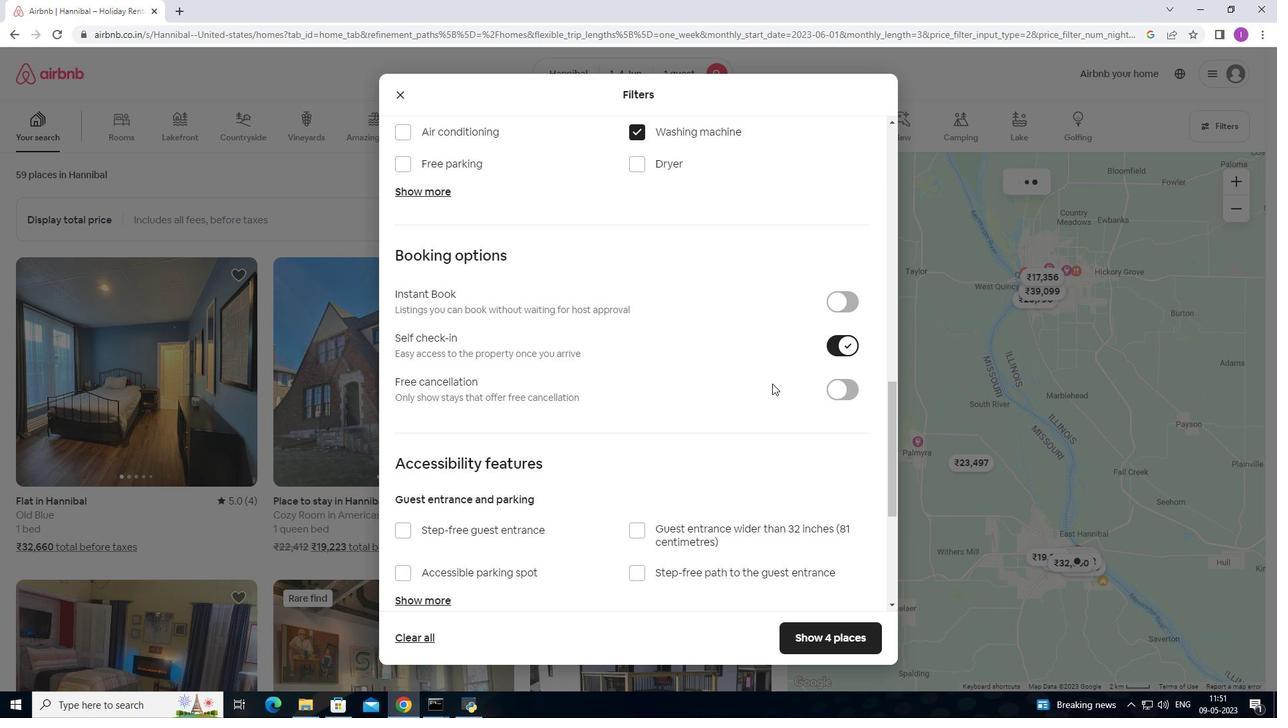 
Action: Mouse moved to (695, 423)
Screenshot: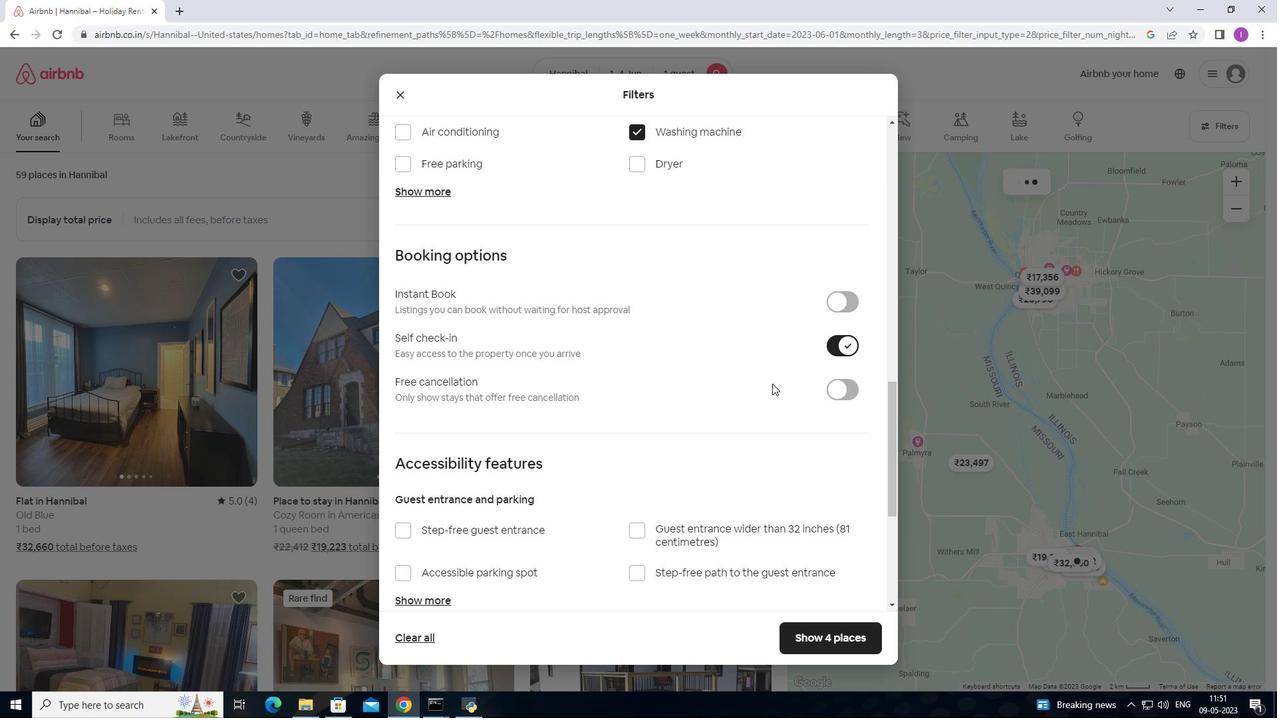
Action: Mouse scrolled (695, 423) with delta (0, 0)
Screenshot: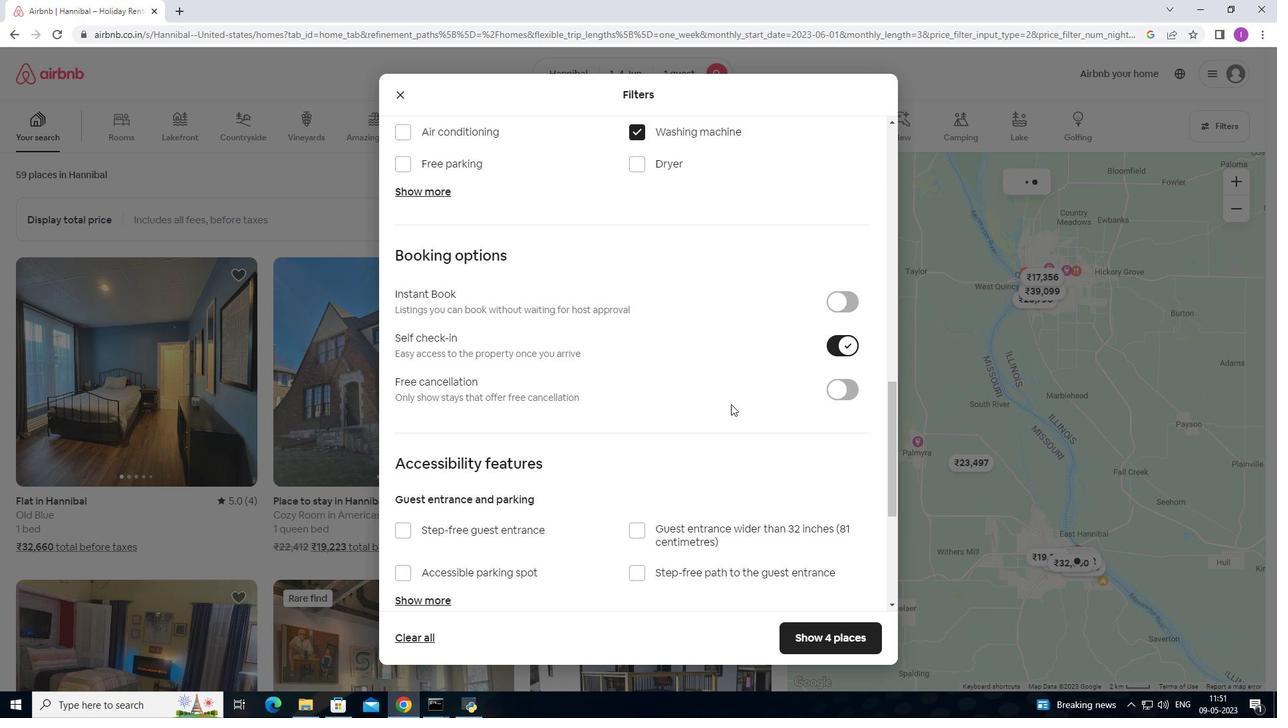
Action: Mouse moved to (691, 414)
Screenshot: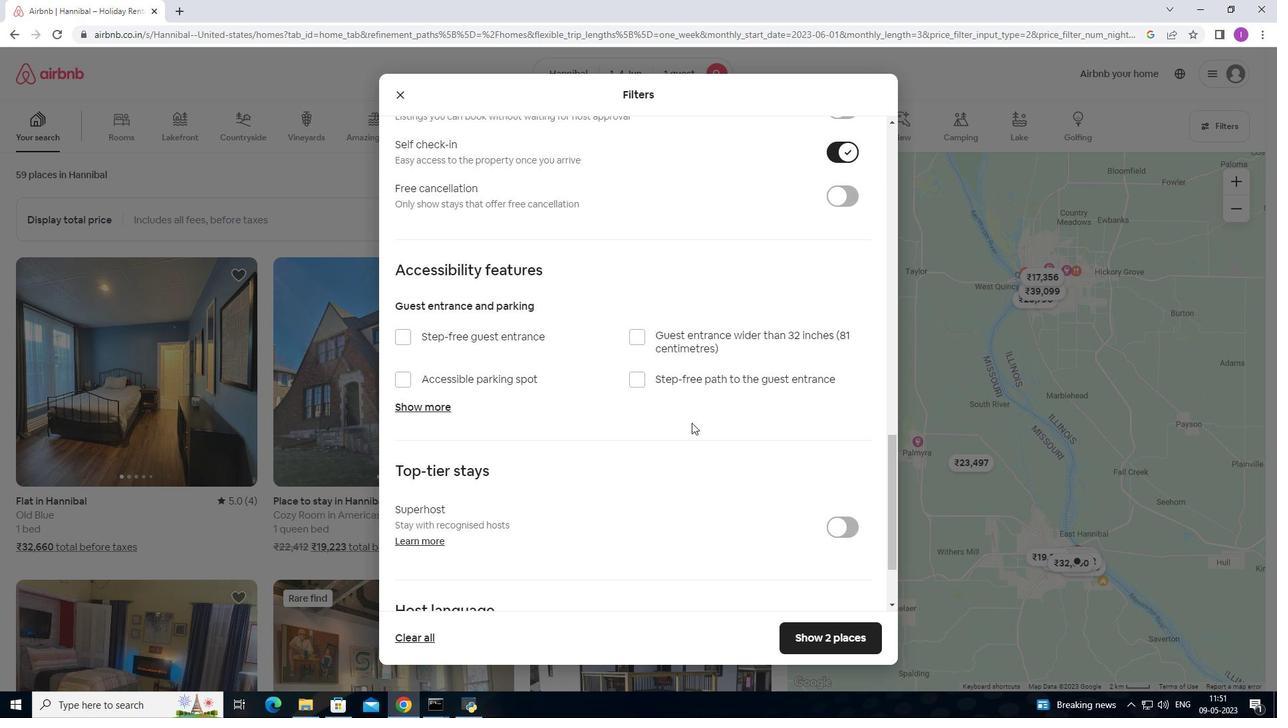 
Action: Mouse scrolled (691, 413) with delta (0, 0)
Screenshot: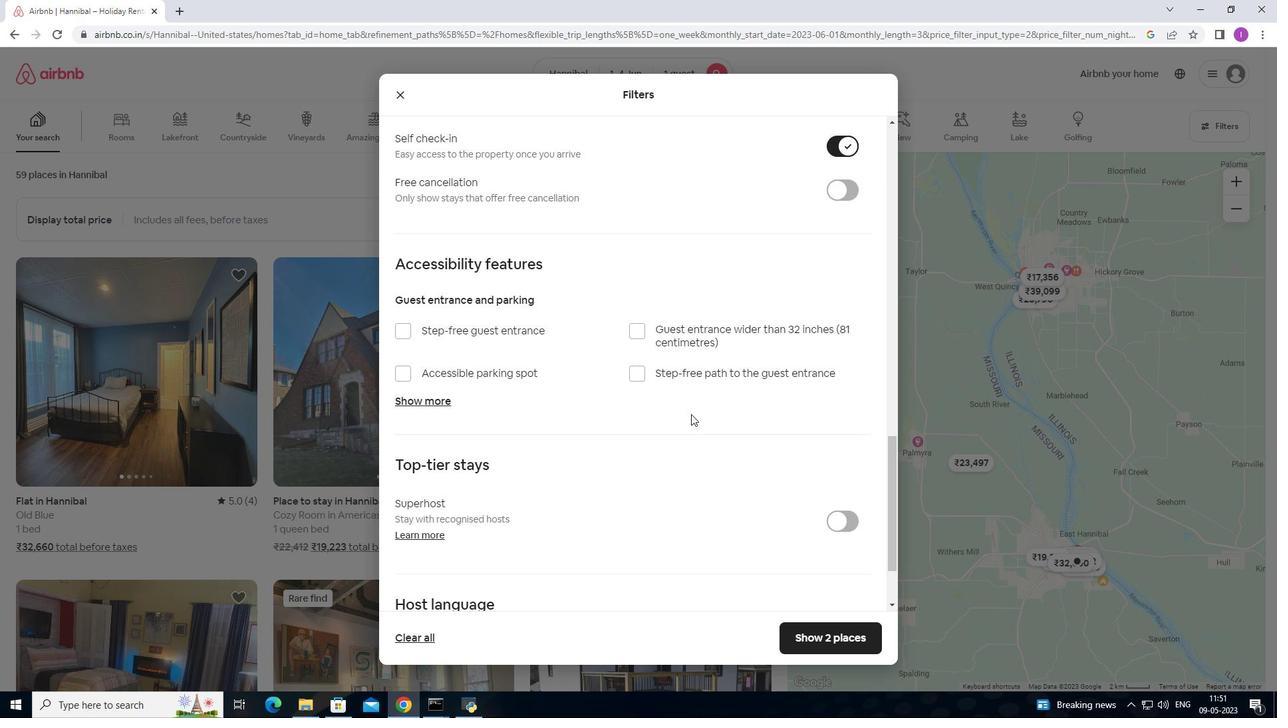 
Action: Mouse moved to (691, 414)
Screenshot: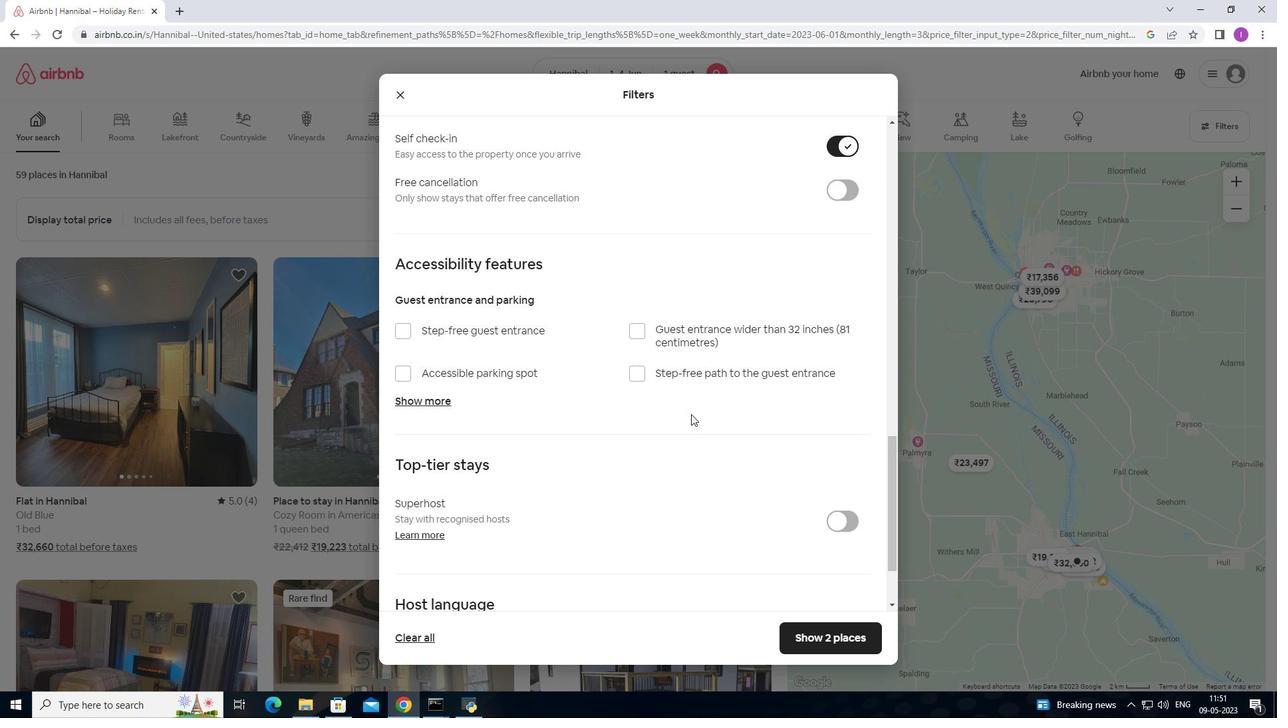
Action: Mouse scrolled (691, 413) with delta (0, 0)
Screenshot: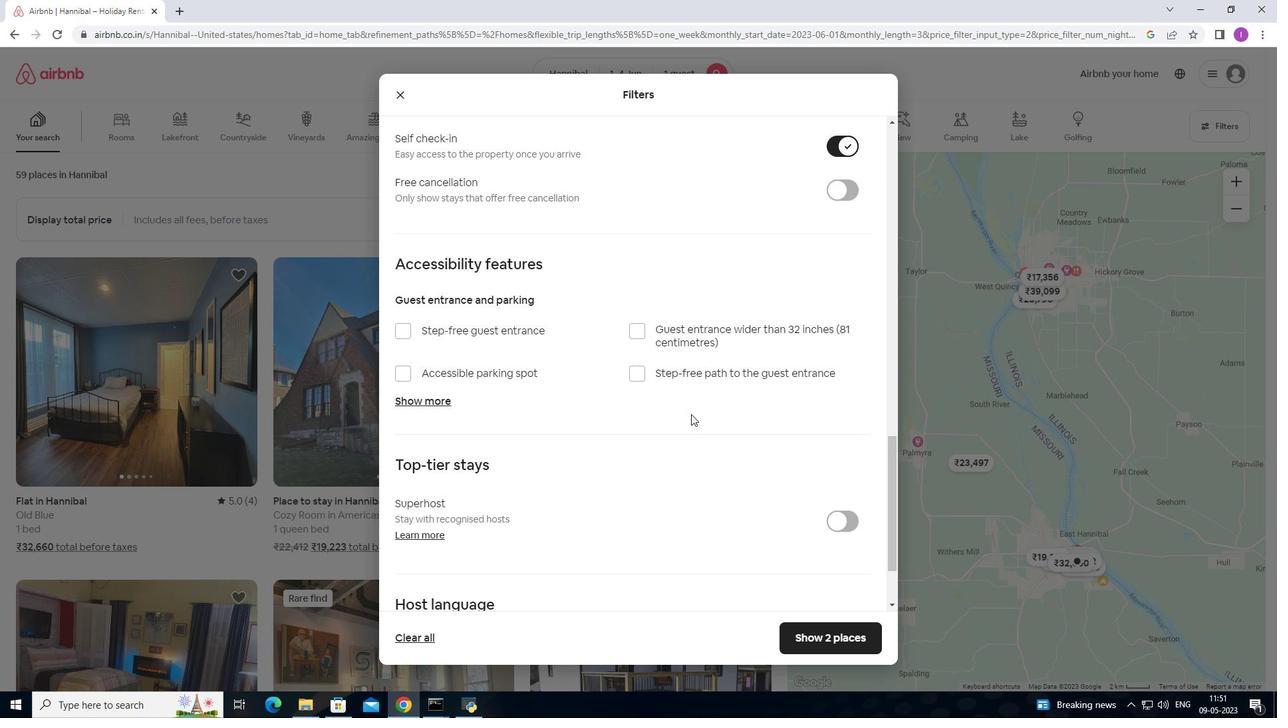 
Action: Mouse scrolled (691, 413) with delta (0, 0)
Screenshot: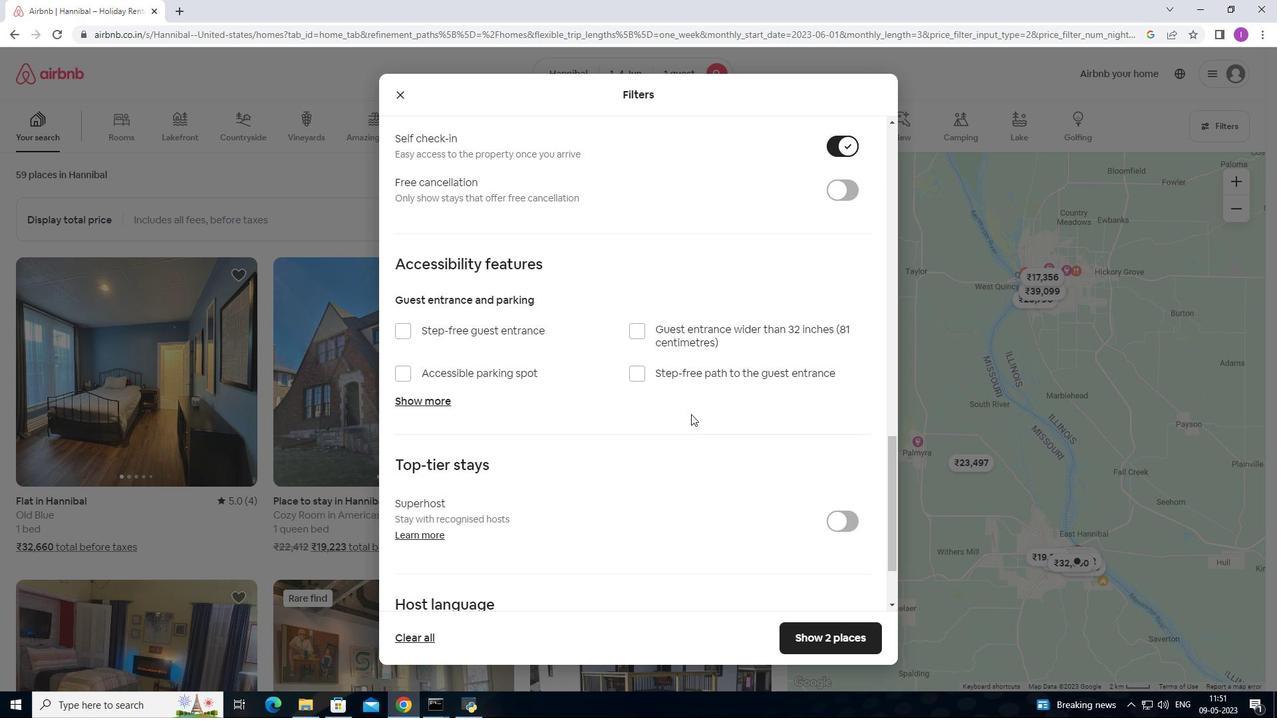 
Action: Mouse moved to (691, 413)
Screenshot: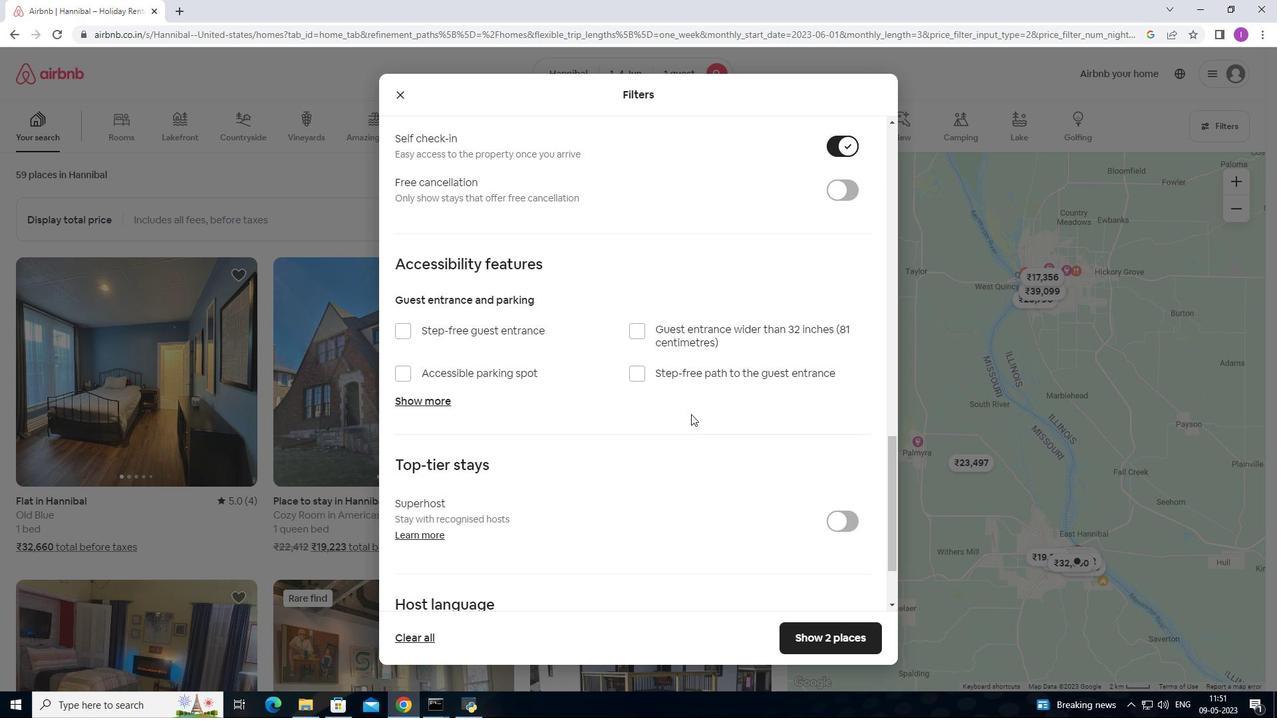 
Action: Mouse scrolled (691, 413) with delta (0, 0)
Screenshot: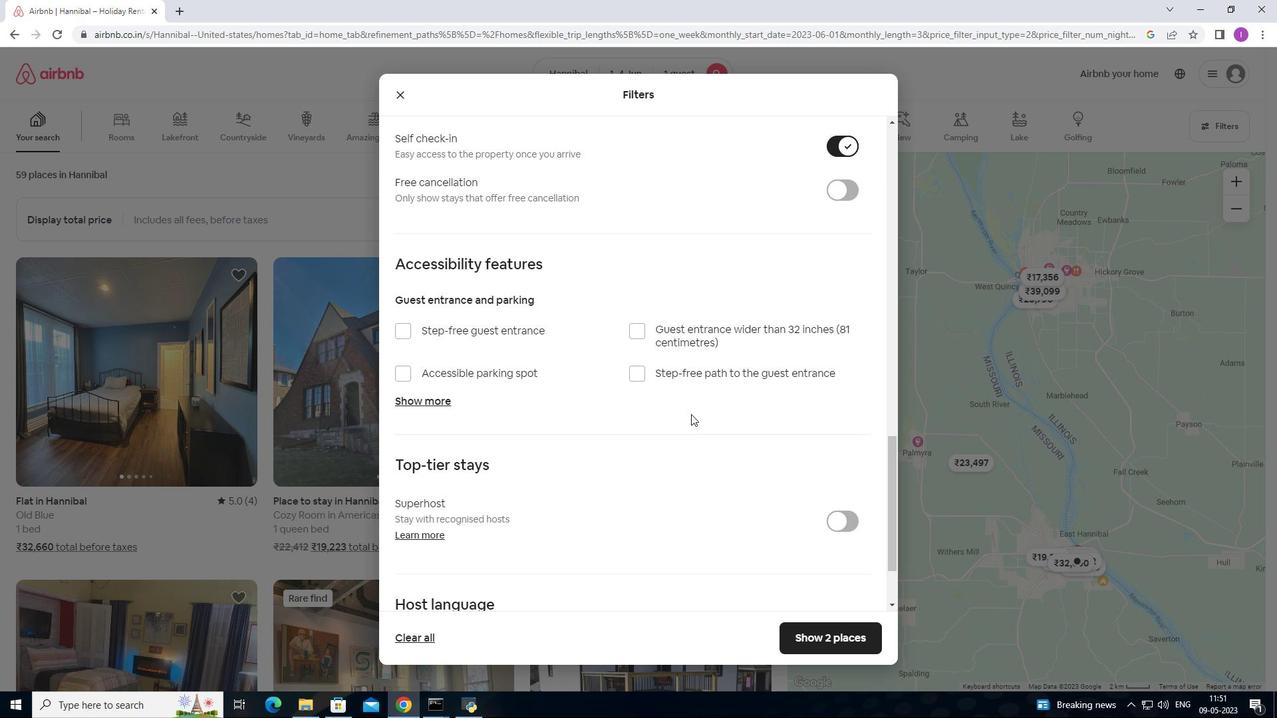 
Action: Mouse moved to (705, 399)
Screenshot: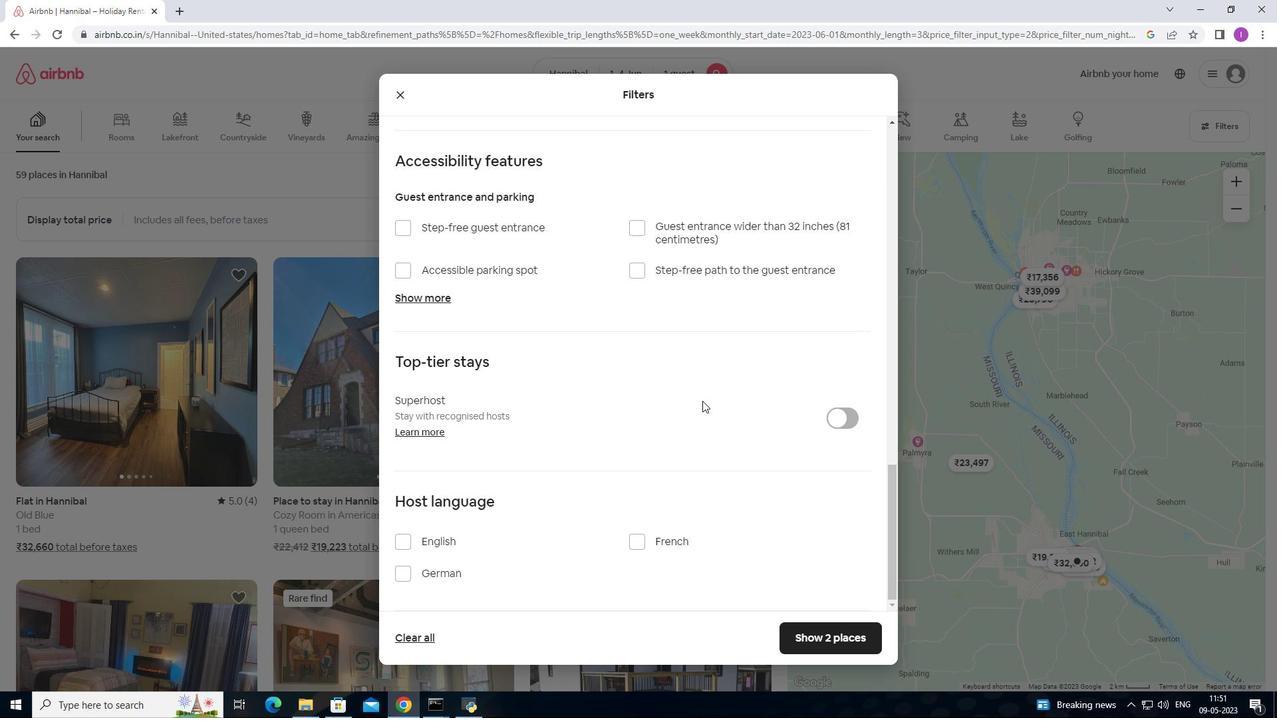 
Action: Mouse scrolled (705, 398) with delta (0, 0)
Screenshot: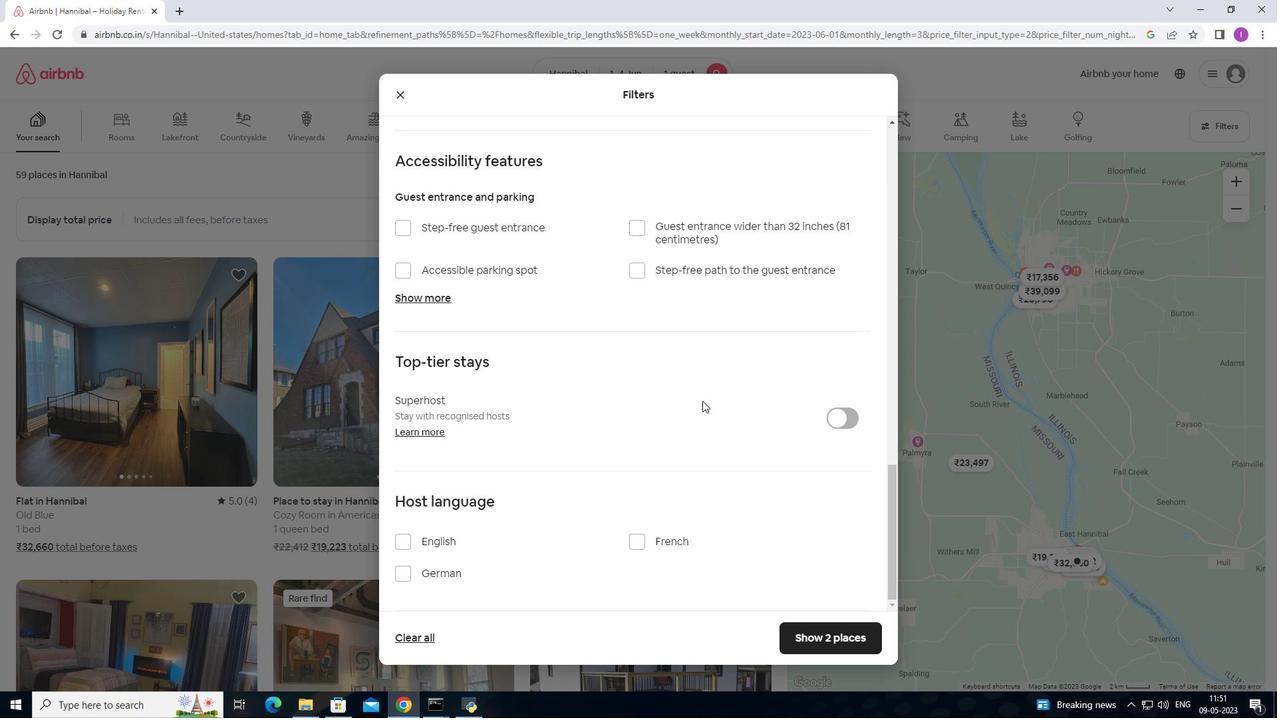 
Action: Mouse moved to (705, 399)
Screenshot: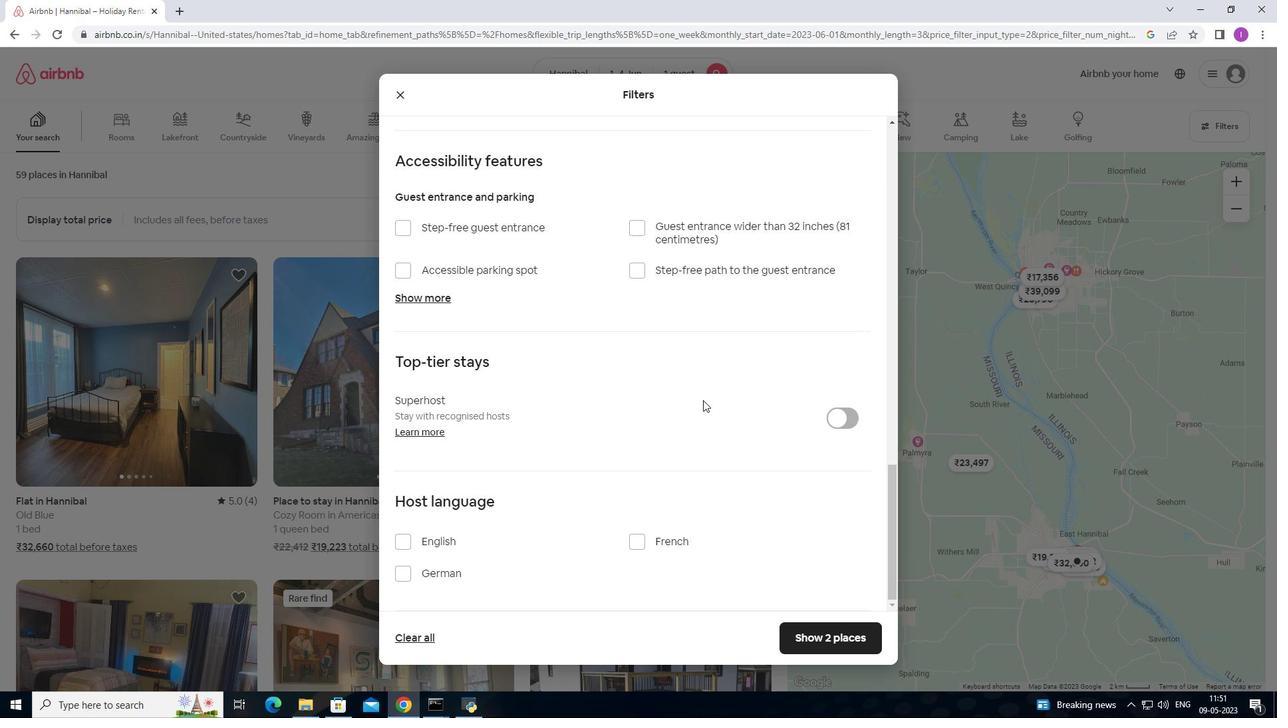 
Action: Mouse scrolled (705, 398) with delta (0, 0)
Screenshot: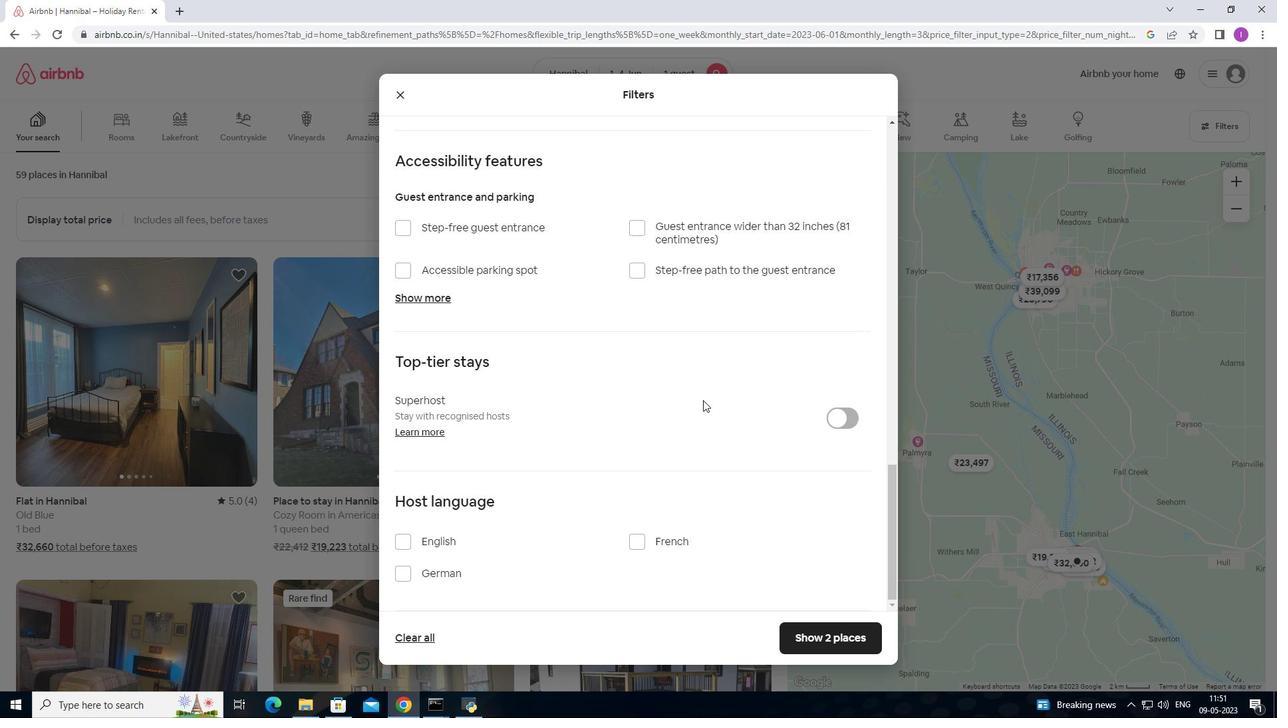 
Action: Mouse moved to (704, 404)
Screenshot: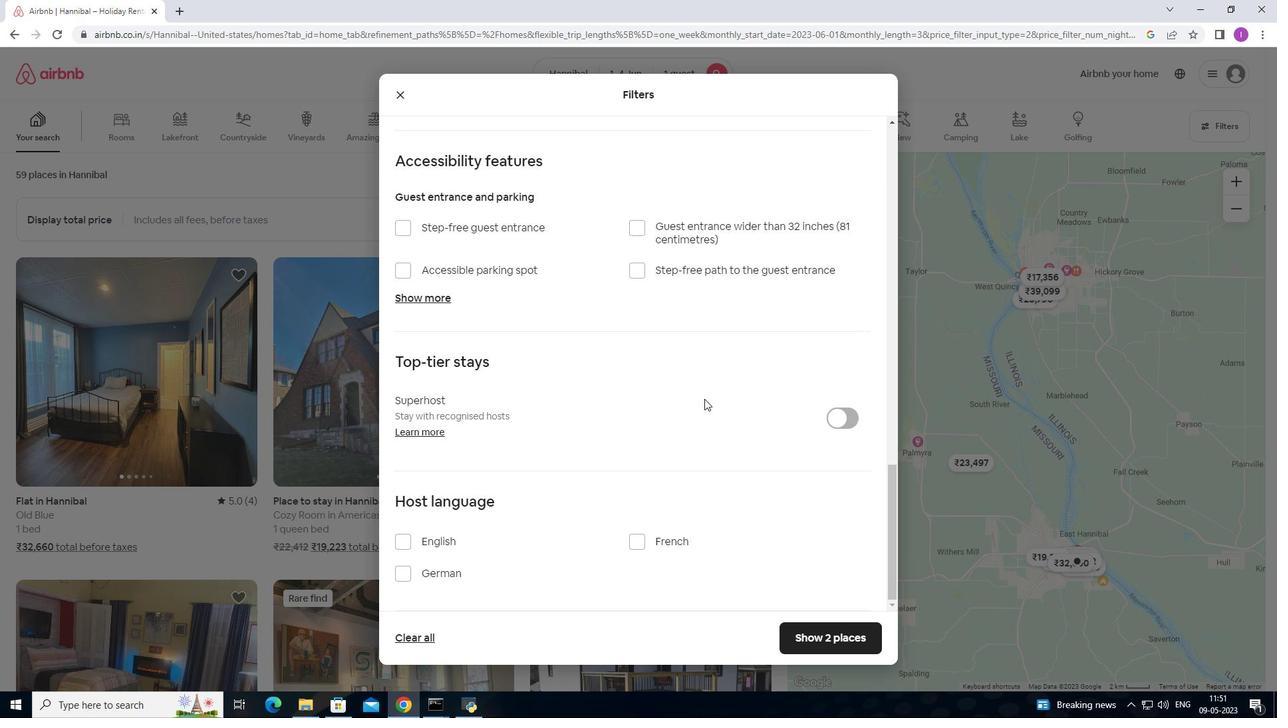 
Action: Mouse scrolled (704, 403) with delta (0, 0)
Screenshot: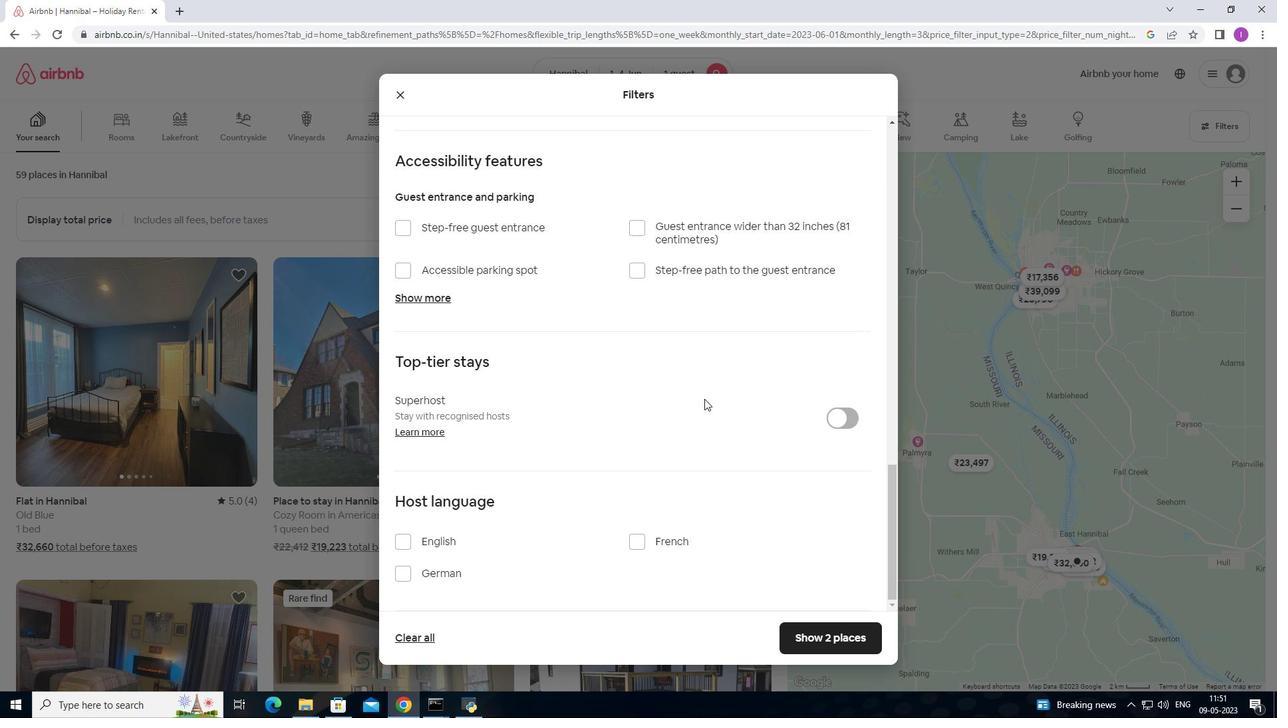 
Action: Mouse moved to (406, 544)
Screenshot: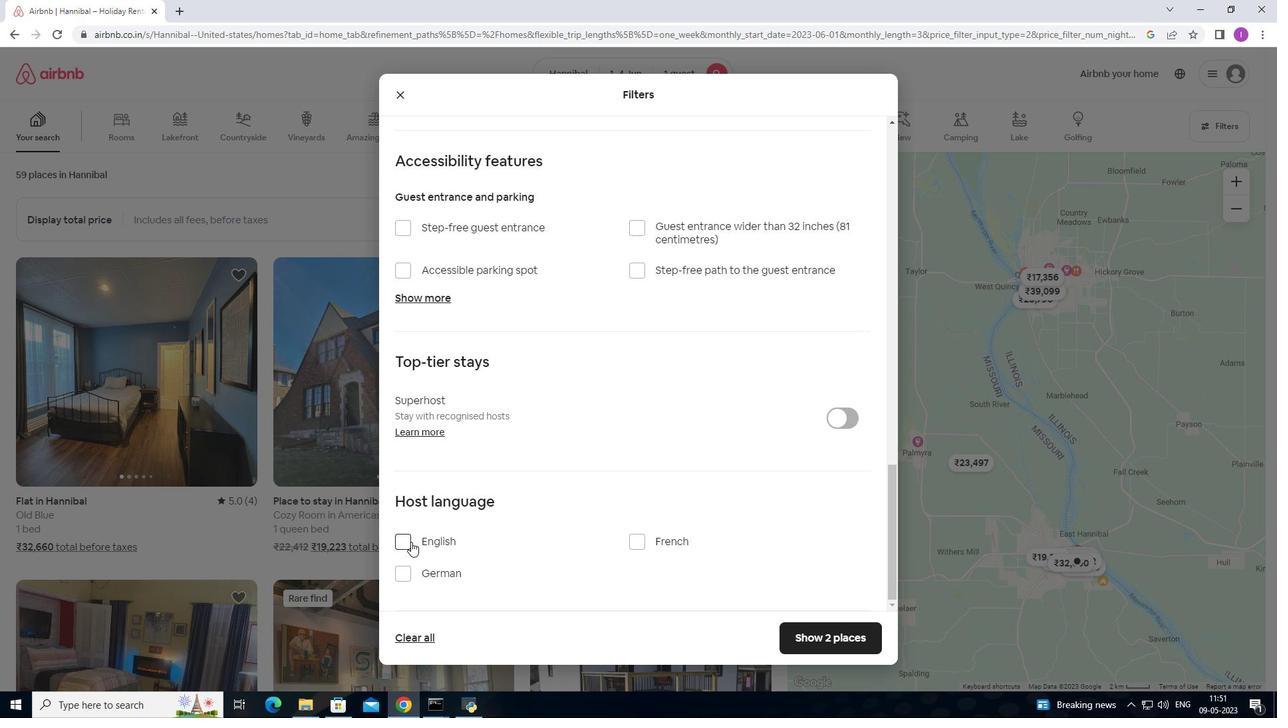 
Action: Mouse pressed left at (406, 544)
Screenshot: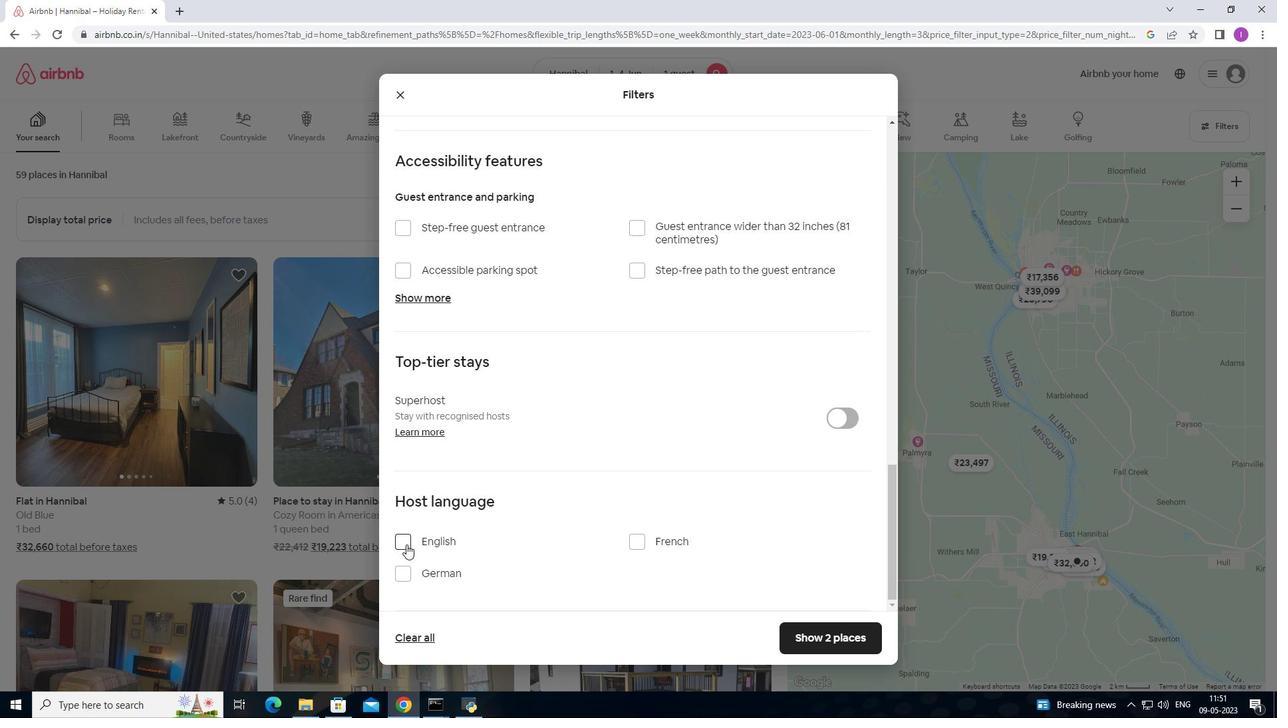 
Action: Mouse moved to (806, 635)
Screenshot: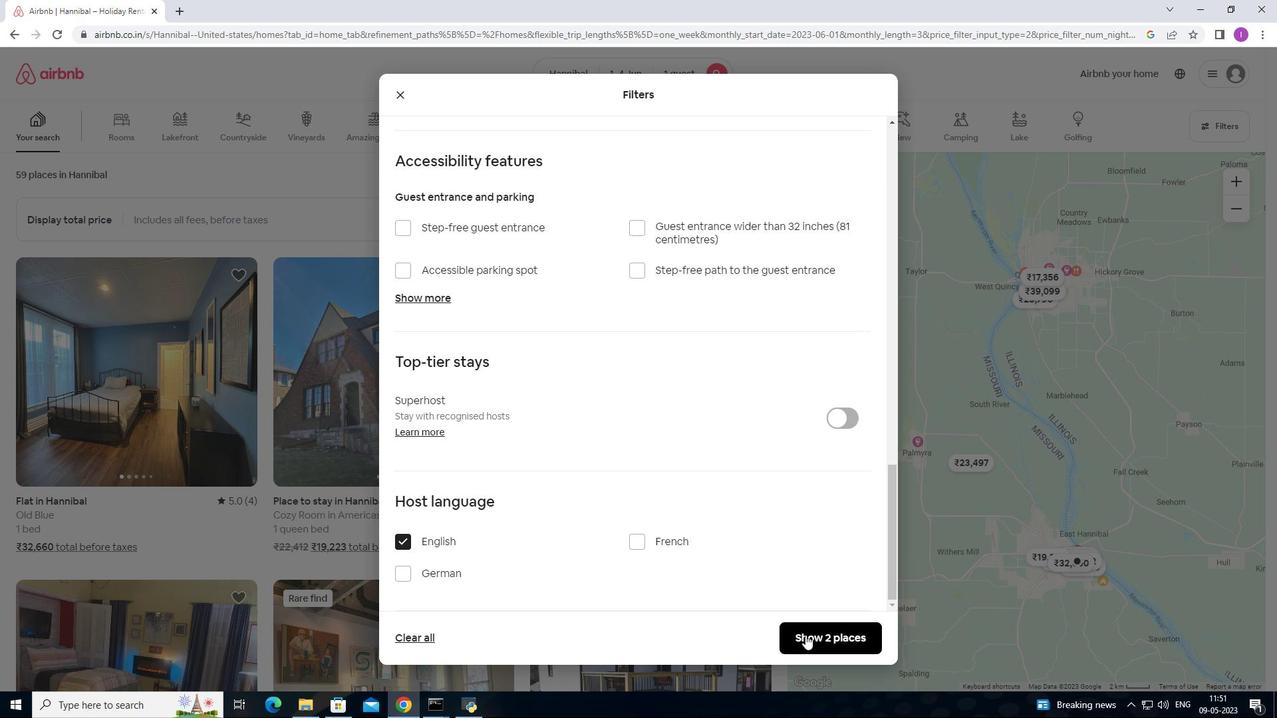 
Action: Mouse pressed left at (806, 635)
Screenshot: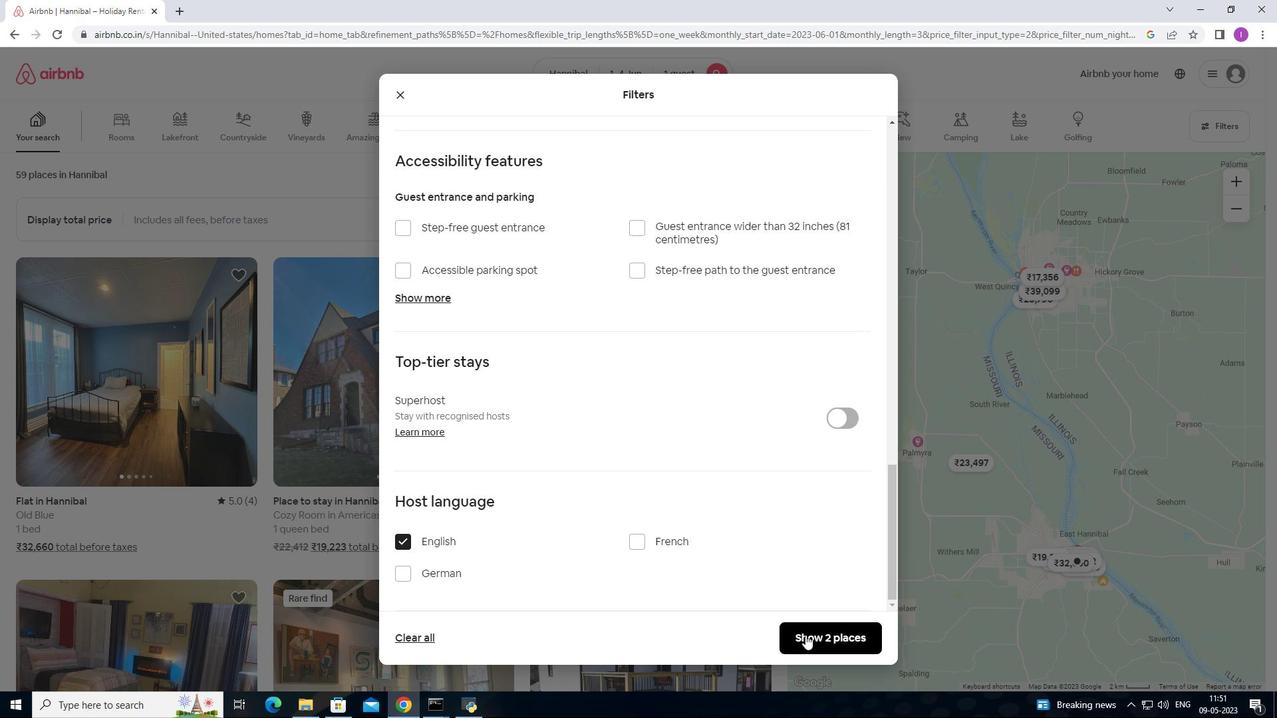 
Action: Mouse moved to (663, 573)
Screenshot: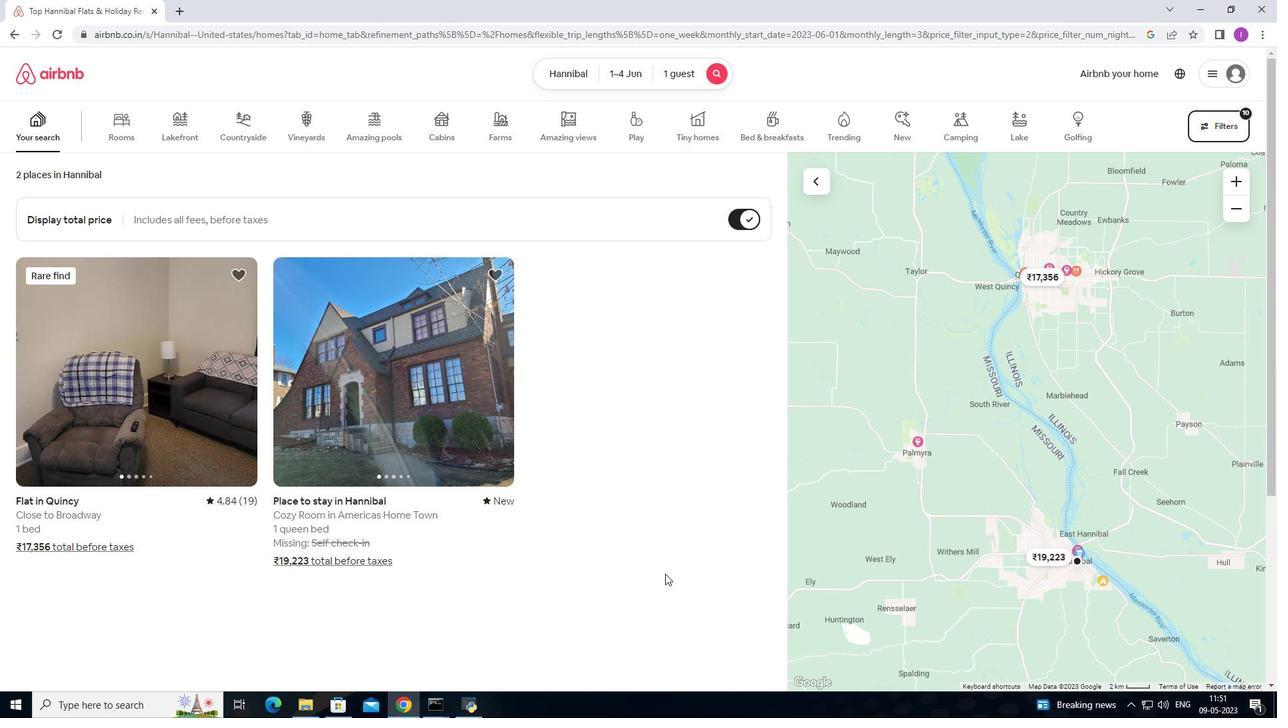 
